 Task: Find connections with filter location Clydebank with filter topic #motivationwith filter profile language Spanish with filter current company Housr with filter school Dayalbagh Educational Institute with filter industry Business Consulting and Services with filter service category Administrative with filter keywords title Content Strategist
Action: Mouse moved to (644, 85)
Screenshot: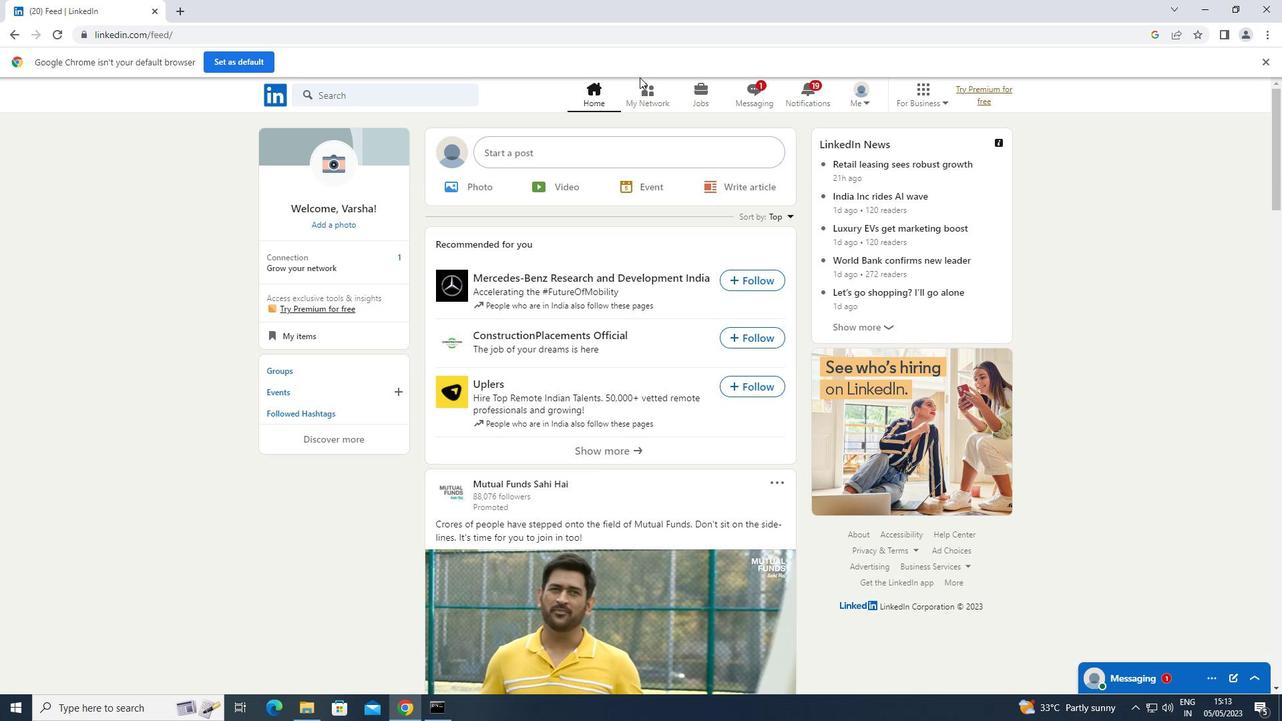 
Action: Mouse pressed left at (644, 85)
Screenshot: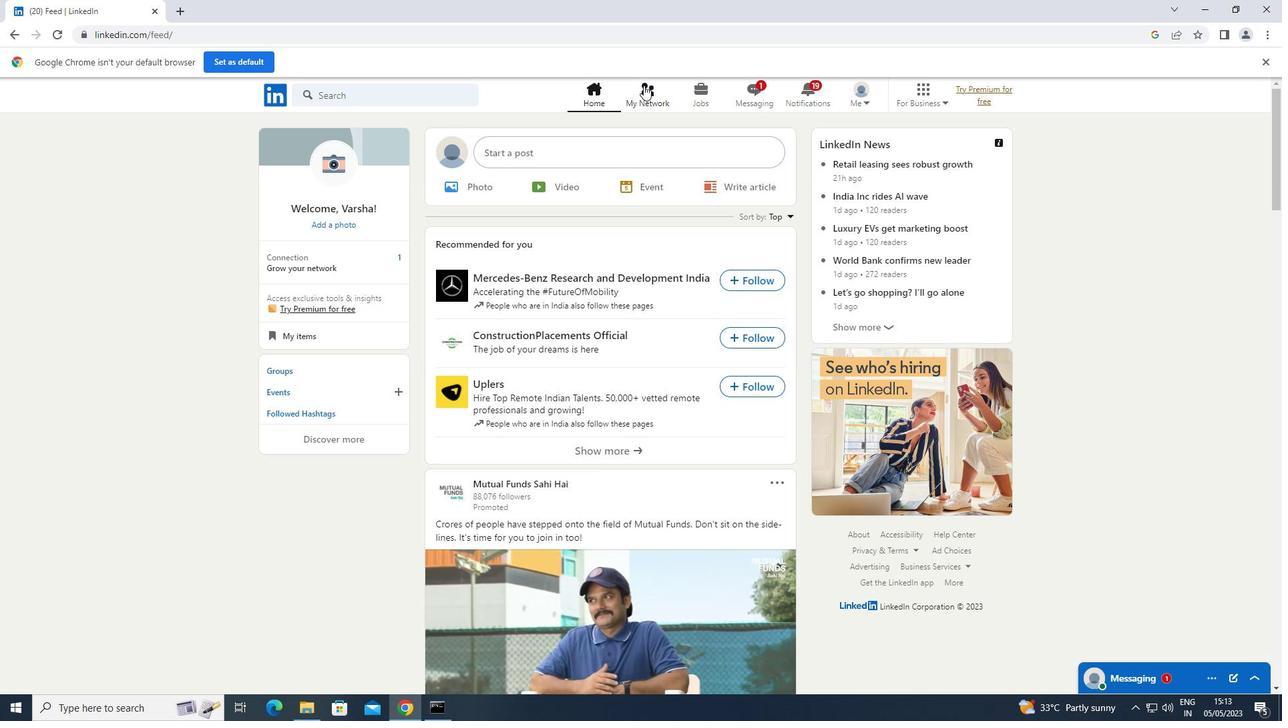 
Action: Mouse moved to (386, 159)
Screenshot: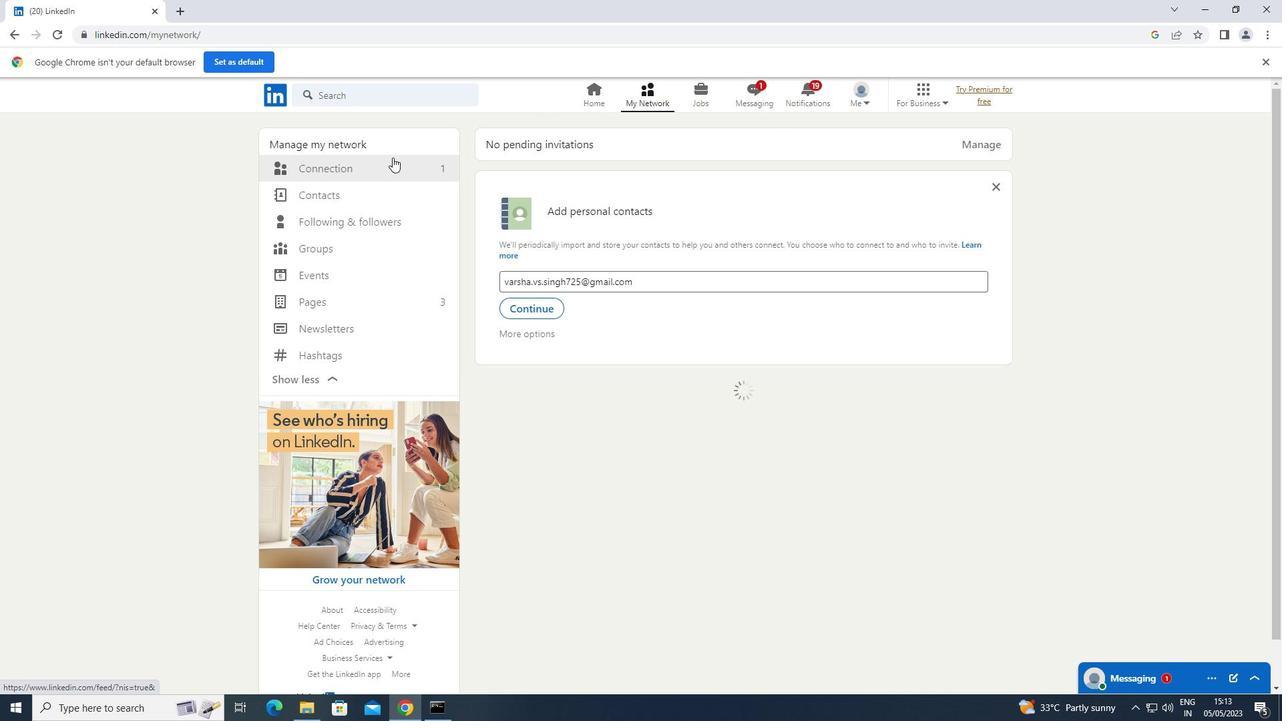
Action: Mouse pressed left at (386, 159)
Screenshot: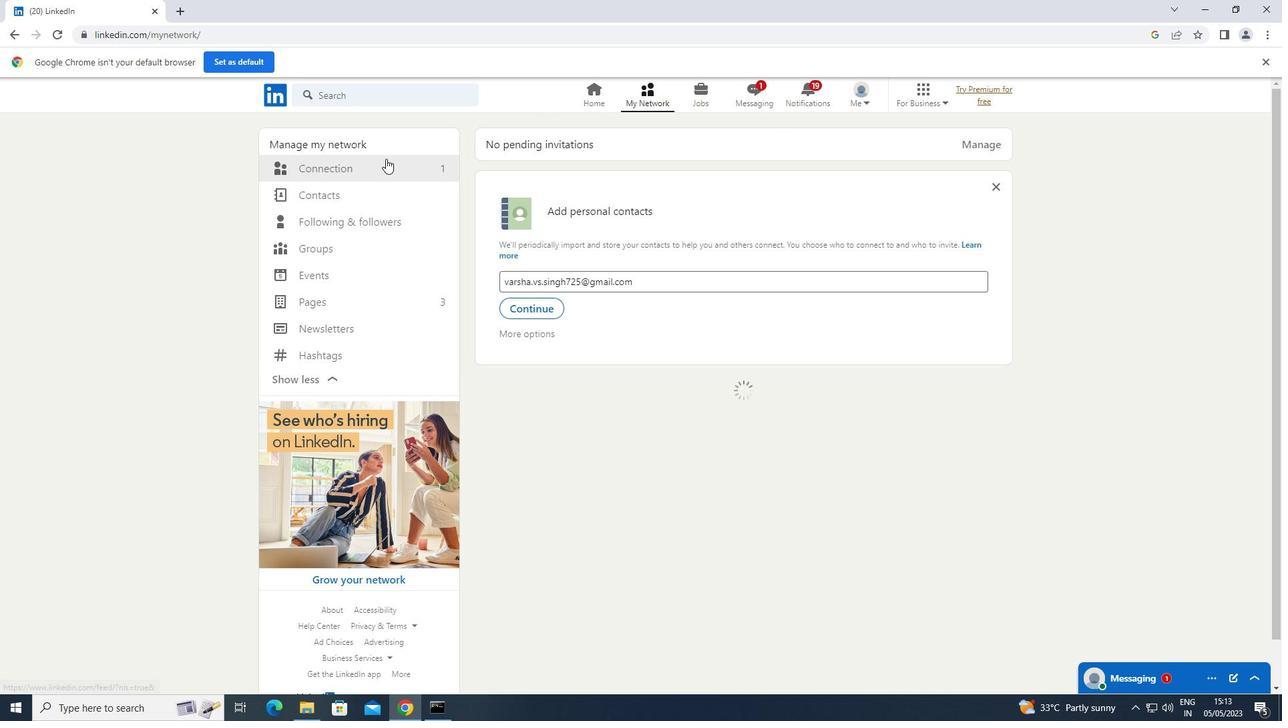 
Action: Mouse moved to (370, 167)
Screenshot: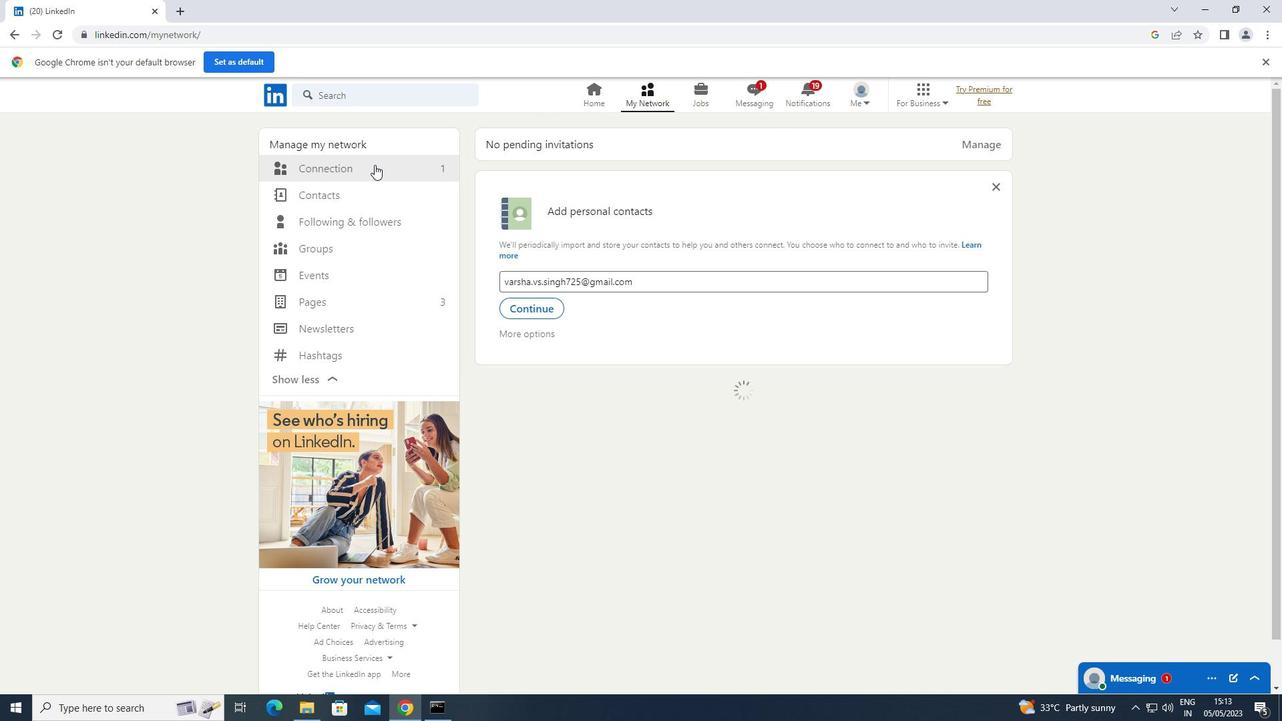 
Action: Mouse pressed left at (370, 167)
Screenshot: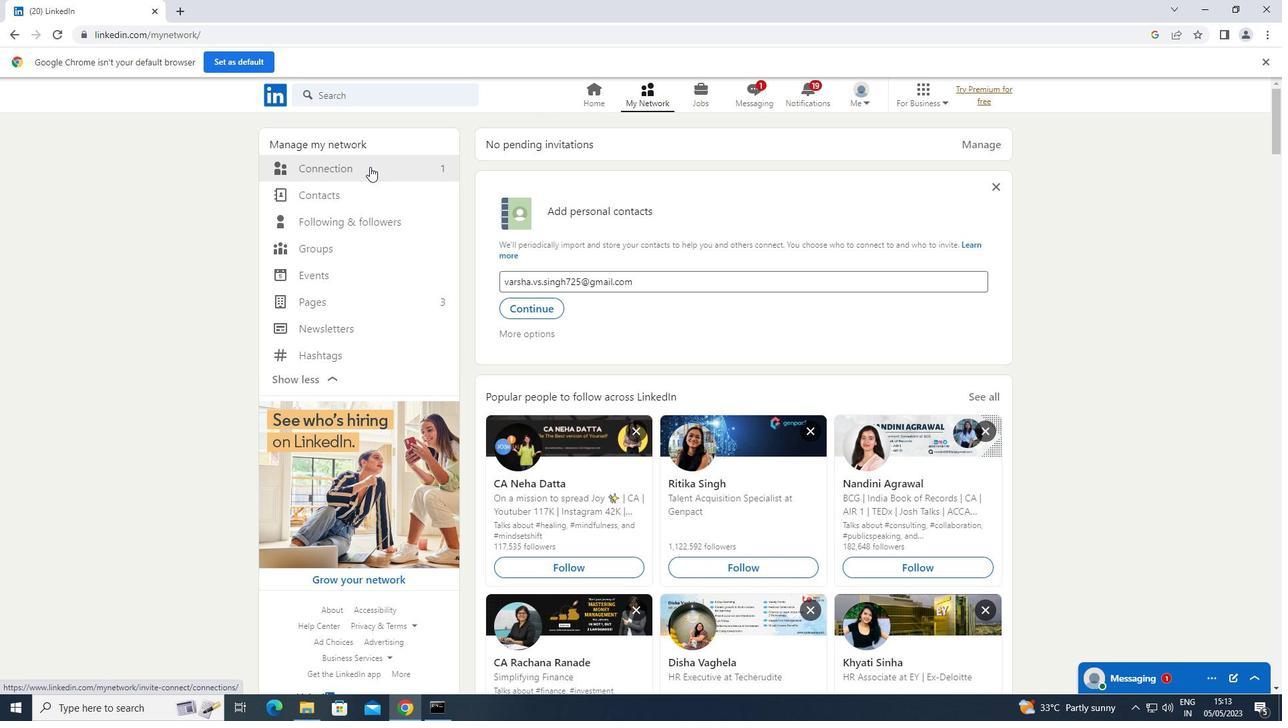 
Action: Mouse moved to (750, 172)
Screenshot: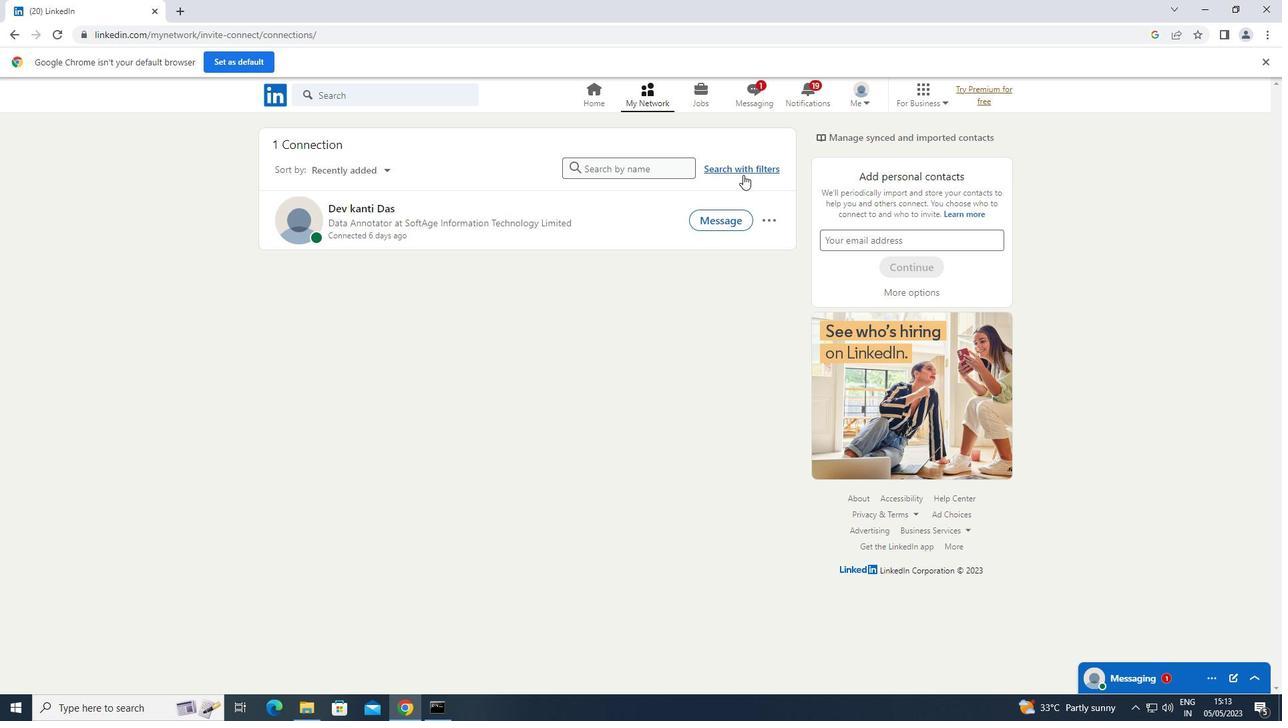 
Action: Mouse pressed left at (750, 172)
Screenshot: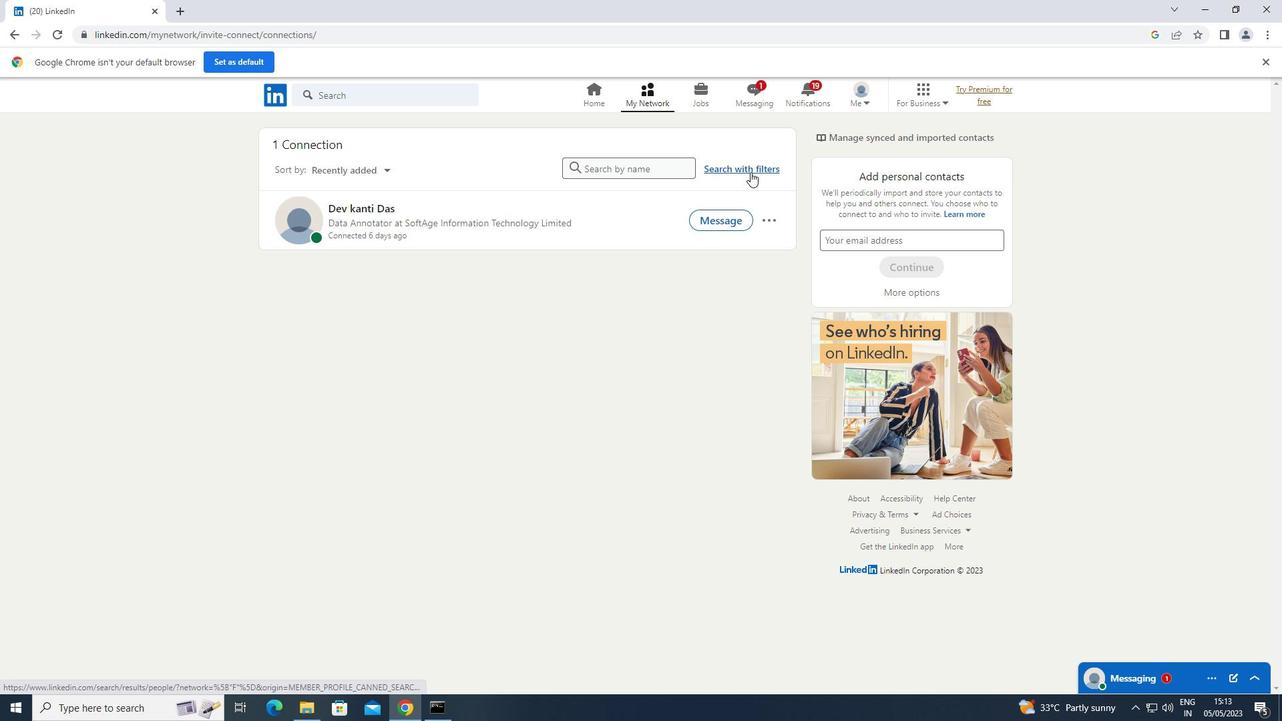 
Action: Mouse moved to (685, 138)
Screenshot: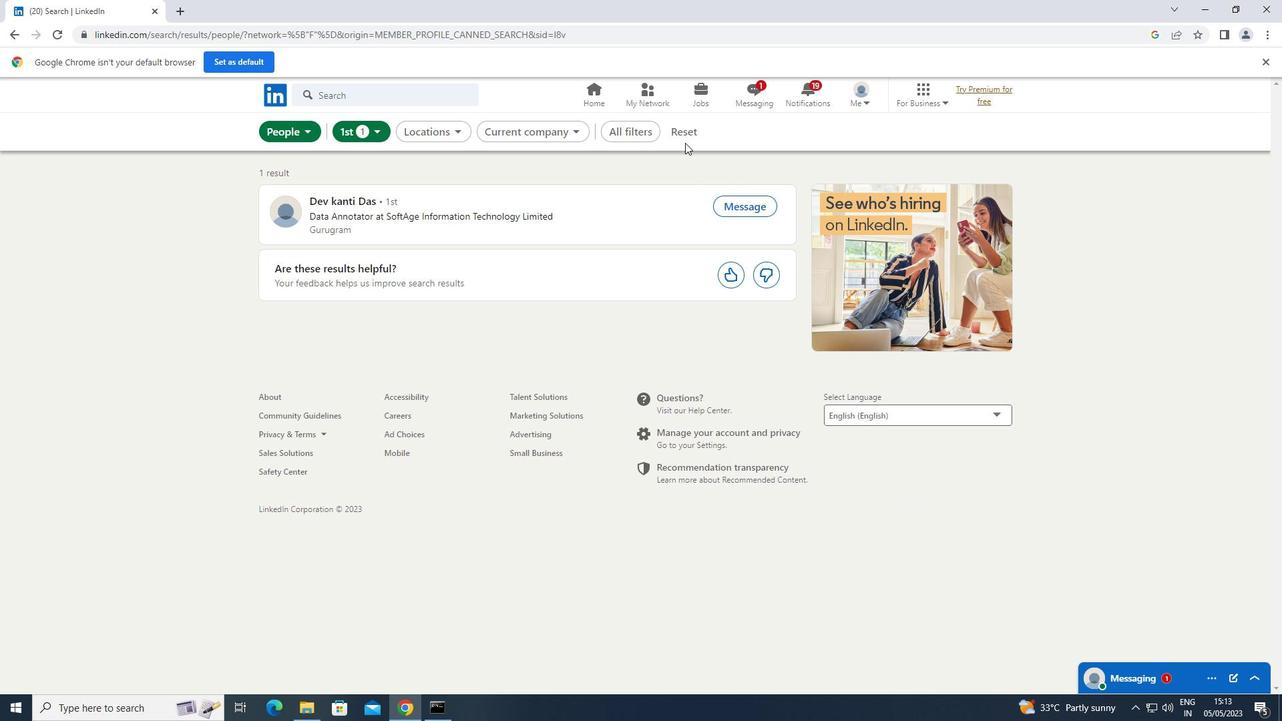 
Action: Mouse pressed left at (685, 138)
Screenshot: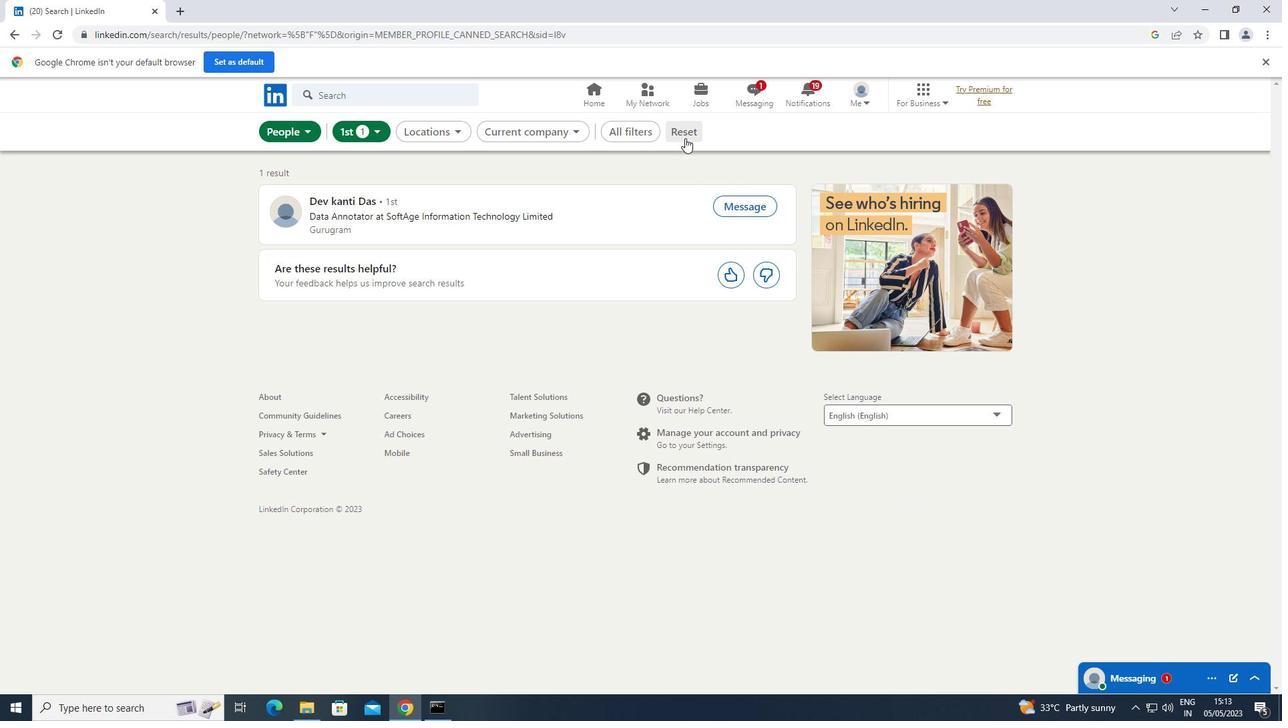 
Action: Mouse moved to (672, 138)
Screenshot: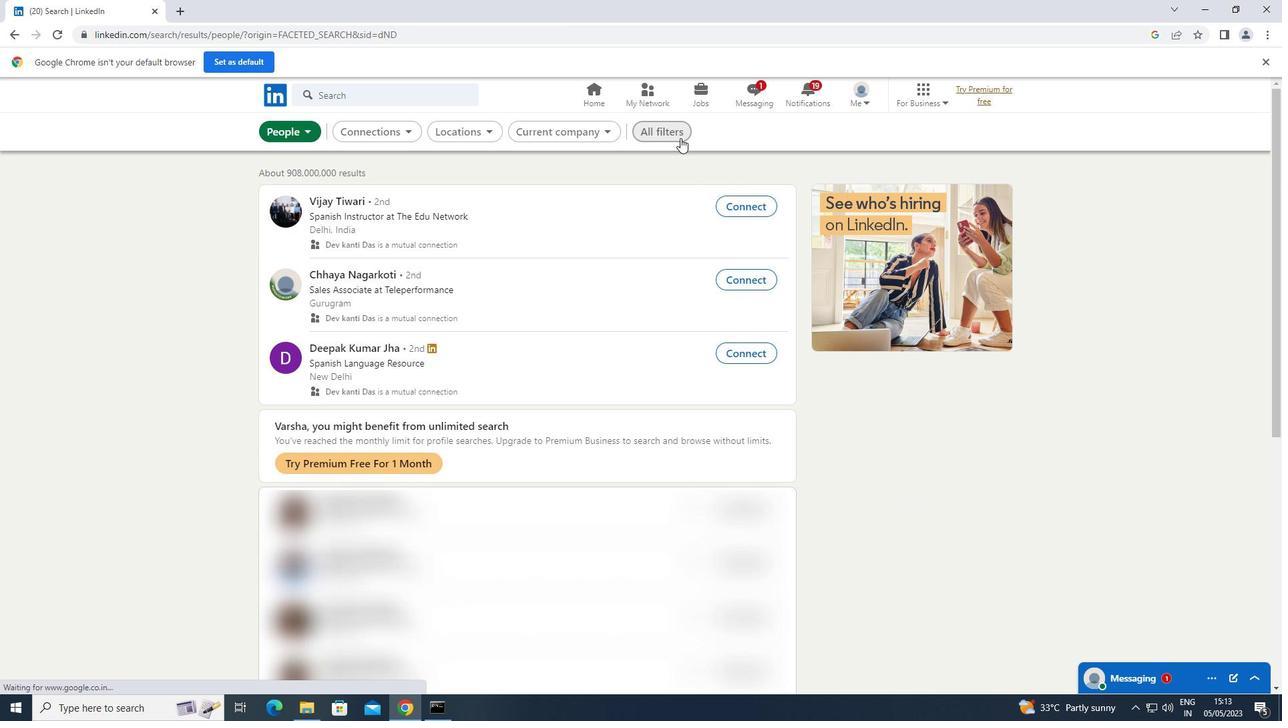 
Action: Mouse pressed left at (672, 138)
Screenshot: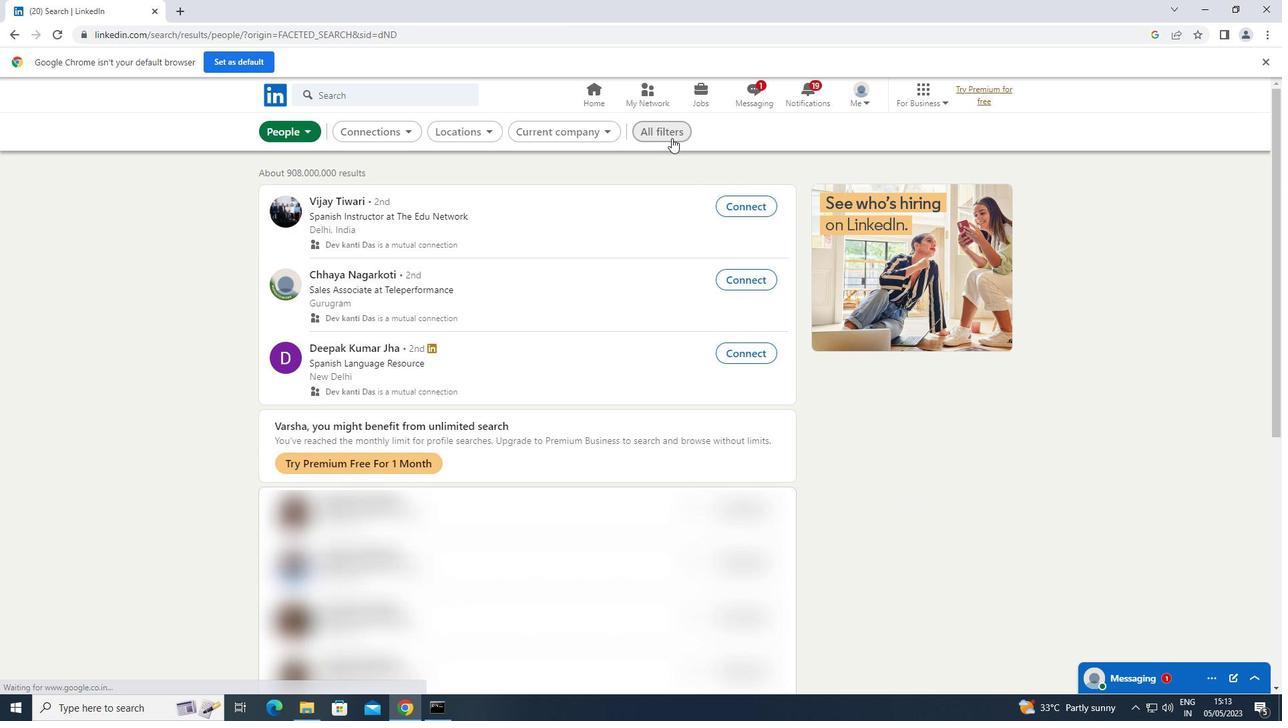 
Action: Mouse moved to (1050, 330)
Screenshot: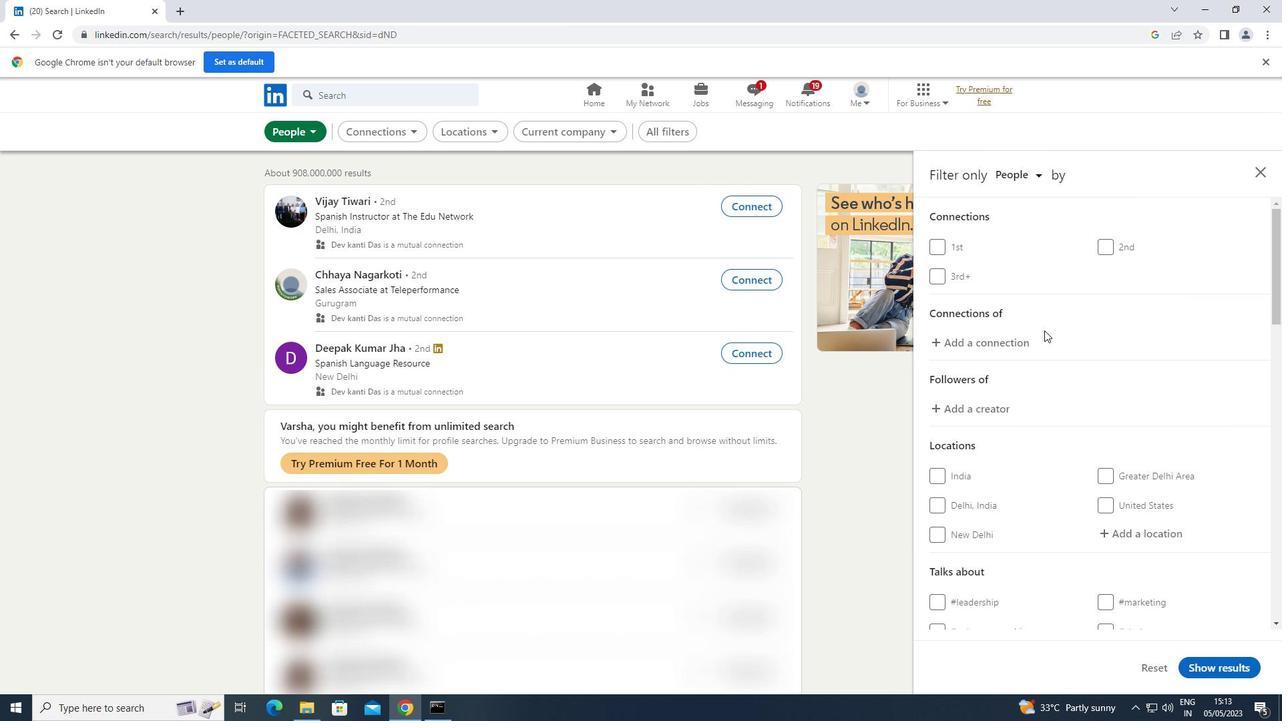 
Action: Mouse scrolled (1050, 330) with delta (0, 0)
Screenshot: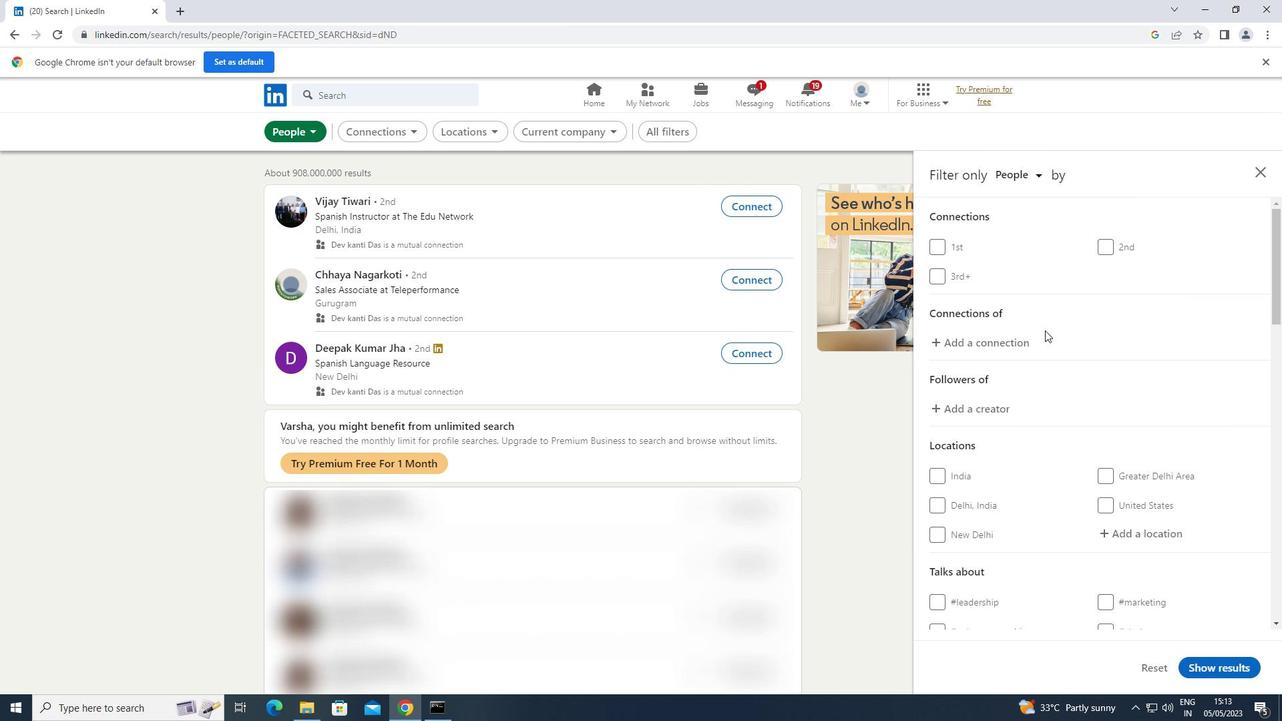
Action: Mouse scrolled (1050, 330) with delta (0, 0)
Screenshot: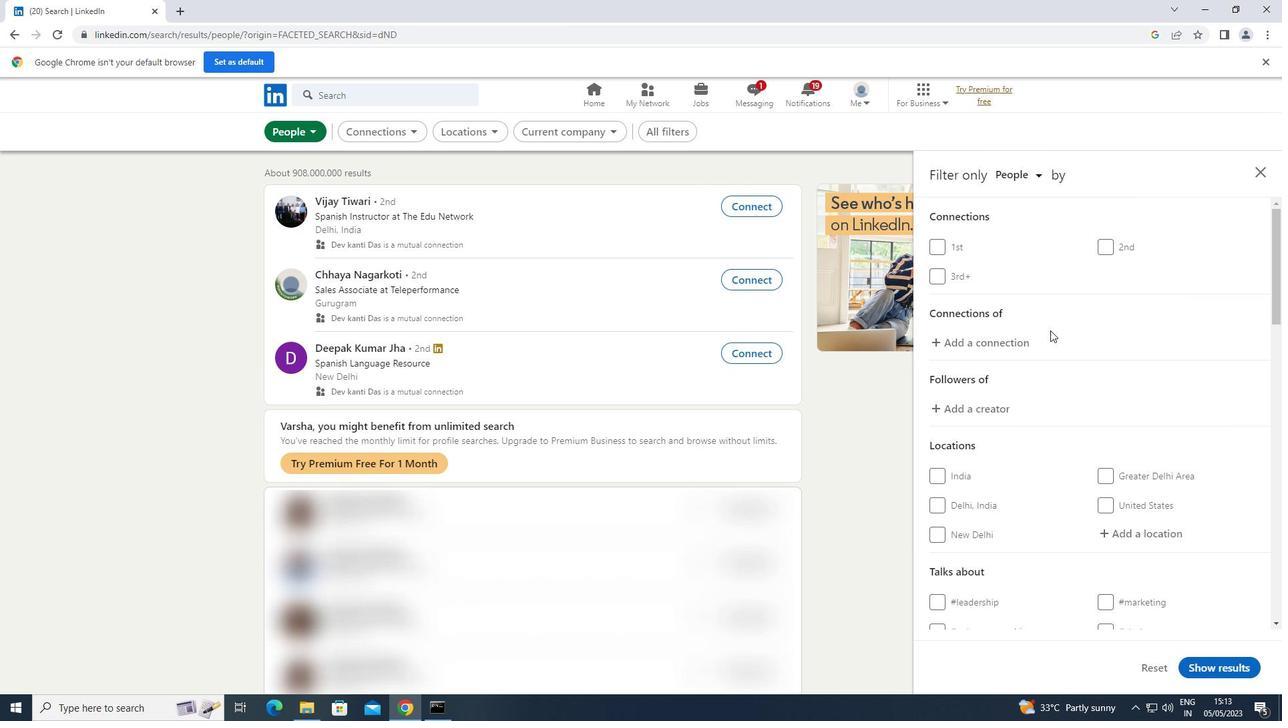 
Action: Mouse moved to (1149, 402)
Screenshot: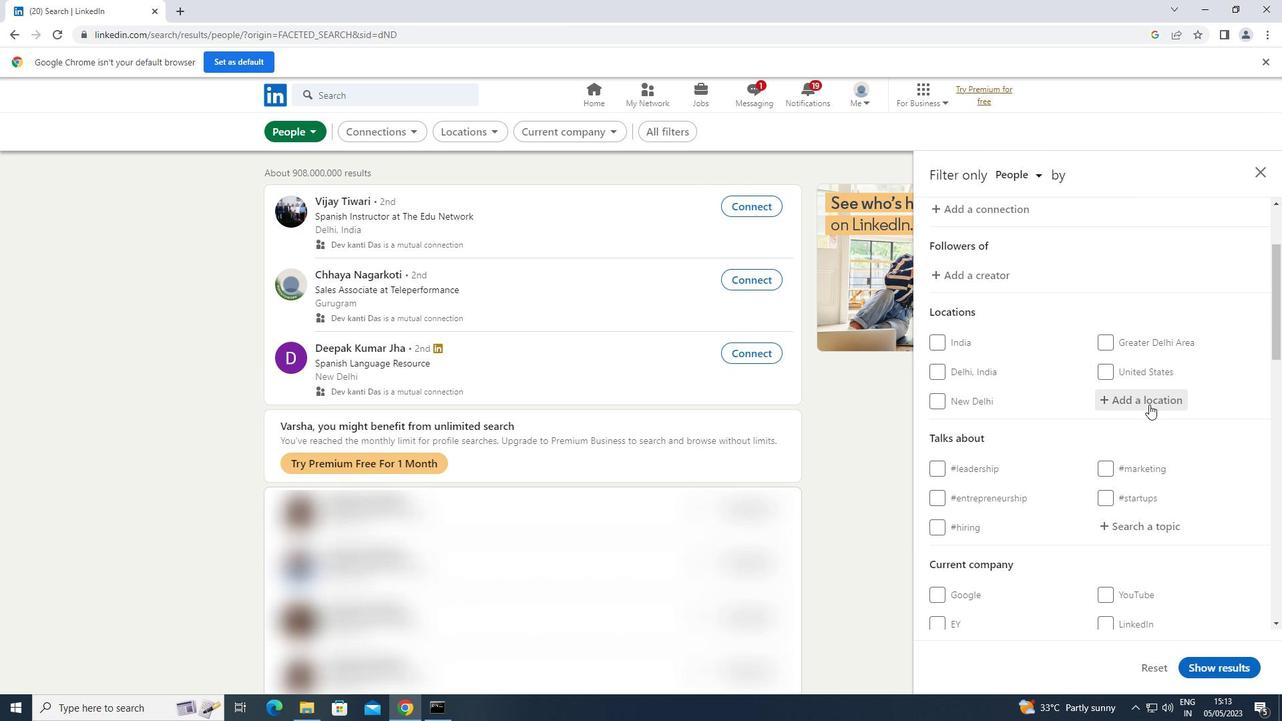 
Action: Mouse pressed left at (1149, 402)
Screenshot: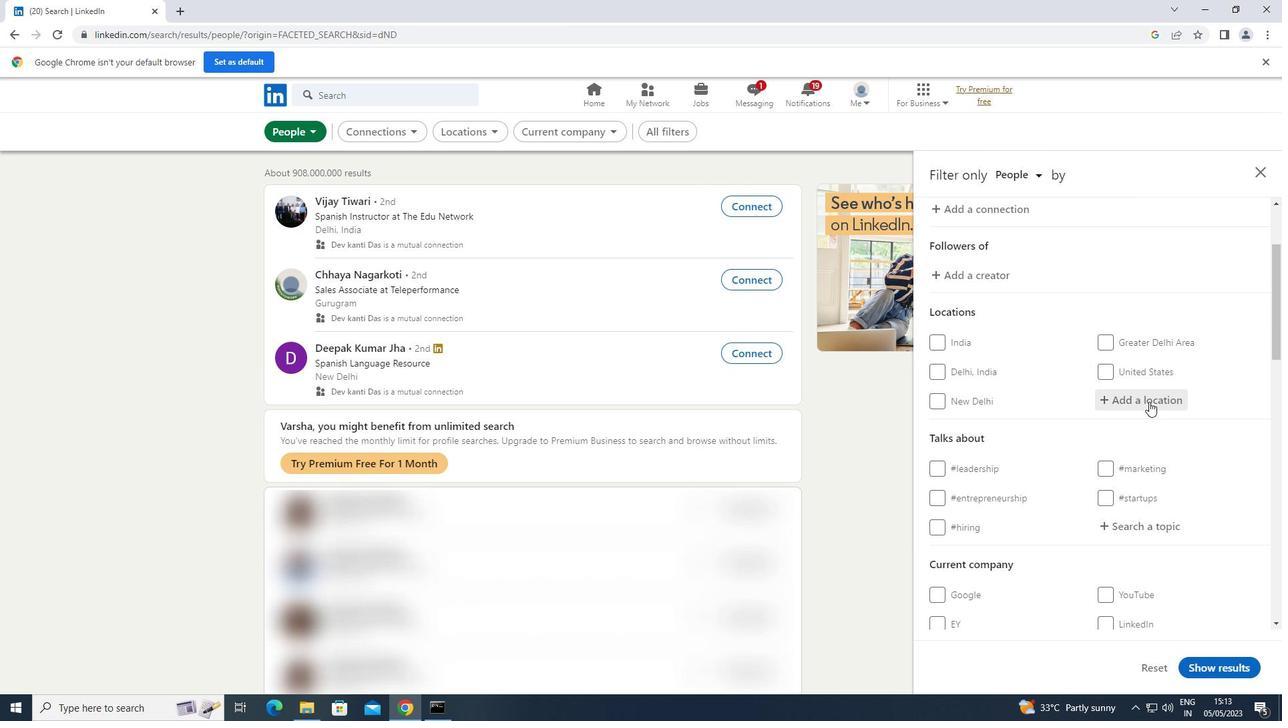 
Action: Key pressed <Key.shift>CLYDEBANK
Screenshot: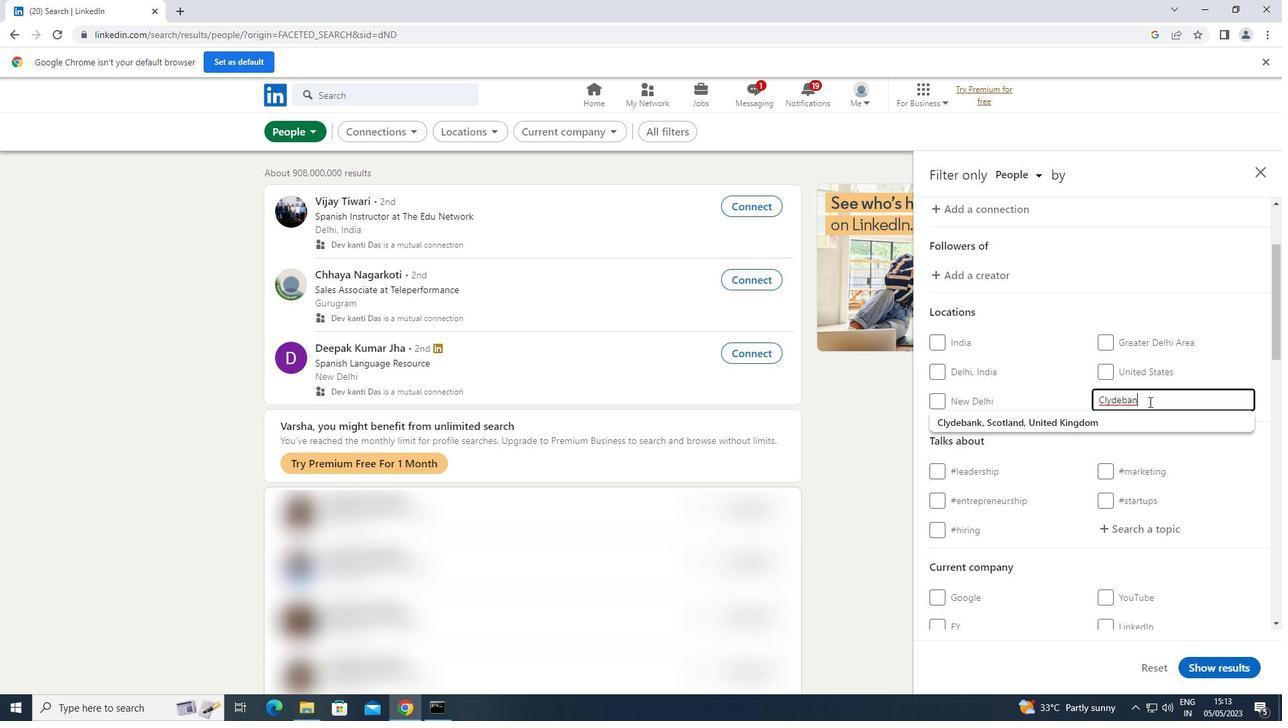 
Action: Mouse moved to (1172, 531)
Screenshot: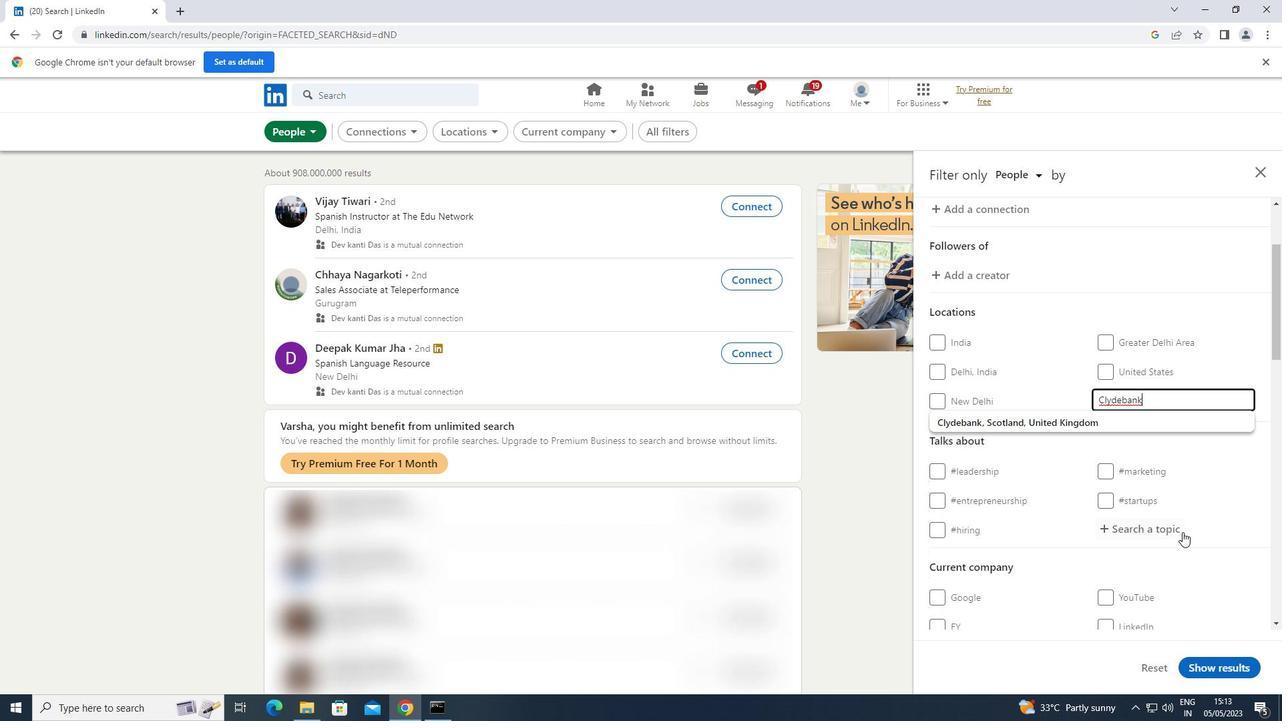 
Action: Mouse pressed left at (1172, 531)
Screenshot: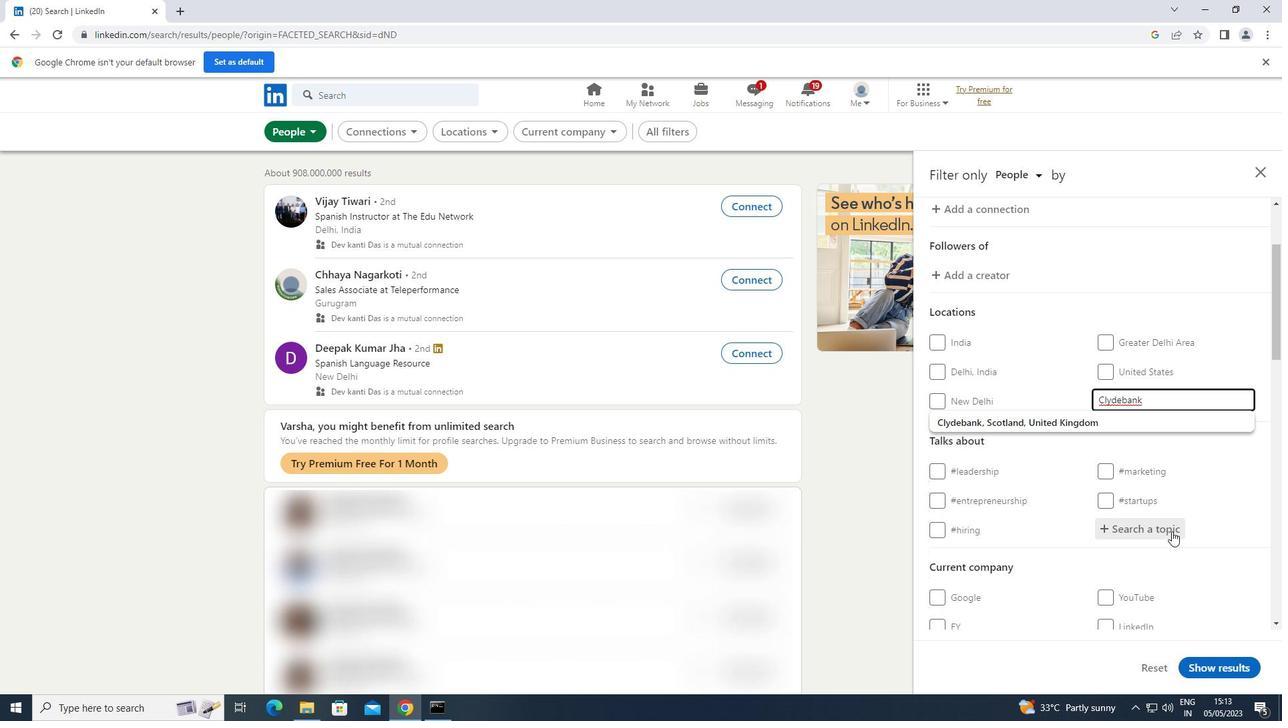 
Action: Key pressed MOTIVATION
Screenshot: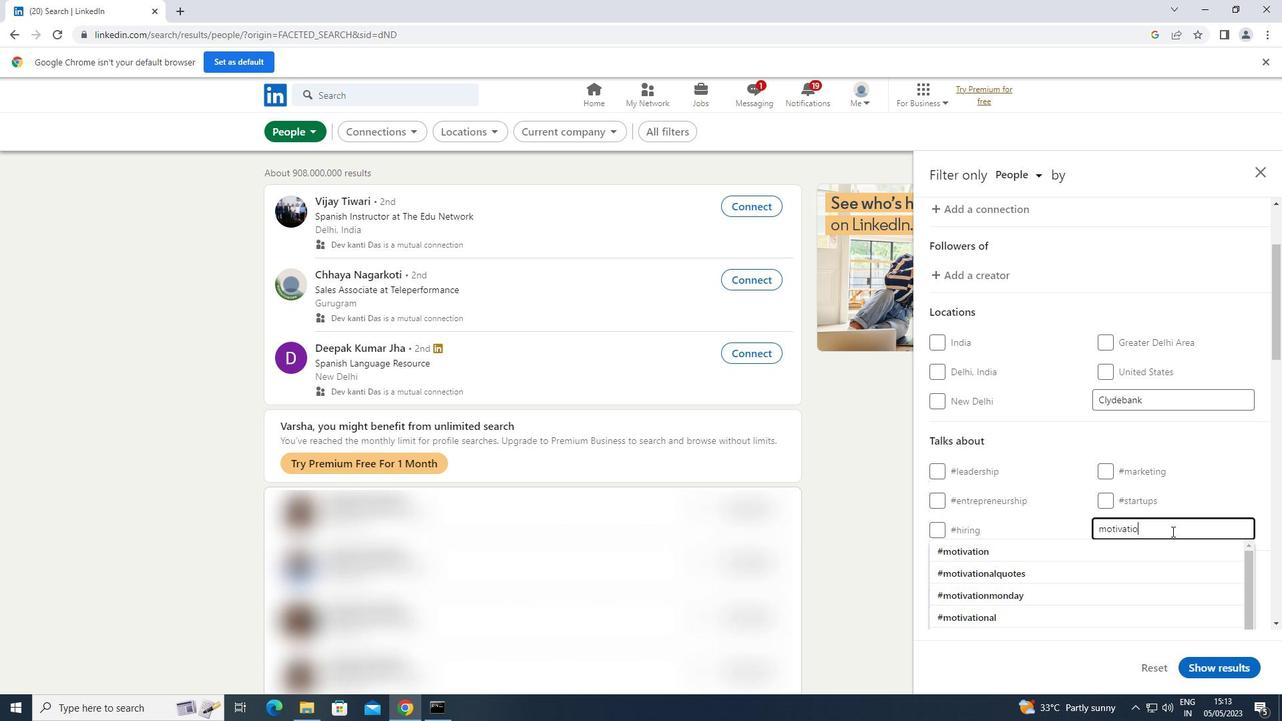 
Action: Mouse moved to (1074, 549)
Screenshot: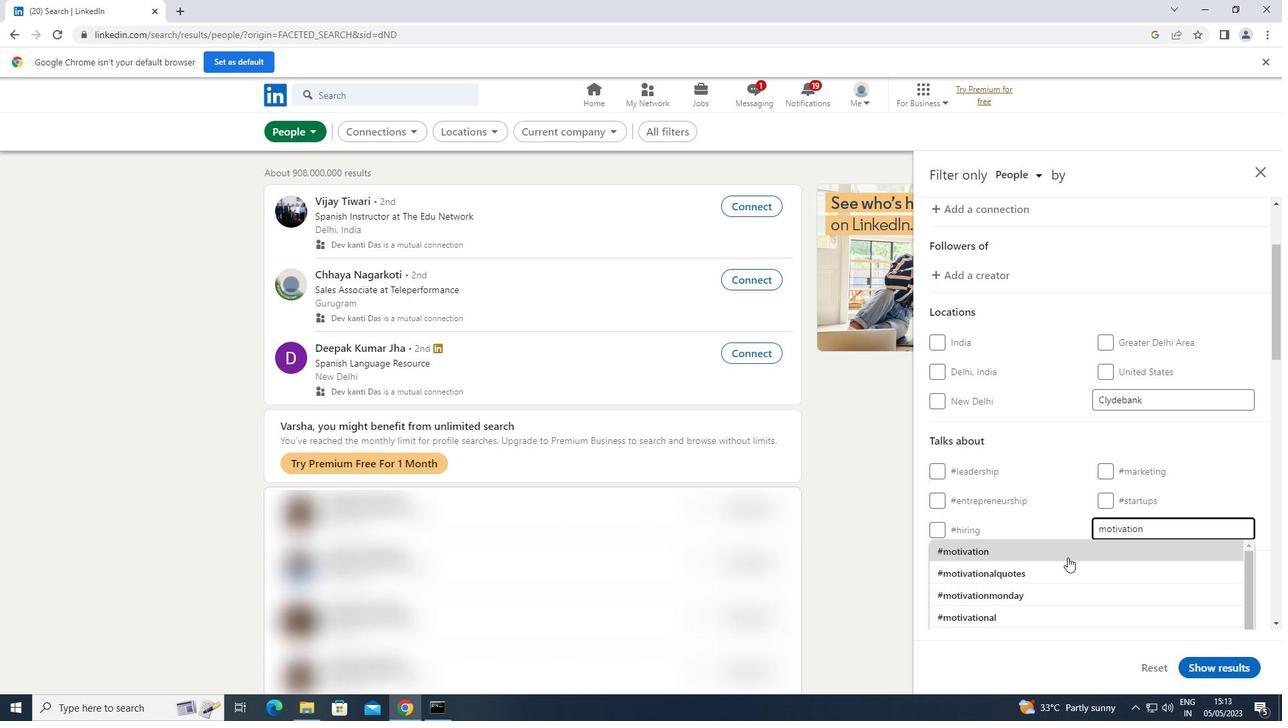 
Action: Mouse pressed left at (1074, 549)
Screenshot: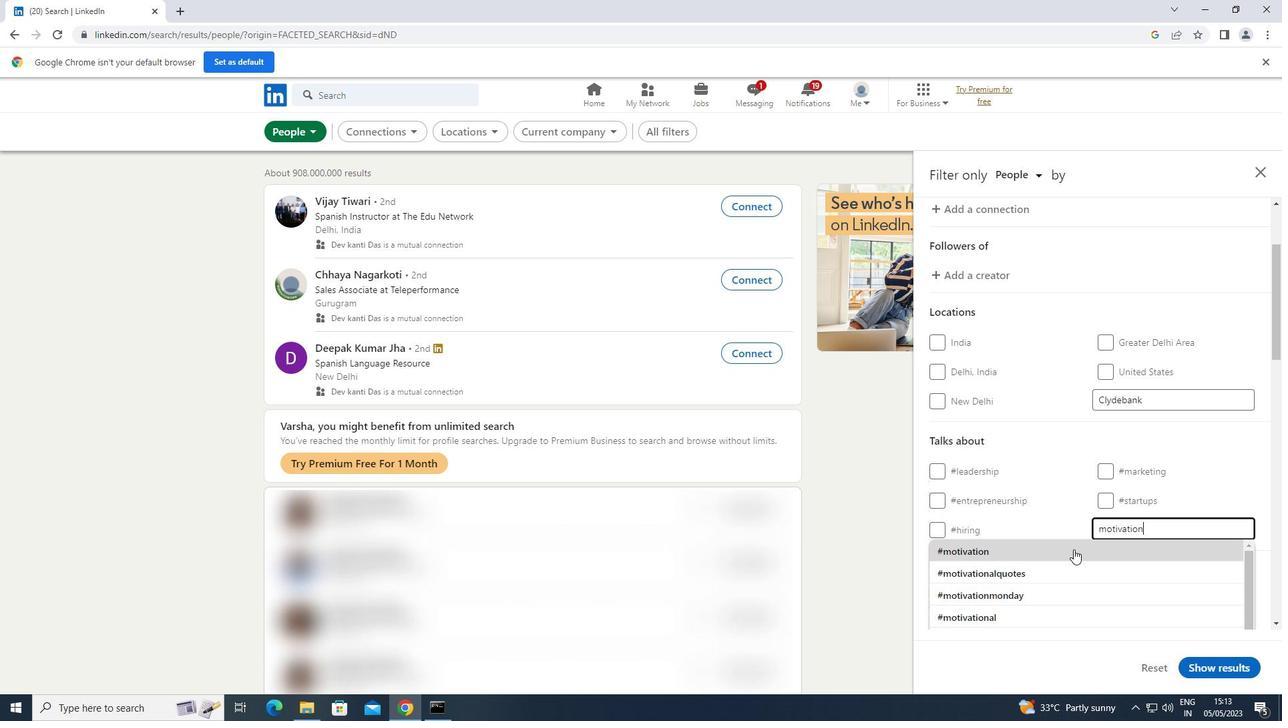 
Action: Mouse moved to (1095, 535)
Screenshot: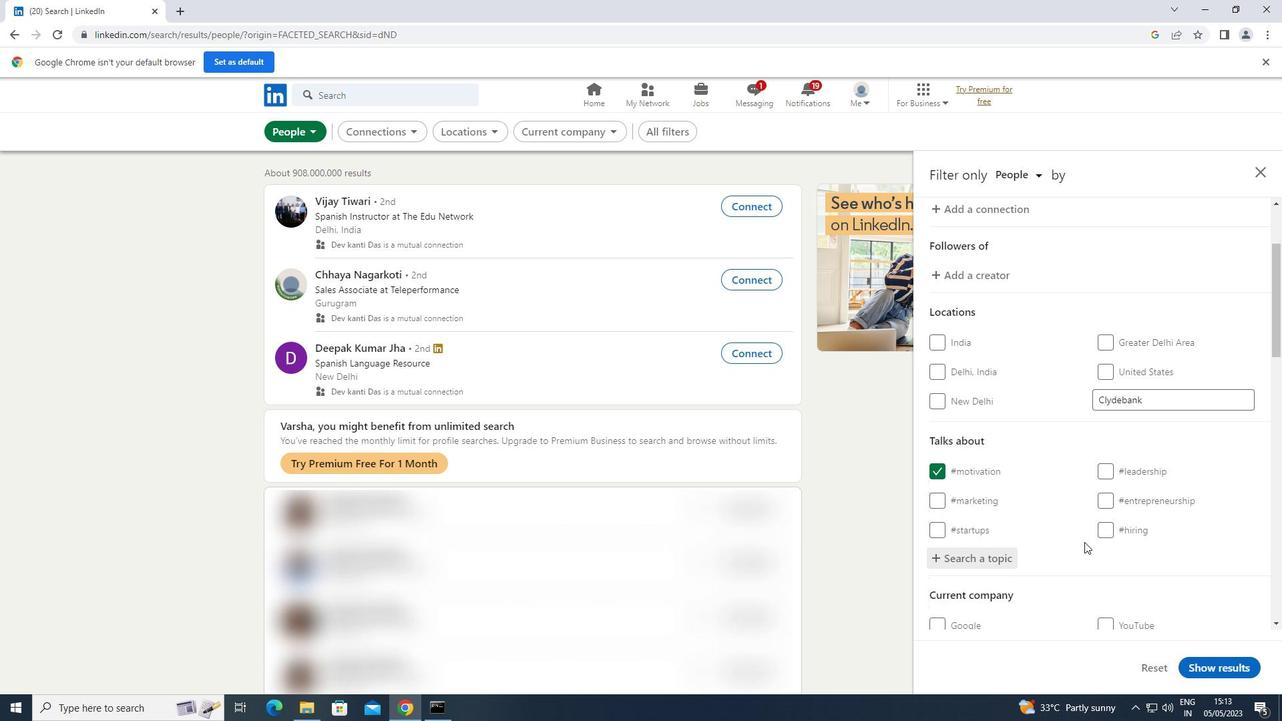 
Action: Mouse scrolled (1095, 535) with delta (0, 0)
Screenshot: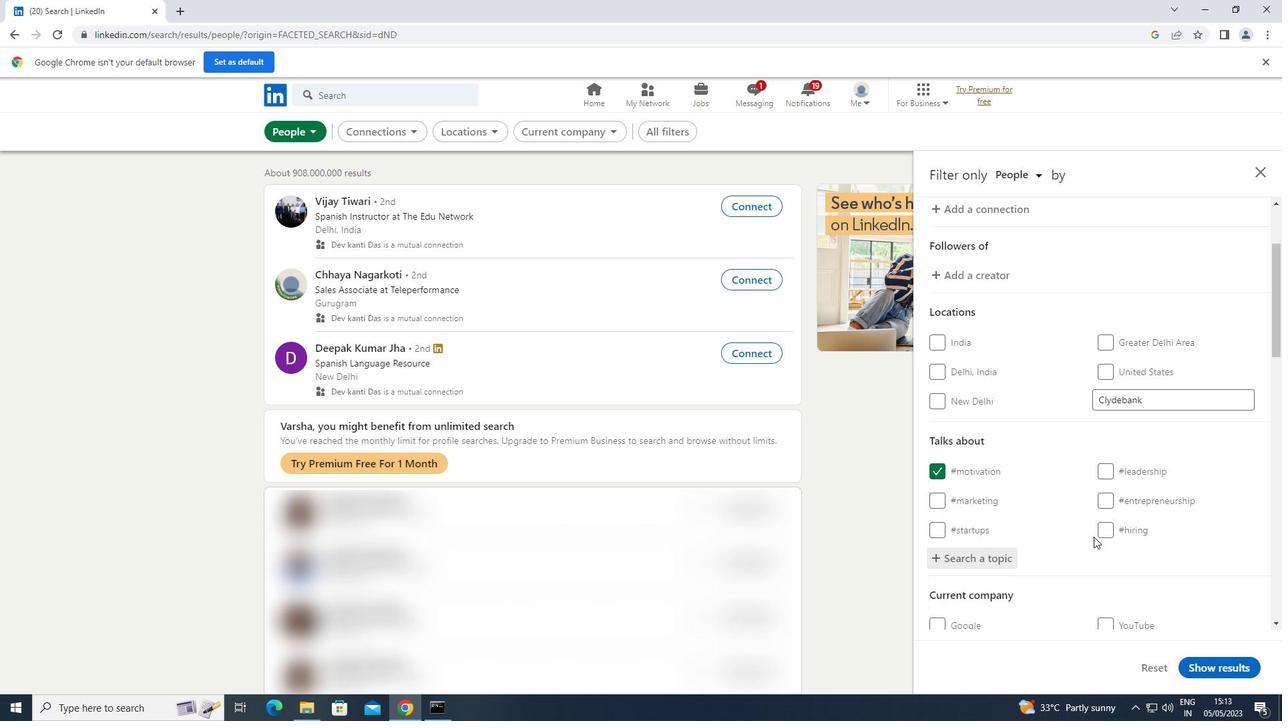 
Action: Mouse scrolled (1095, 535) with delta (0, 0)
Screenshot: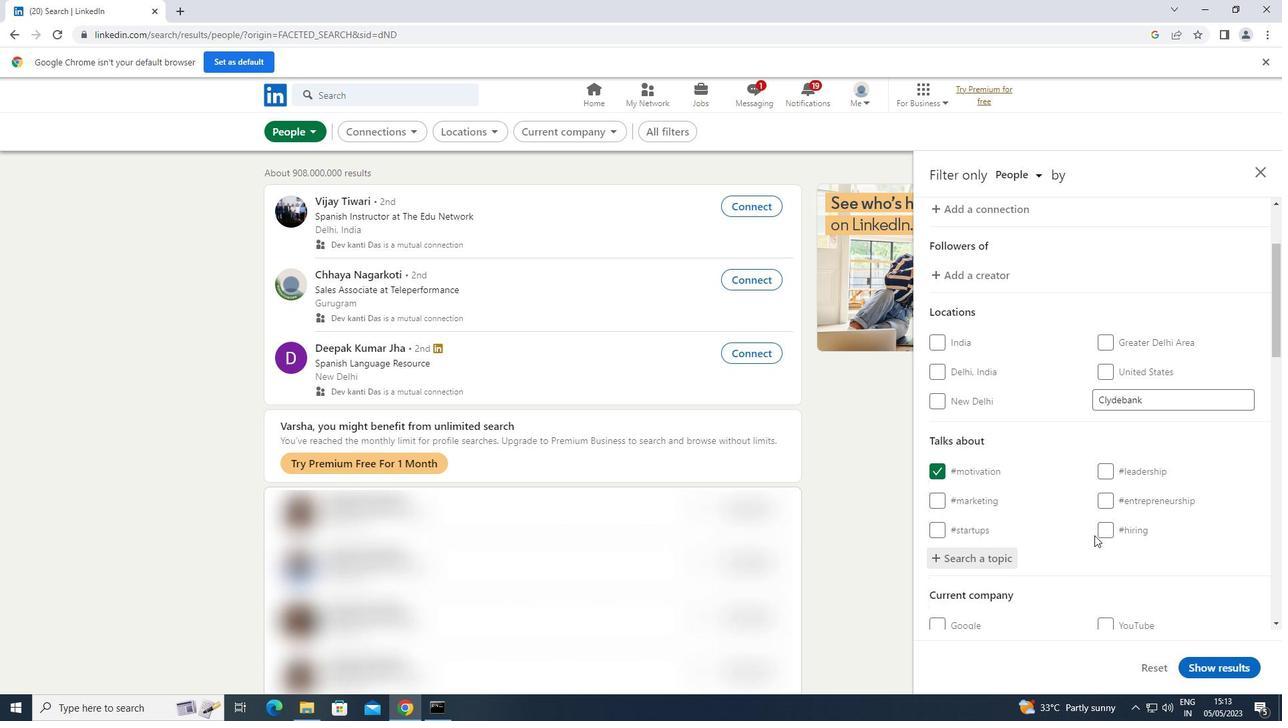 
Action: Mouse scrolled (1095, 535) with delta (0, 0)
Screenshot: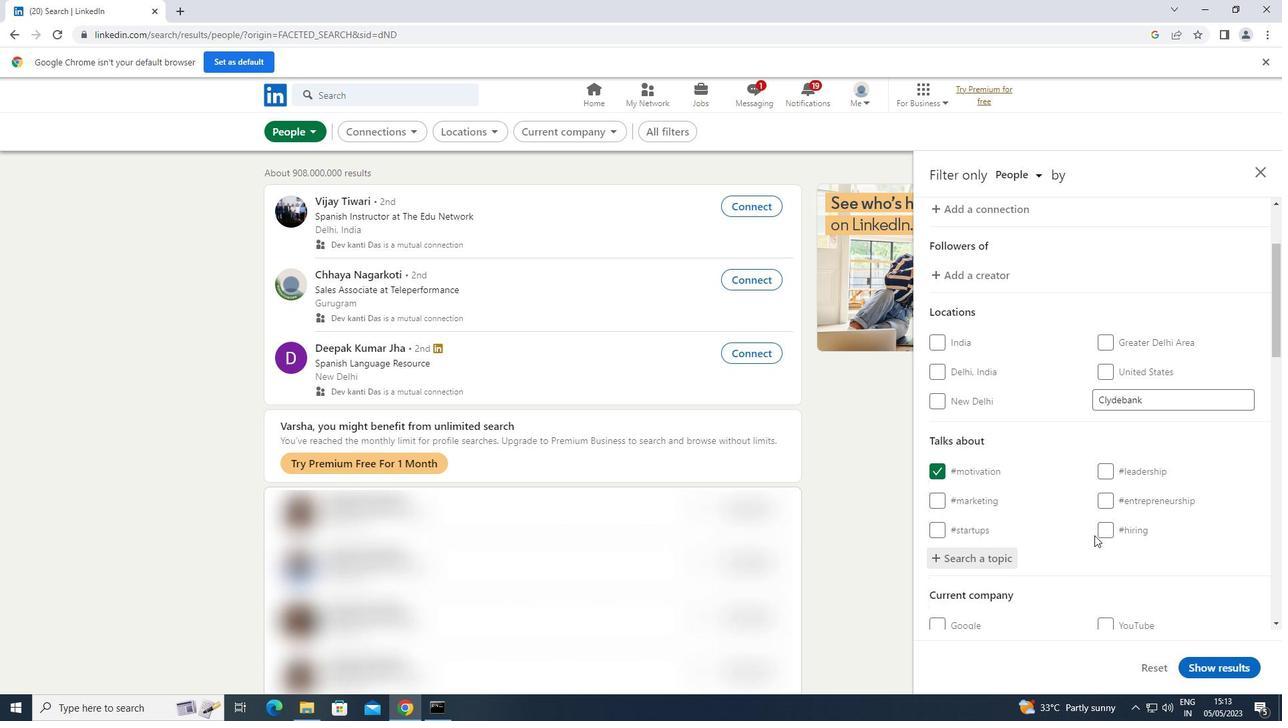 
Action: Mouse scrolled (1095, 535) with delta (0, 0)
Screenshot: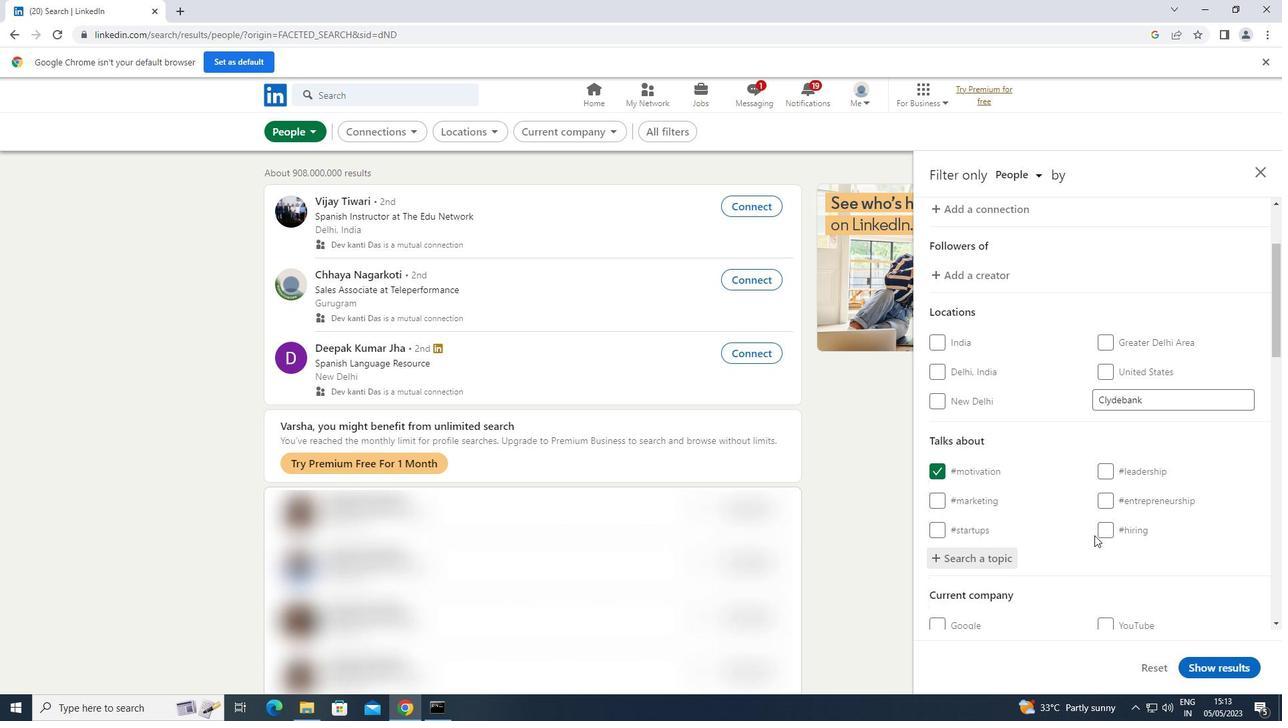 
Action: Mouse moved to (1097, 533)
Screenshot: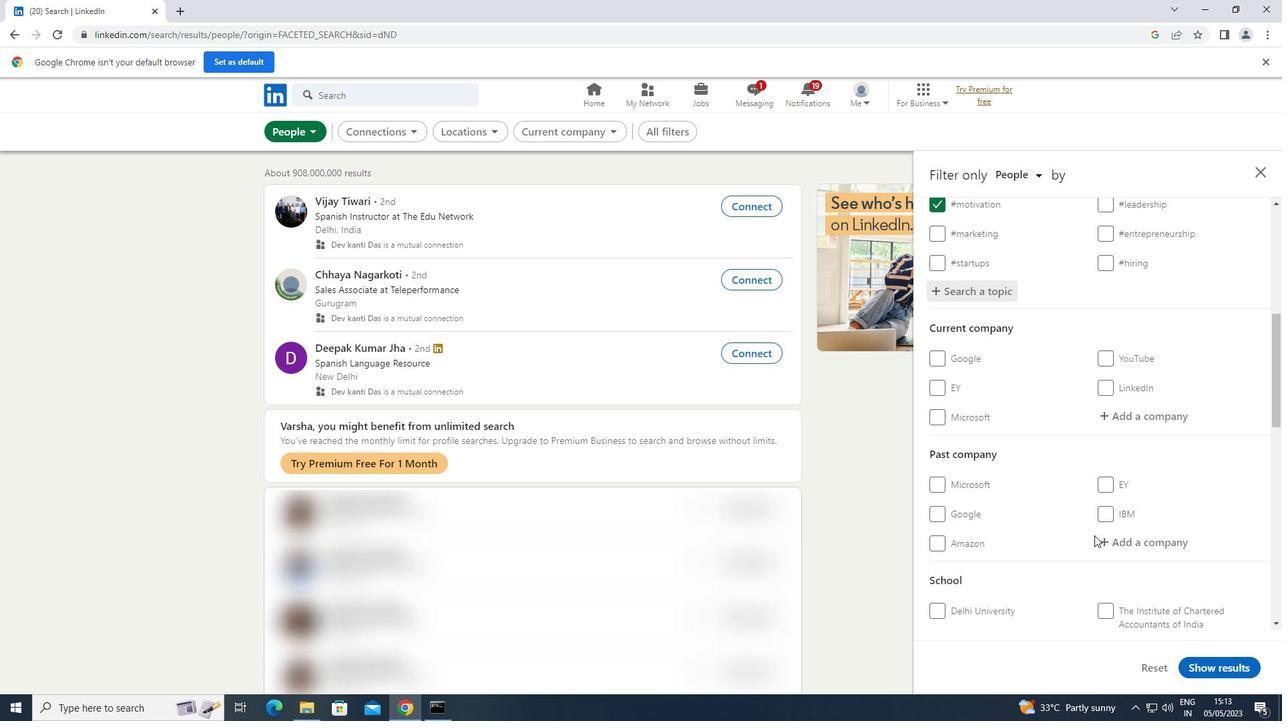 
Action: Mouse scrolled (1097, 533) with delta (0, 0)
Screenshot: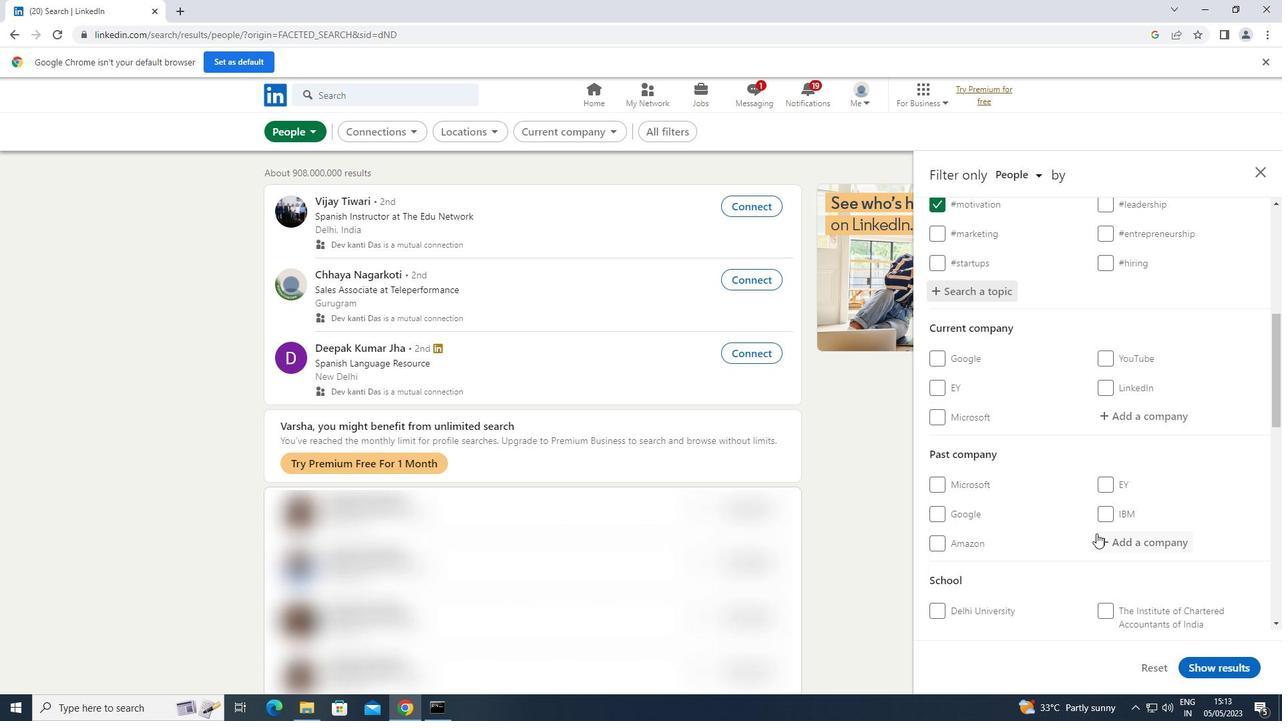 
Action: Mouse scrolled (1097, 533) with delta (0, 0)
Screenshot: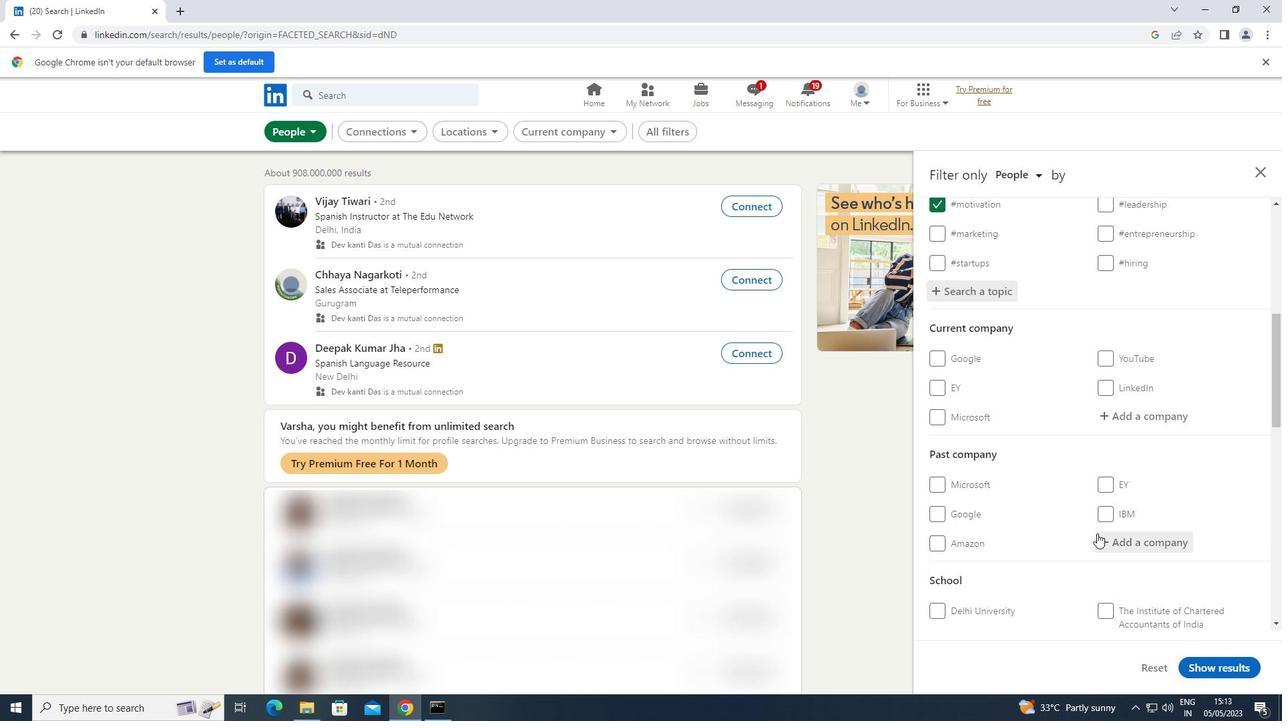 
Action: Mouse scrolled (1097, 533) with delta (0, 0)
Screenshot: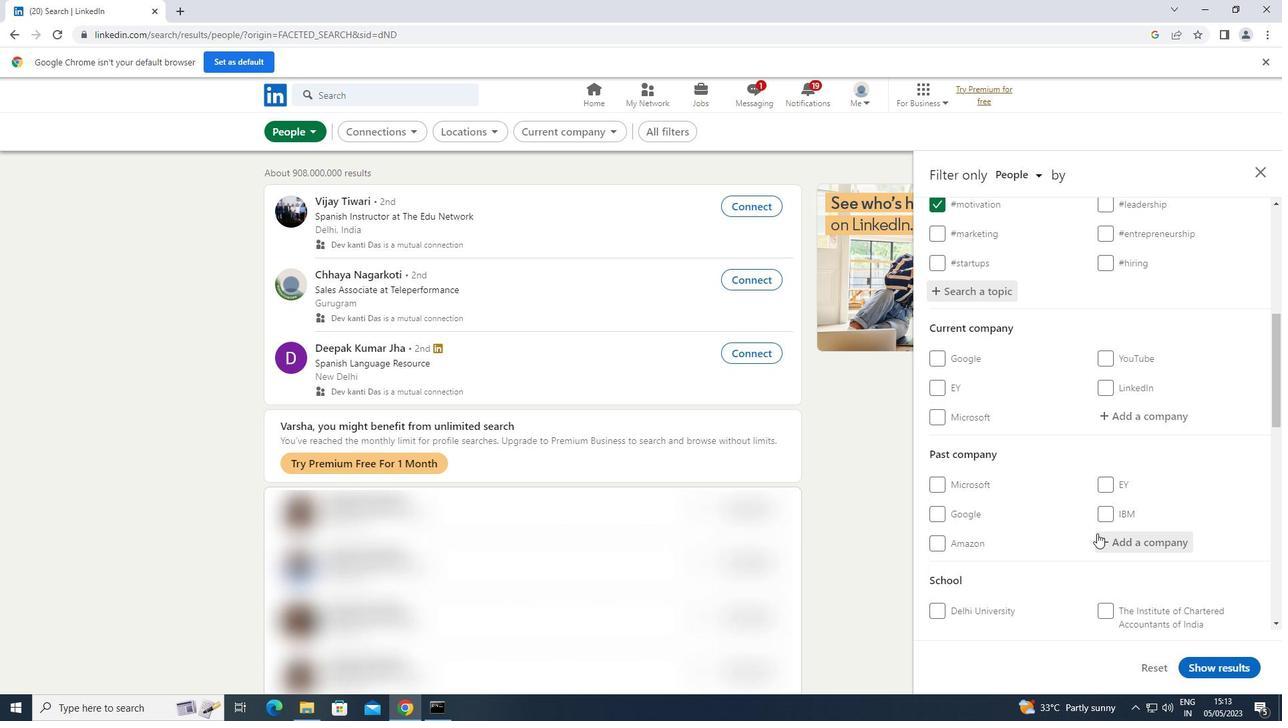 
Action: Mouse moved to (1098, 533)
Screenshot: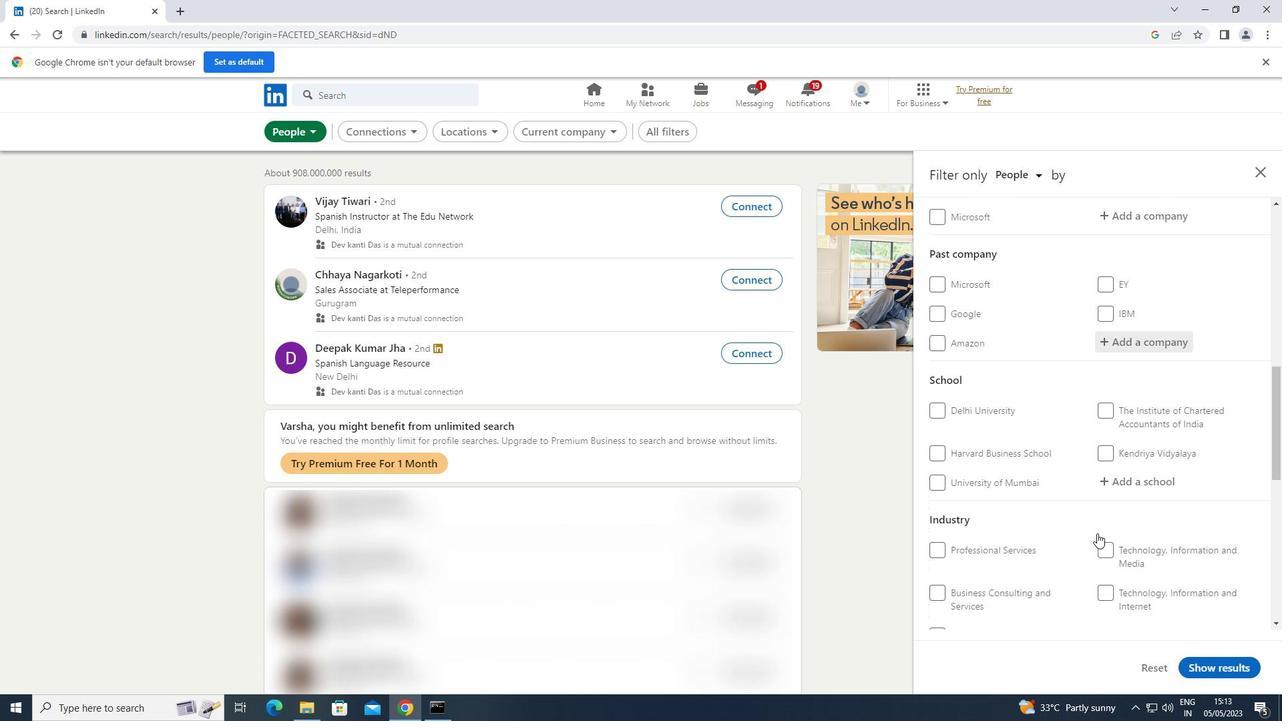 
Action: Mouse scrolled (1098, 532) with delta (0, 0)
Screenshot: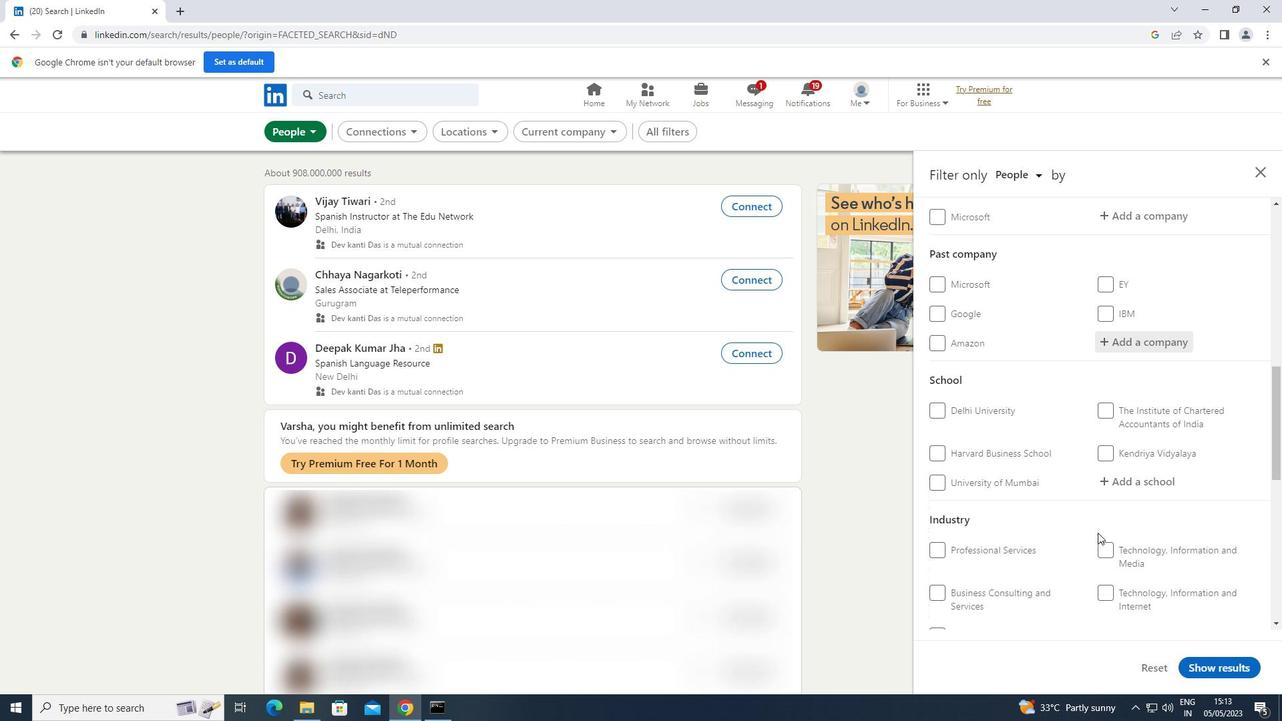 
Action: Mouse scrolled (1098, 532) with delta (0, 0)
Screenshot: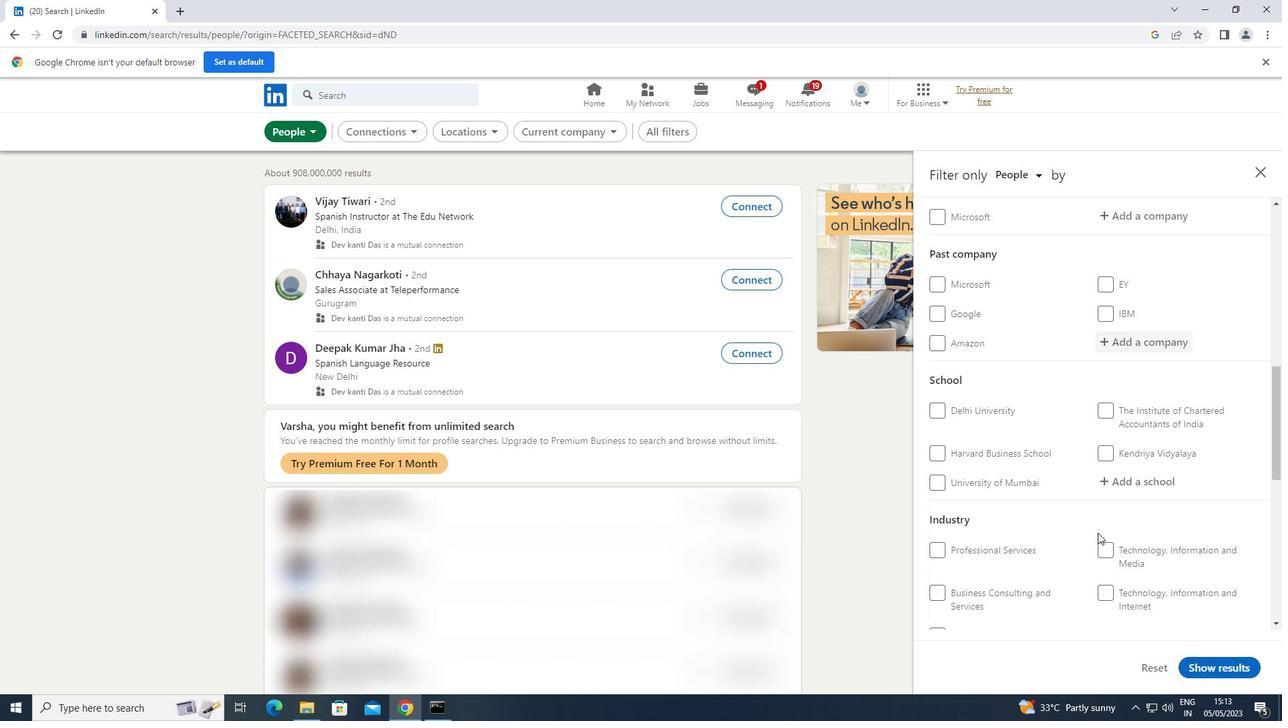 
Action: Mouse scrolled (1098, 532) with delta (0, 0)
Screenshot: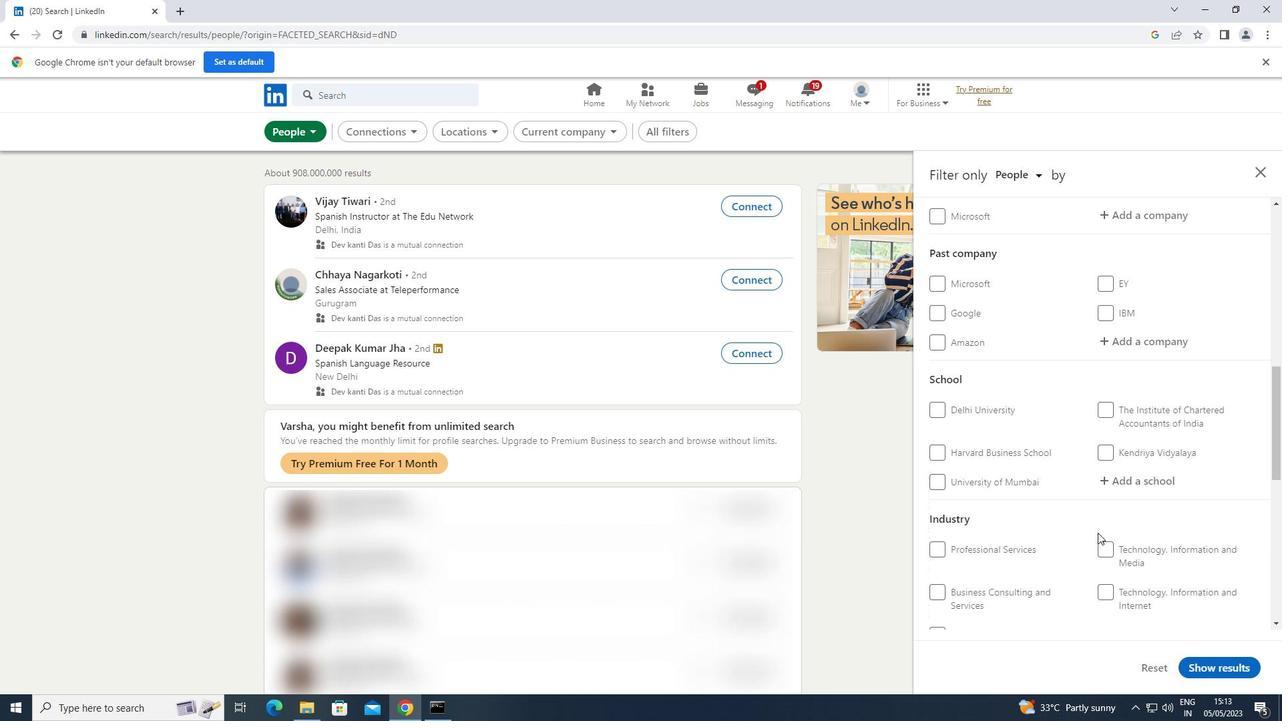 
Action: Mouse moved to (938, 529)
Screenshot: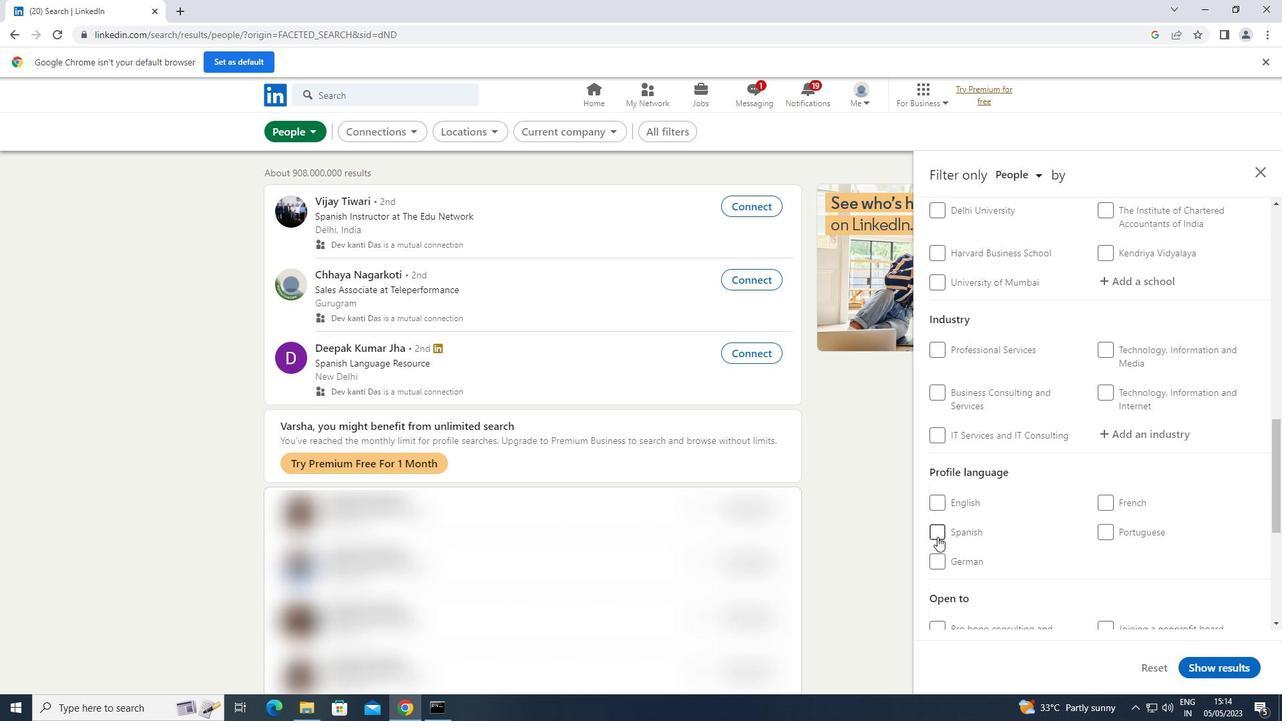 
Action: Mouse pressed left at (938, 529)
Screenshot: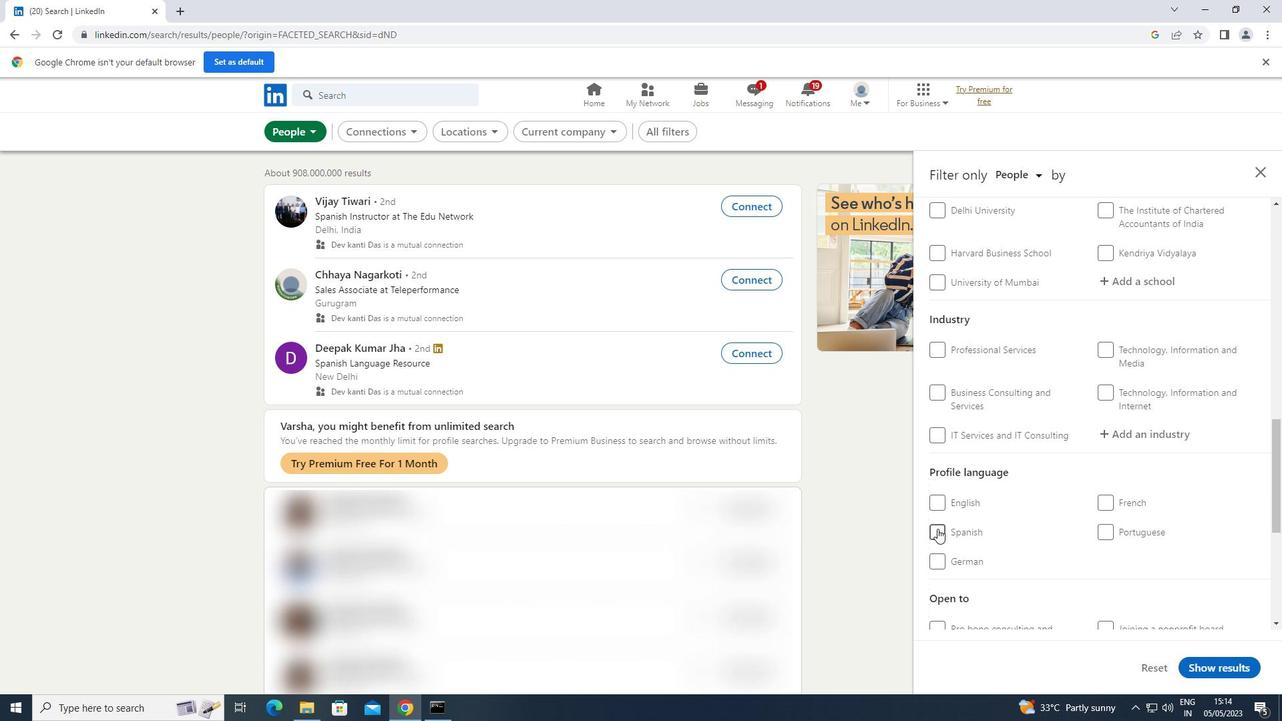
Action: Mouse moved to (1014, 499)
Screenshot: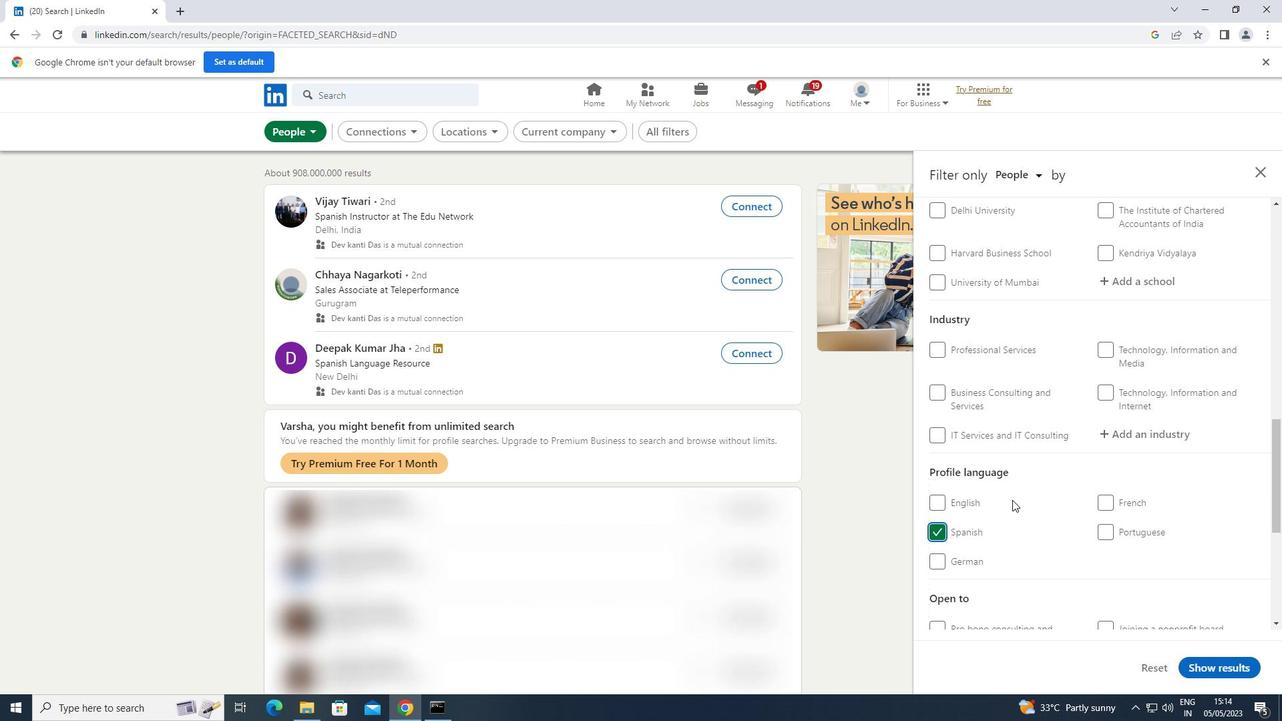 
Action: Mouse scrolled (1014, 500) with delta (0, 0)
Screenshot: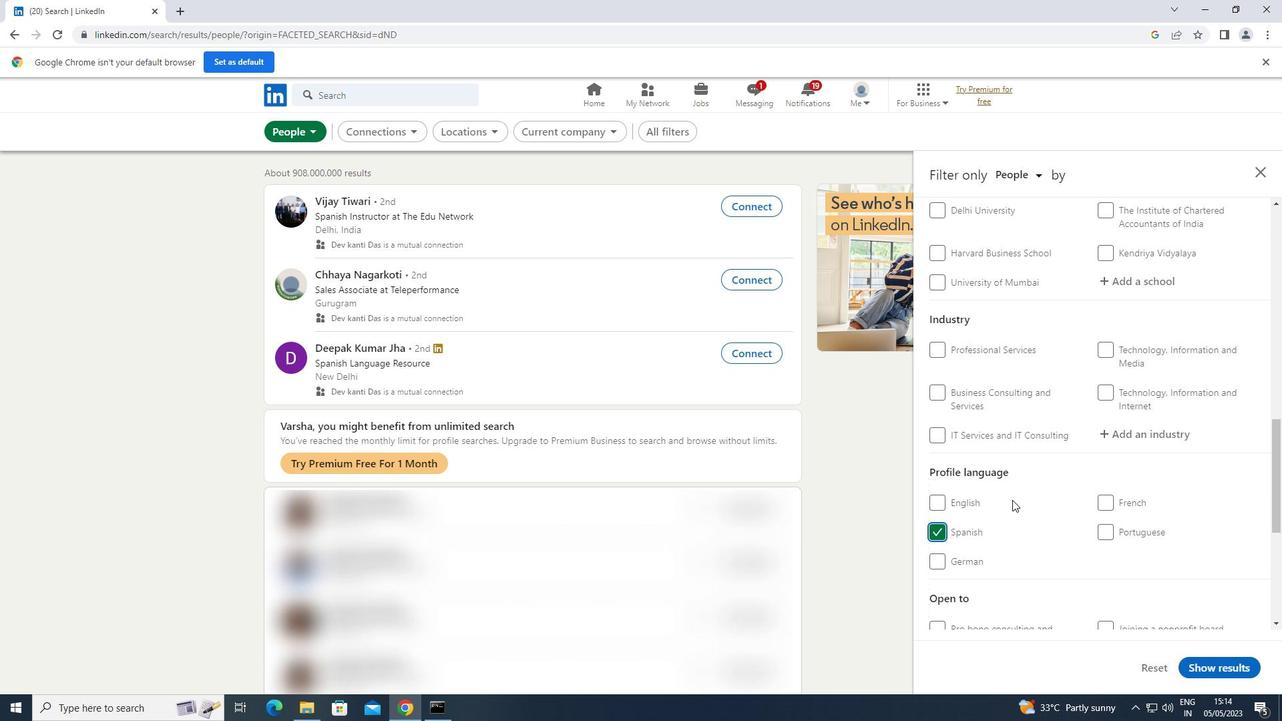 
Action: Mouse moved to (1014, 499)
Screenshot: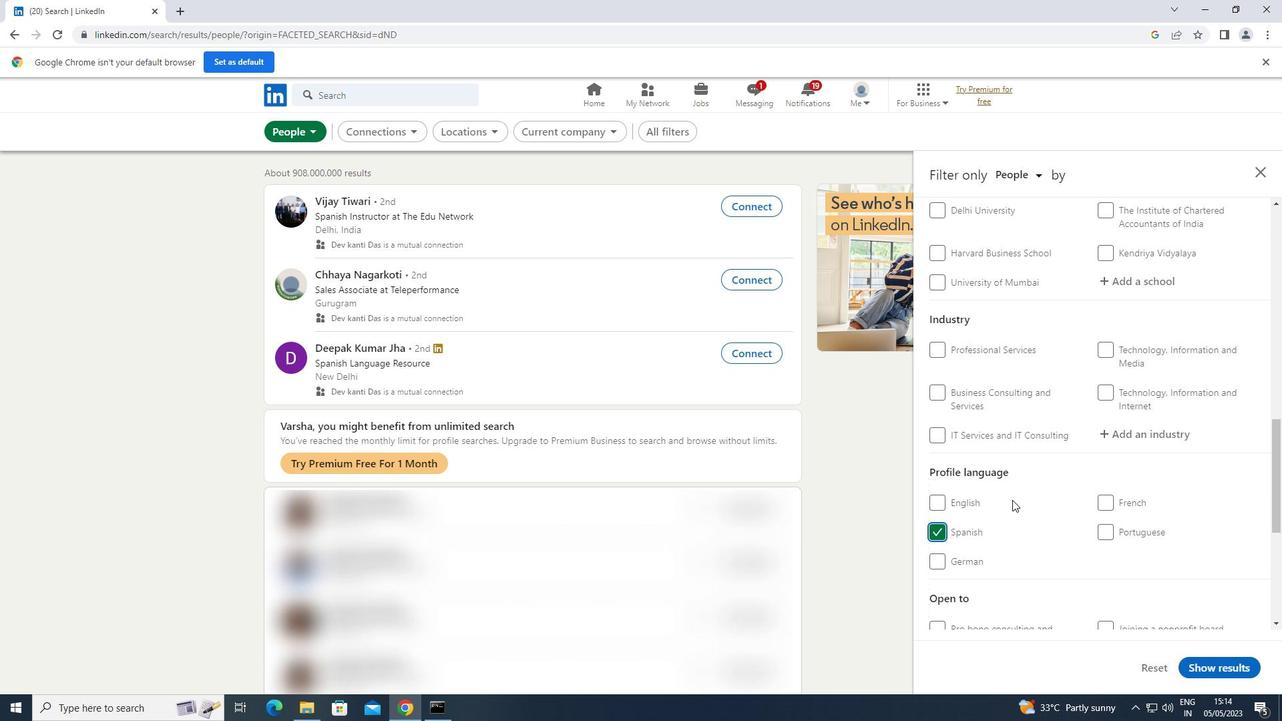 
Action: Mouse scrolled (1014, 500) with delta (0, 0)
Screenshot: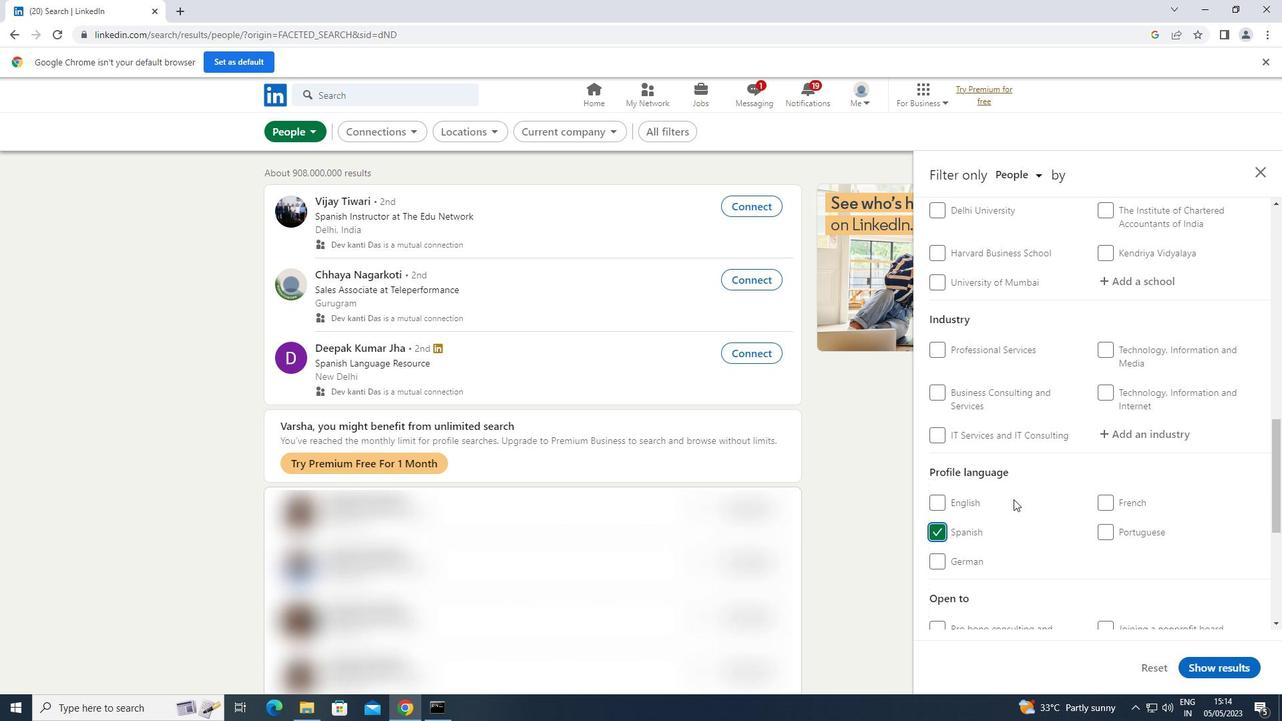 
Action: Mouse scrolled (1014, 500) with delta (0, 0)
Screenshot: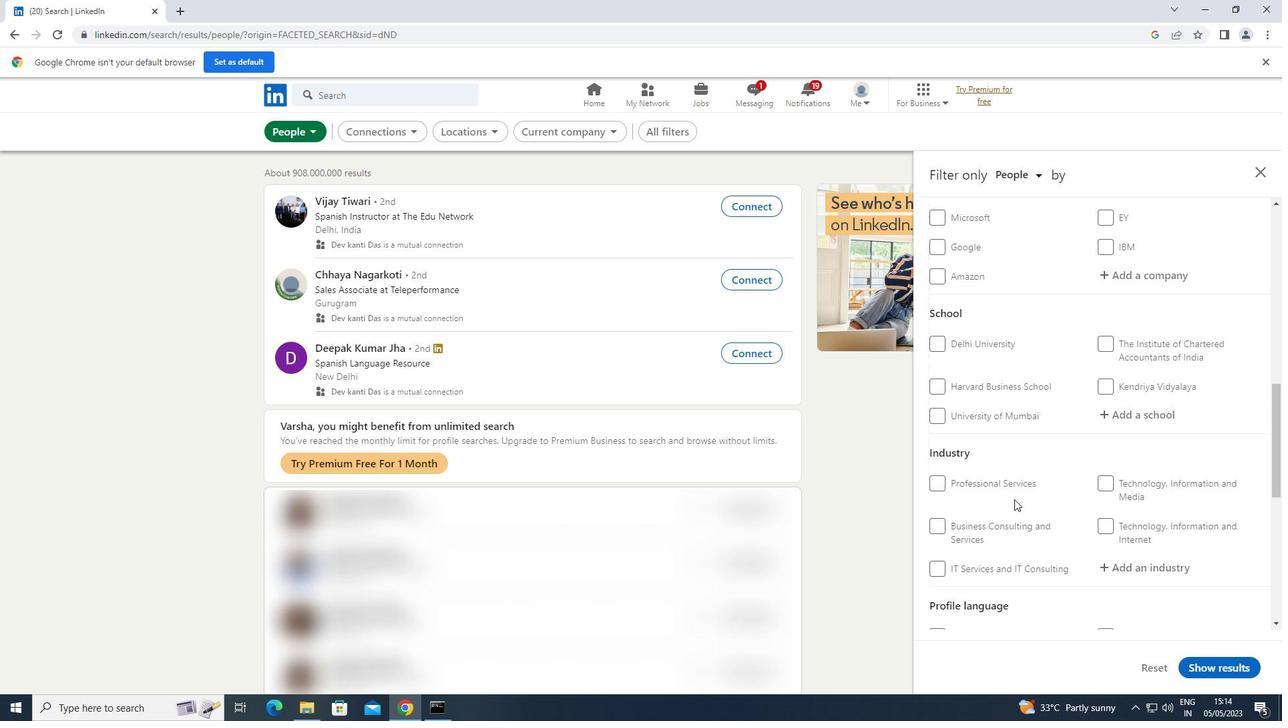 
Action: Mouse scrolled (1014, 500) with delta (0, 0)
Screenshot: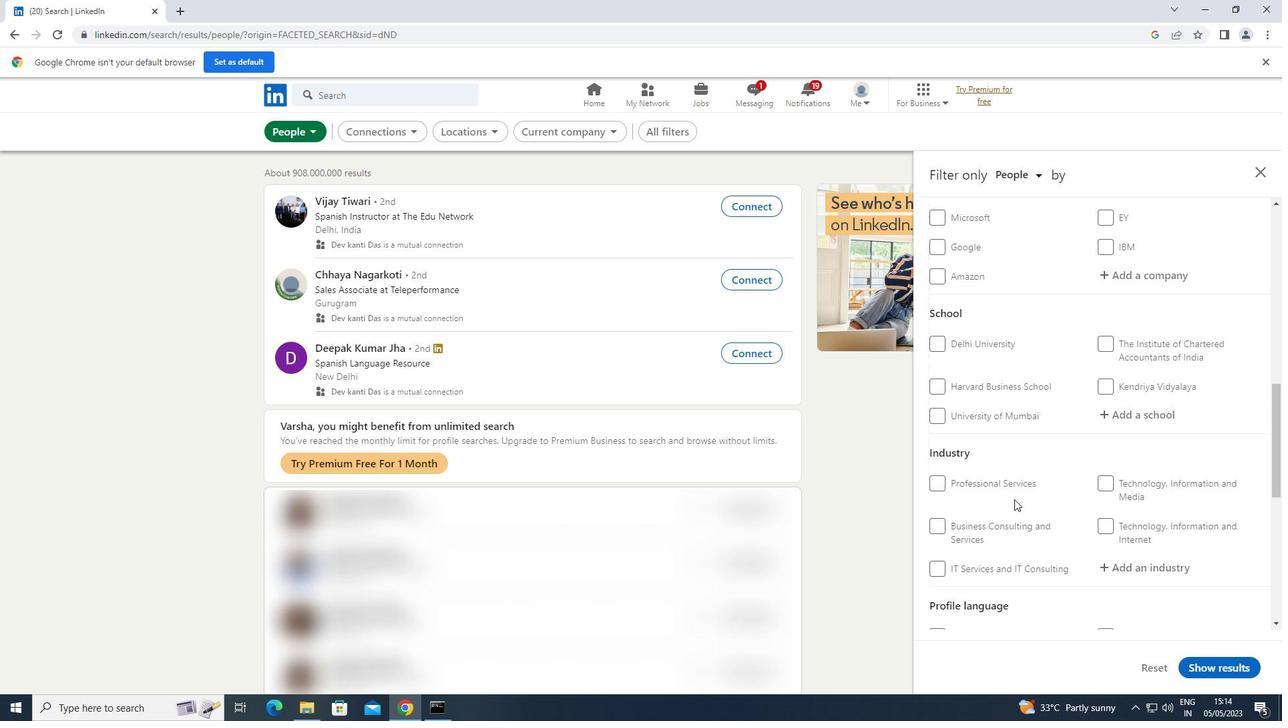 
Action: Mouse scrolled (1014, 500) with delta (0, 0)
Screenshot: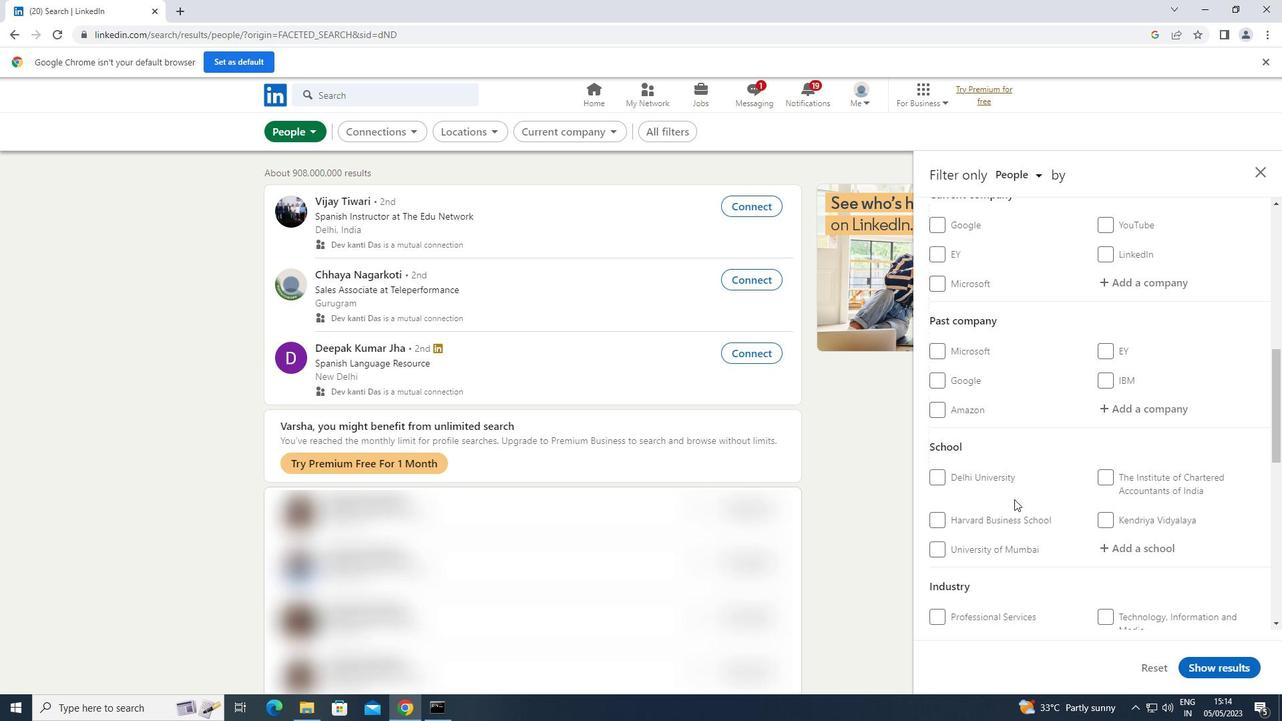 
Action: Mouse moved to (1158, 345)
Screenshot: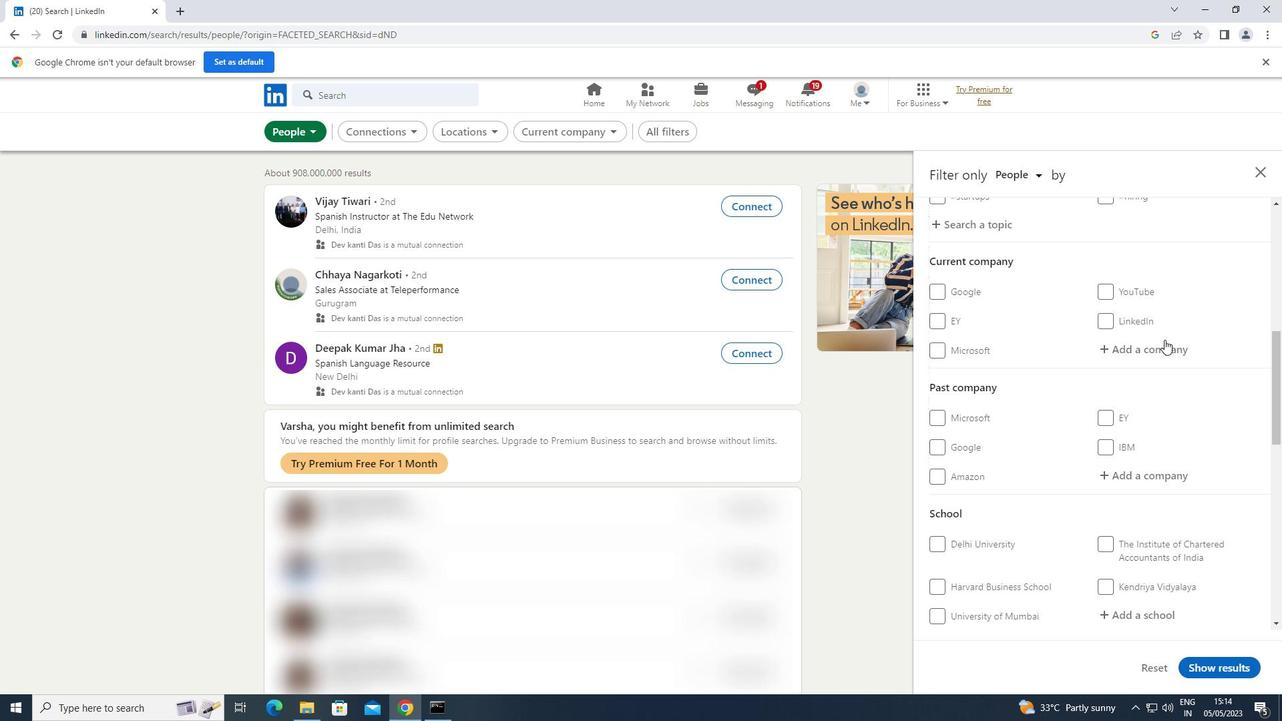 
Action: Mouse pressed left at (1158, 345)
Screenshot: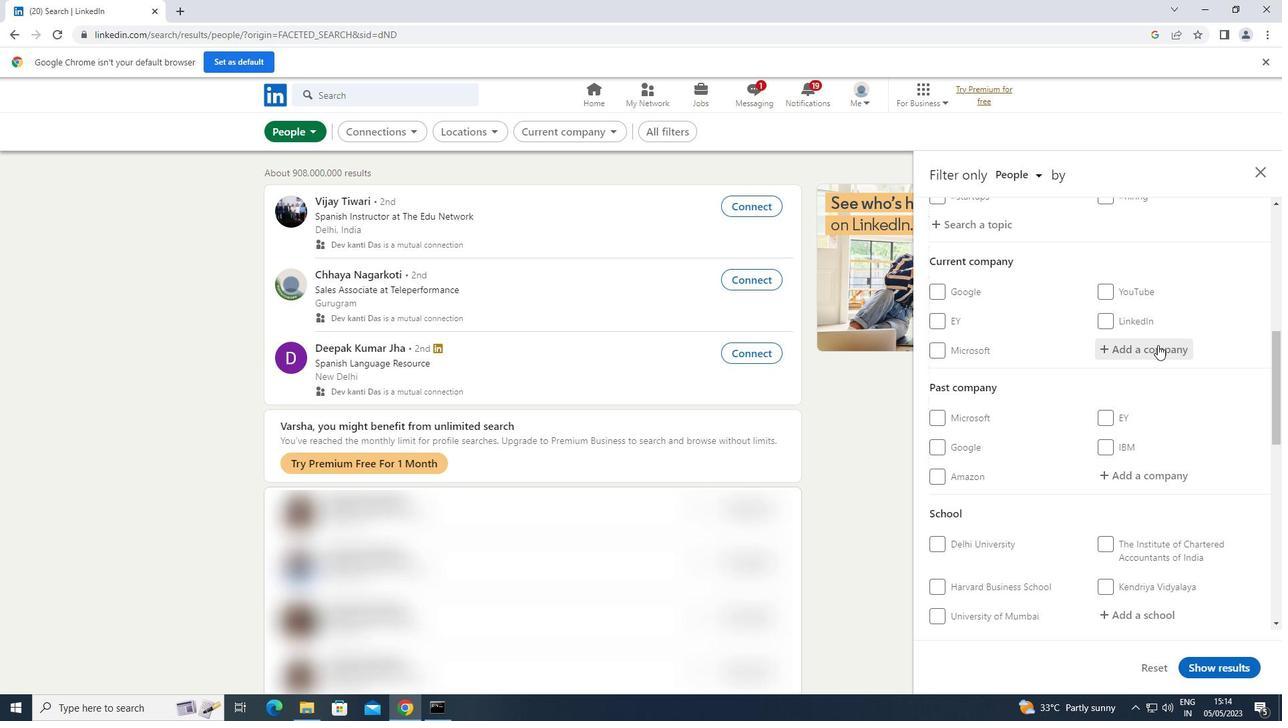 
Action: Key pressed <Key.shift><Key.shift>HOUSR
Screenshot: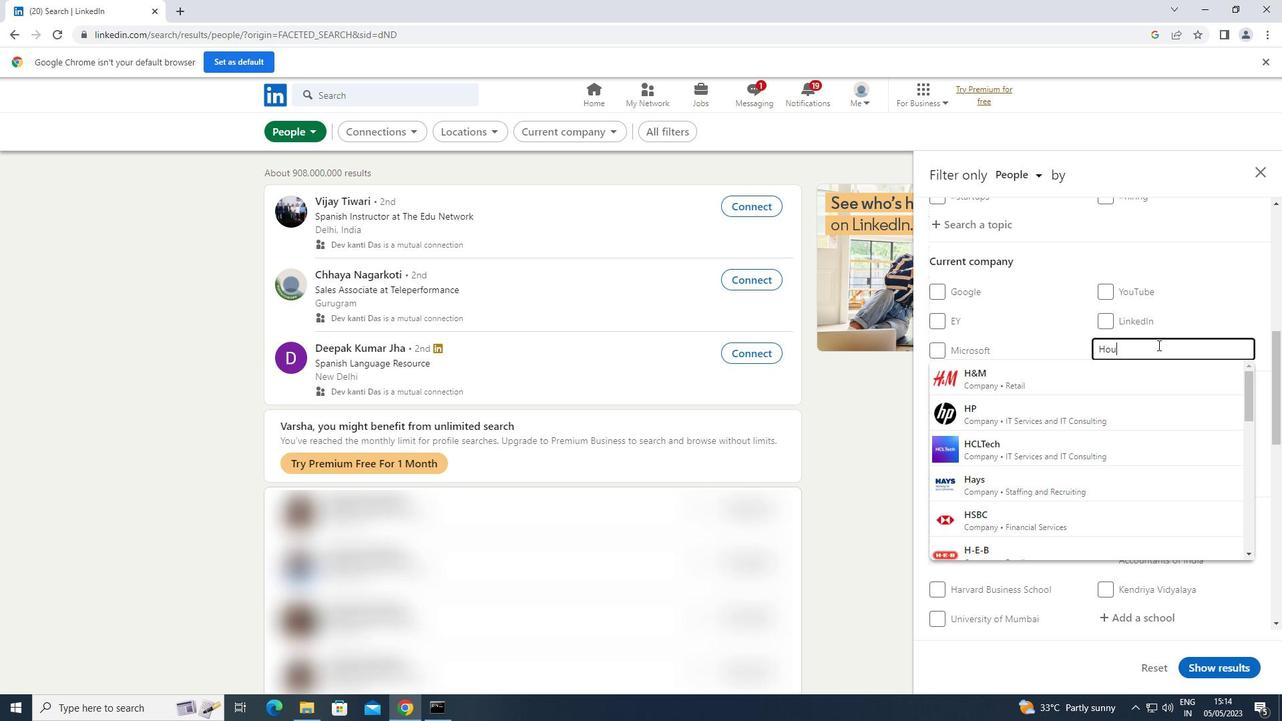 
Action: Mouse moved to (1090, 374)
Screenshot: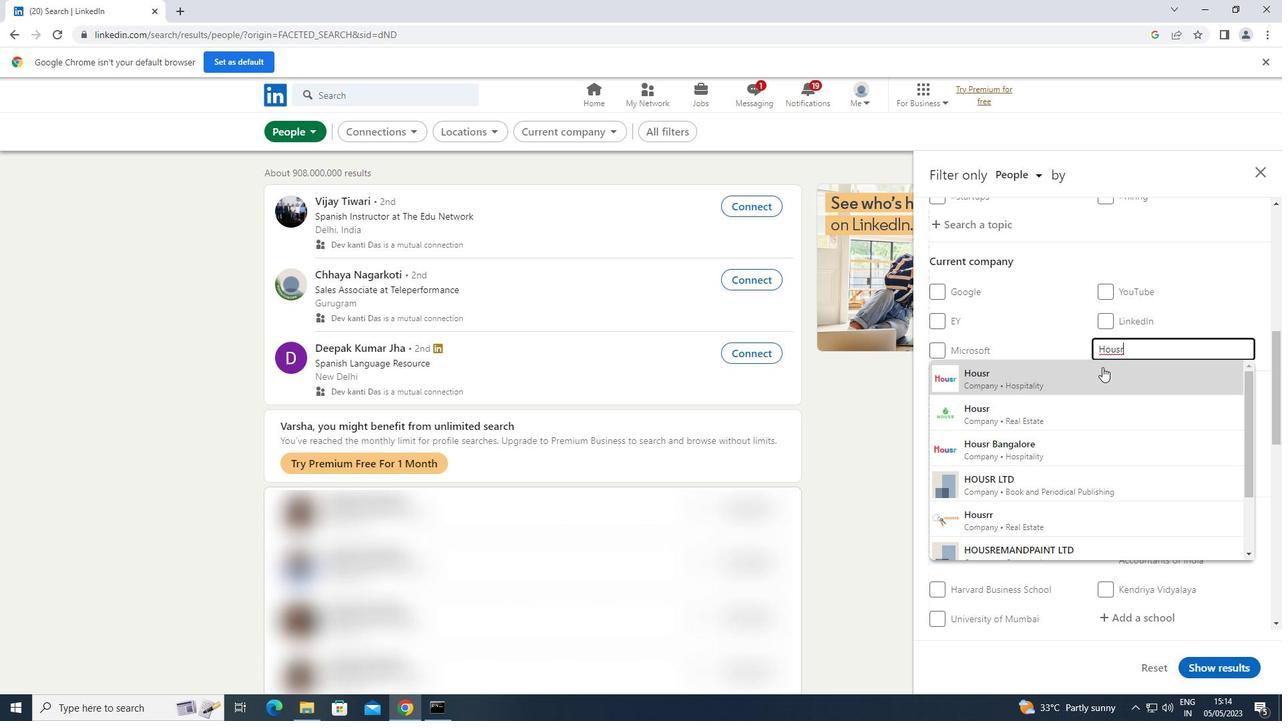 
Action: Mouse pressed left at (1090, 374)
Screenshot: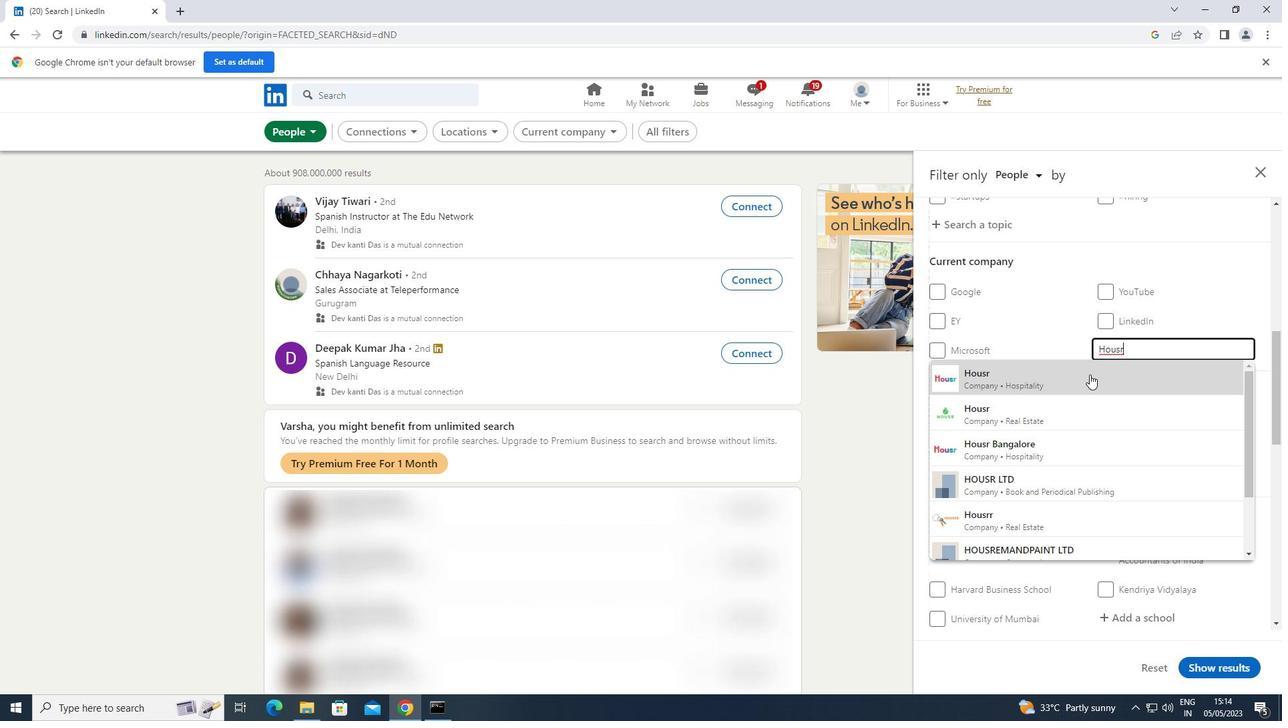 
Action: Mouse scrolled (1090, 374) with delta (0, 0)
Screenshot: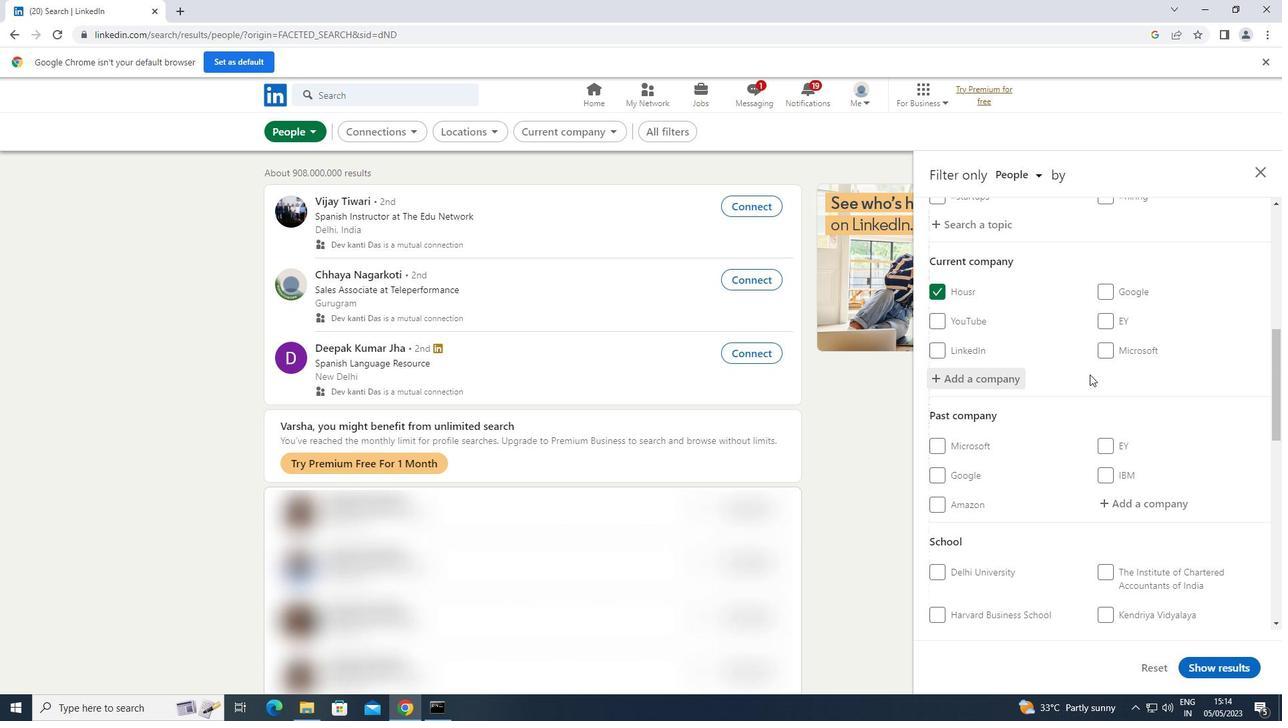 
Action: Mouse scrolled (1090, 374) with delta (0, 0)
Screenshot: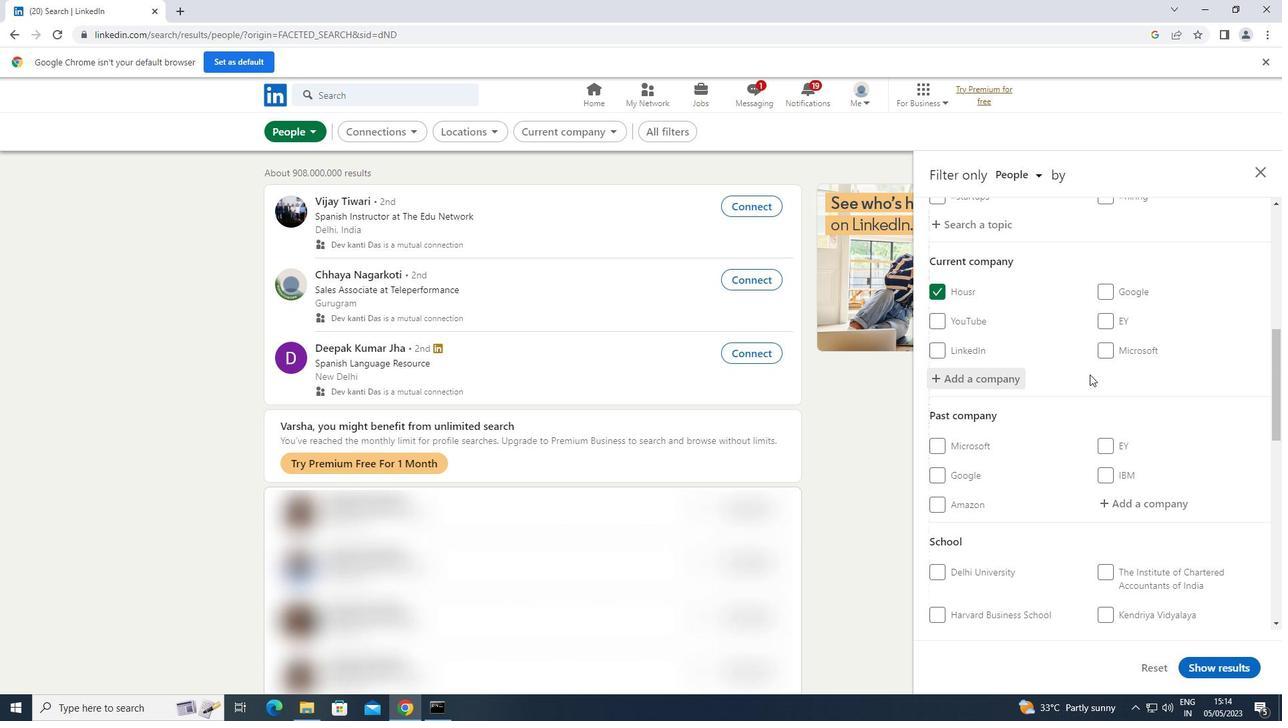 
Action: Mouse scrolled (1090, 374) with delta (0, 0)
Screenshot: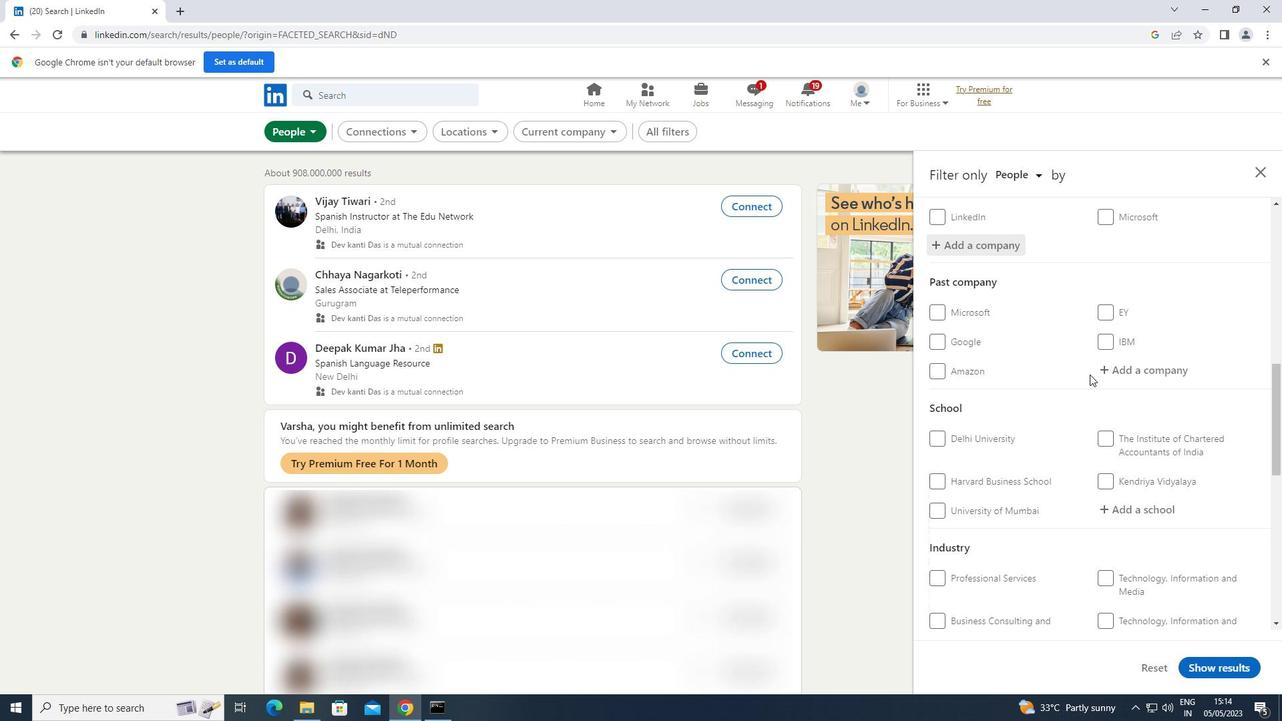 
Action: Mouse scrolled (1090, 374) with delta (0, 0)
Screenshot: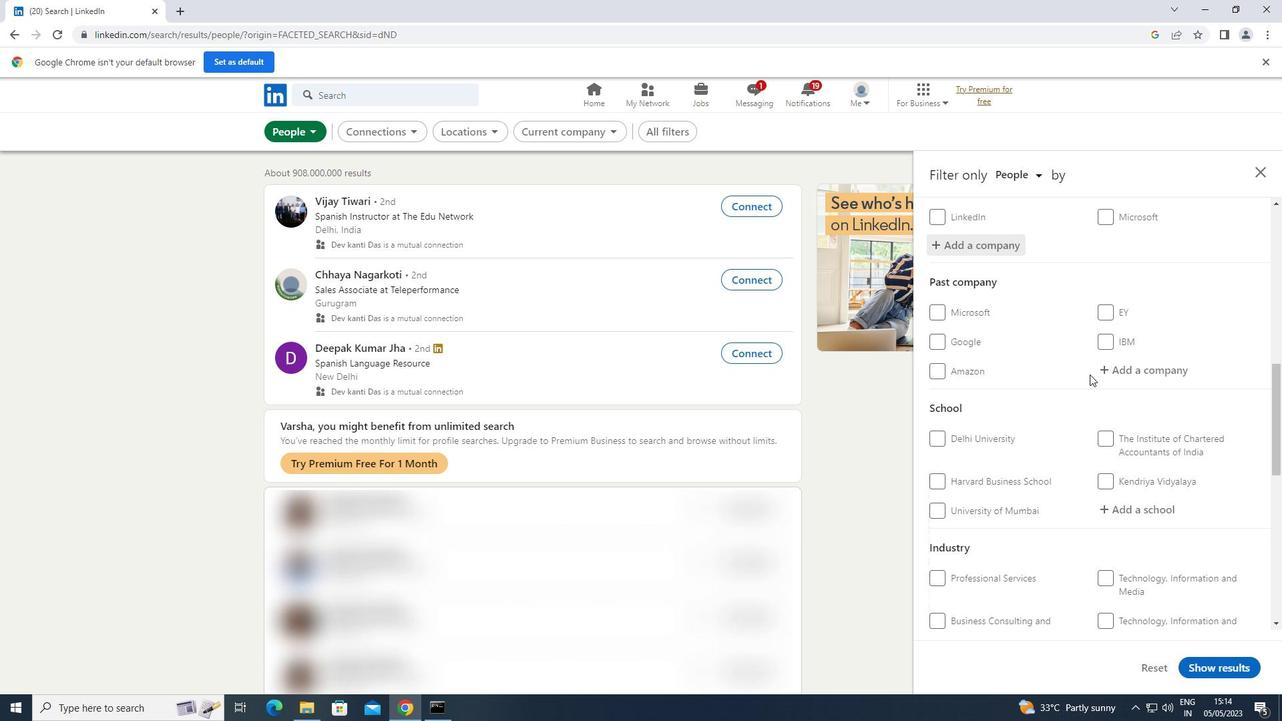 
Action: Mouse moved to (1108, 372)
Screenshot: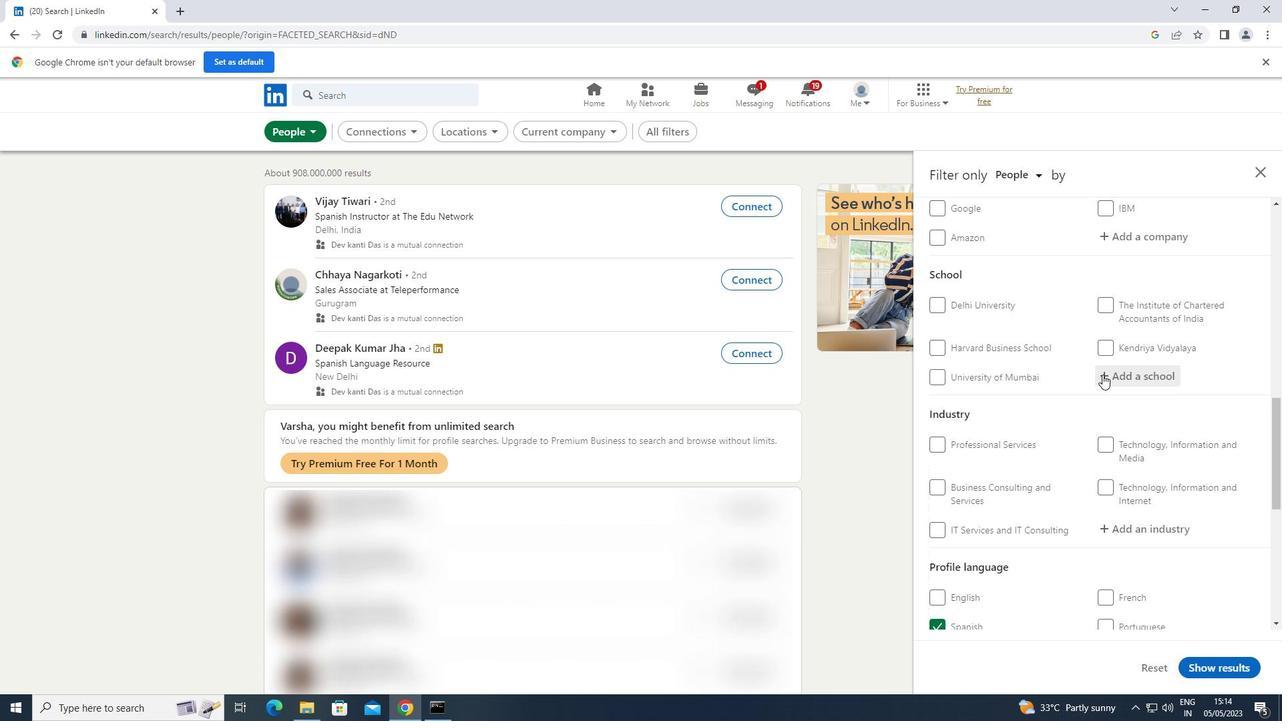 
Action: Mouse pressed left at (1108, 372)
Screenshot: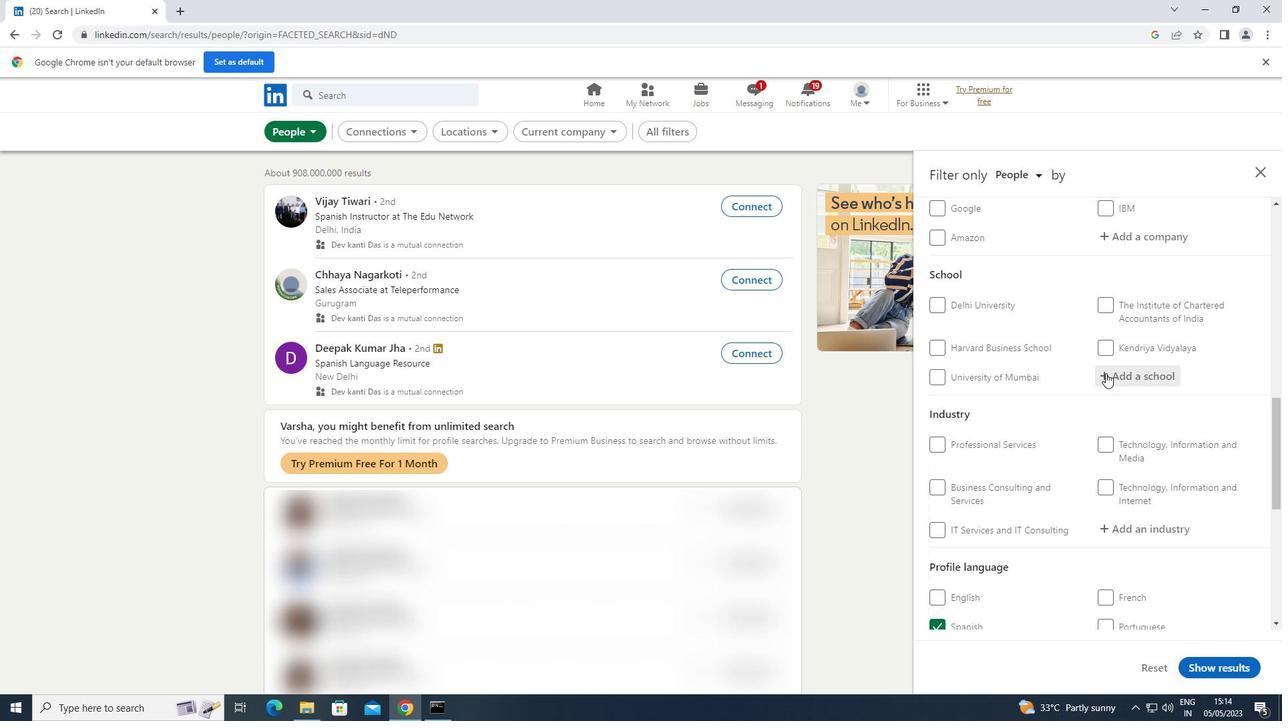 
Action: Key pressed <Key.shift><Key.shift>DAYALBAGH
Screenshot: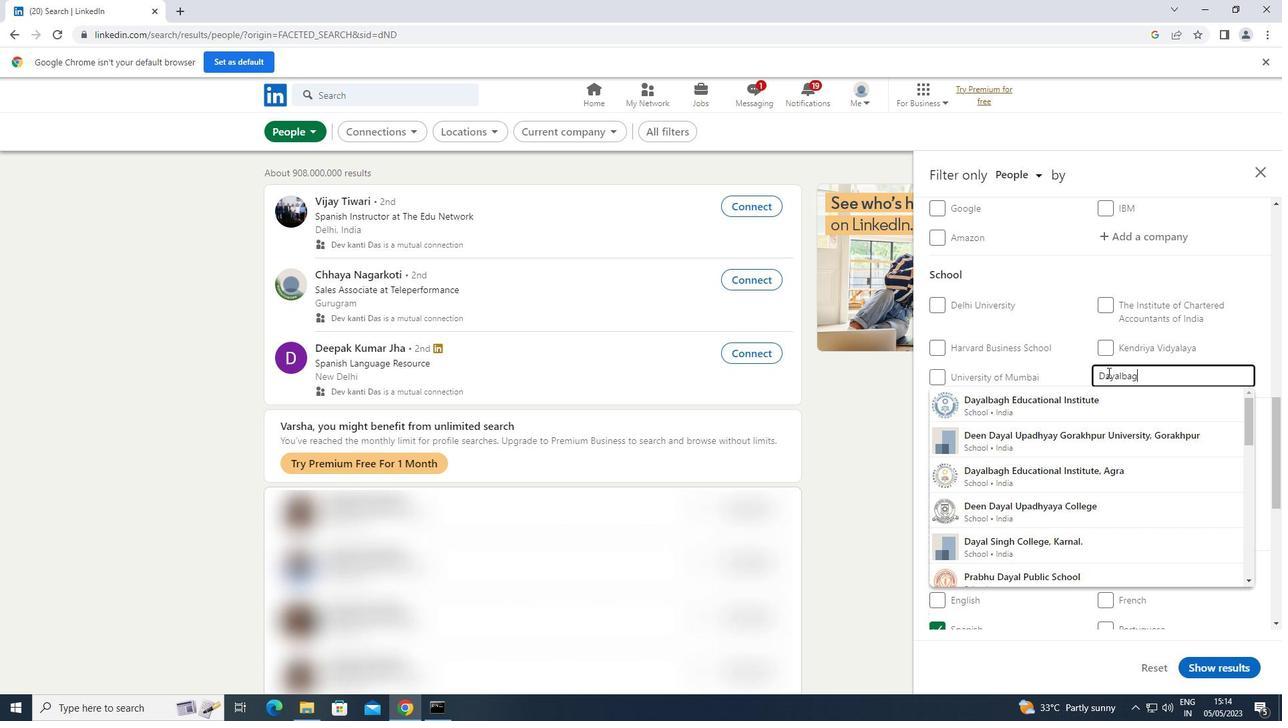 
Action: Mouse moved to (1068, 400)
Screenshot: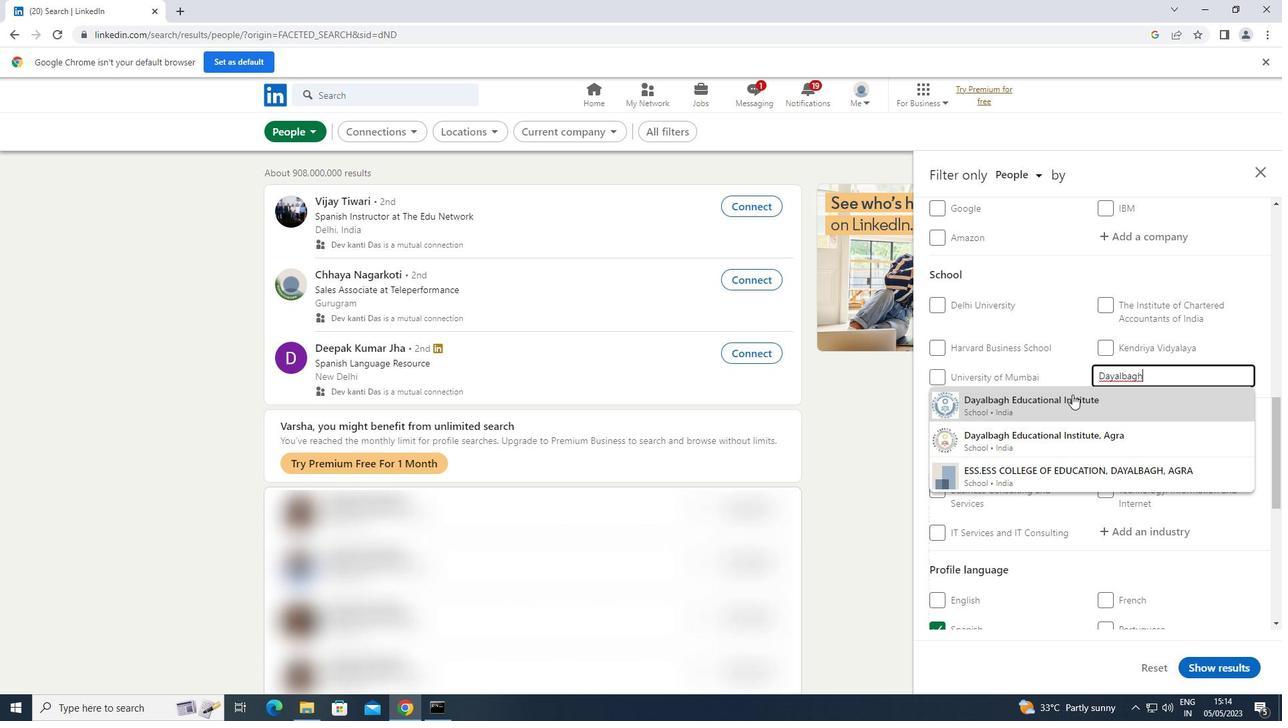 
Action: Mouse pressed left at (1068, 400)
Screenshot: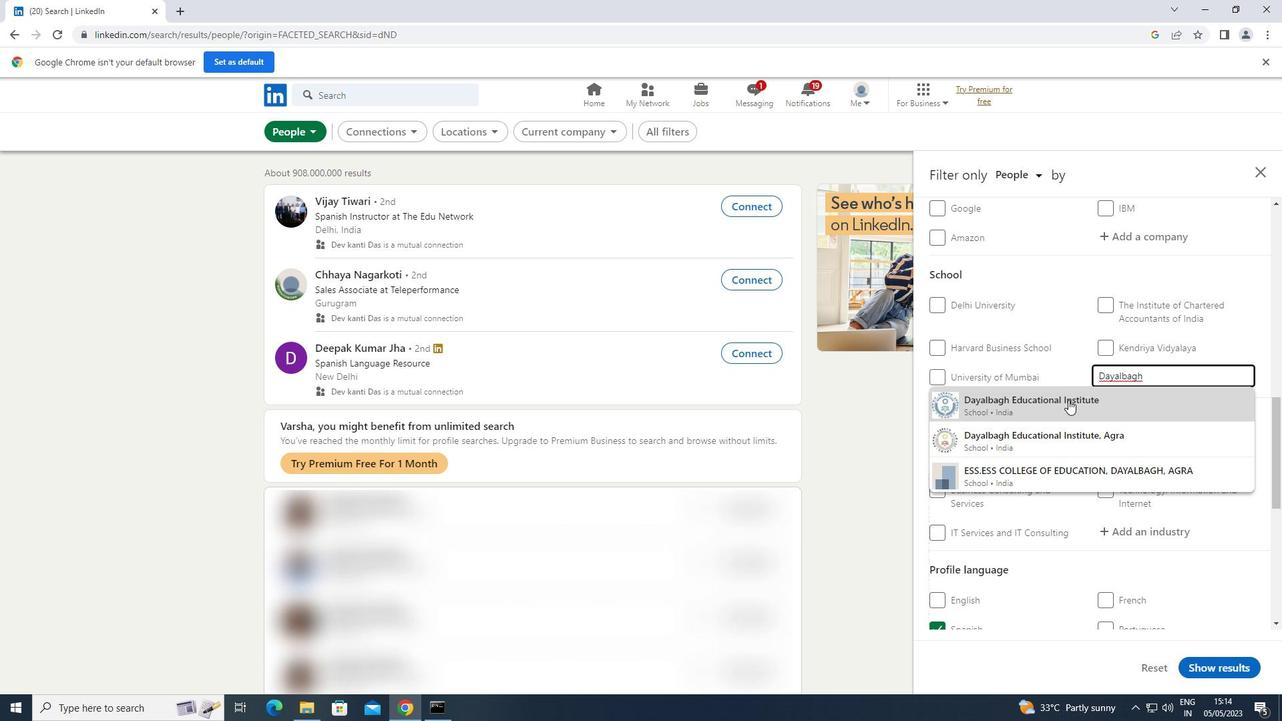 
Action: Mouse scrolled (1068, 399) with delta (0, 0)
Screenshot: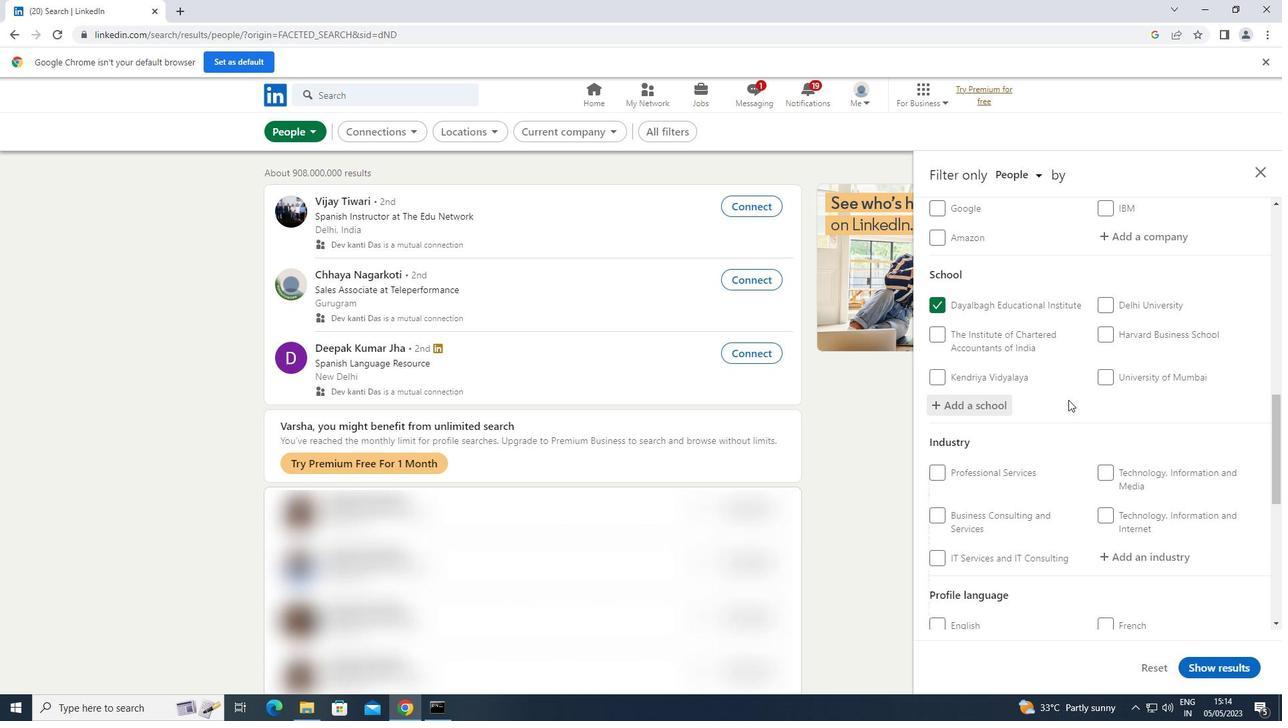
Action: Mouse scrolled (1068, 399) with delta (0, 0)
Screenshot: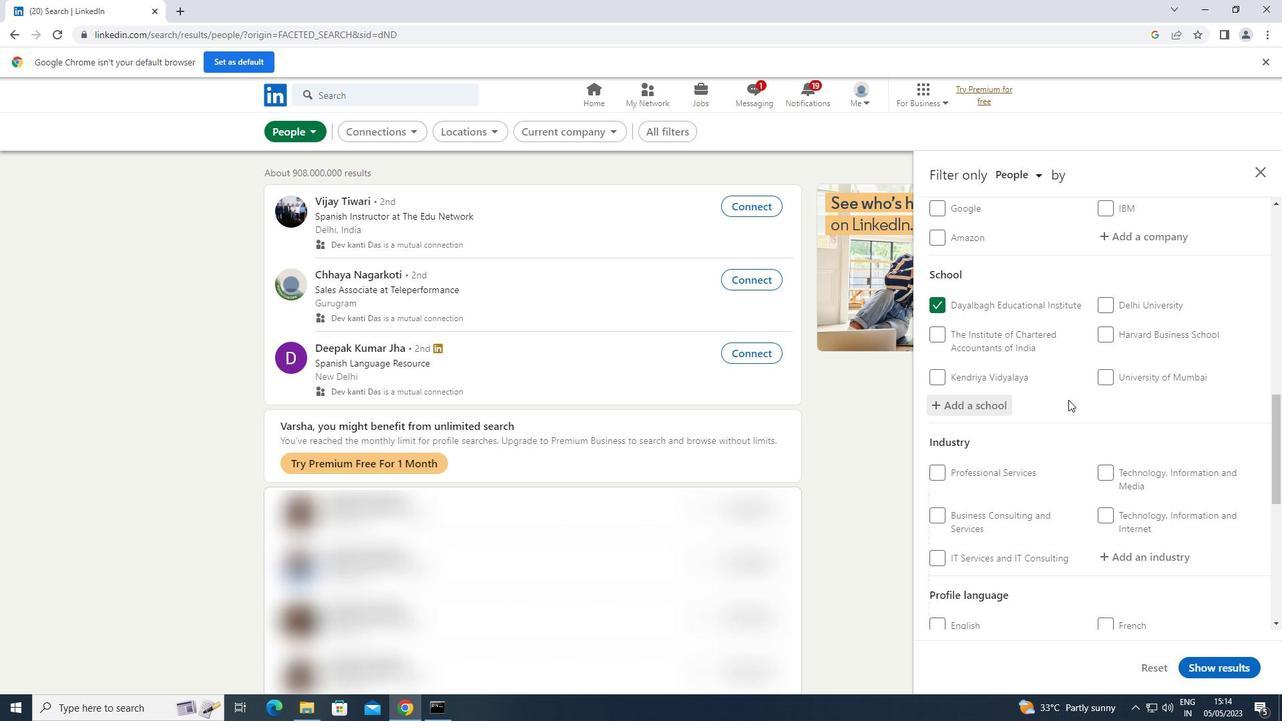 
Action: Mouse scrolled (1068, 399) with delta (0, 0)
Screenshot: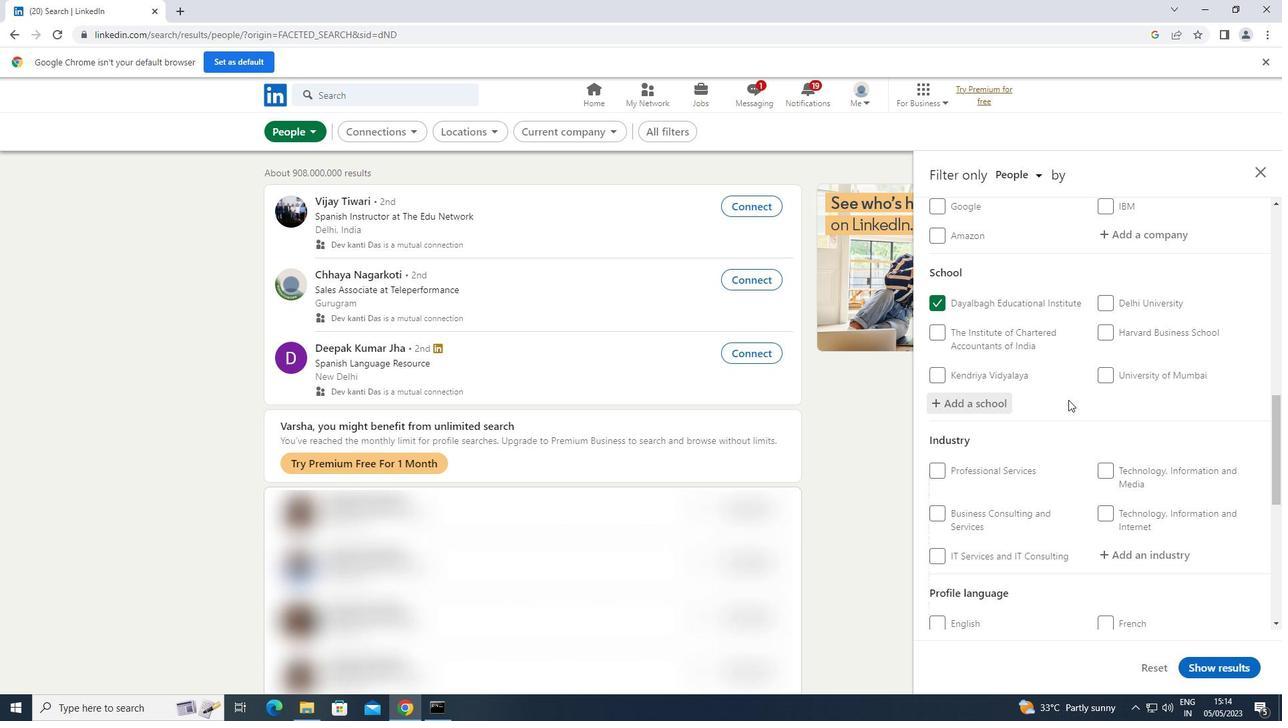 
Action: Mouse scrolled (1068, 399) with delta (0, 0)
Screenshot: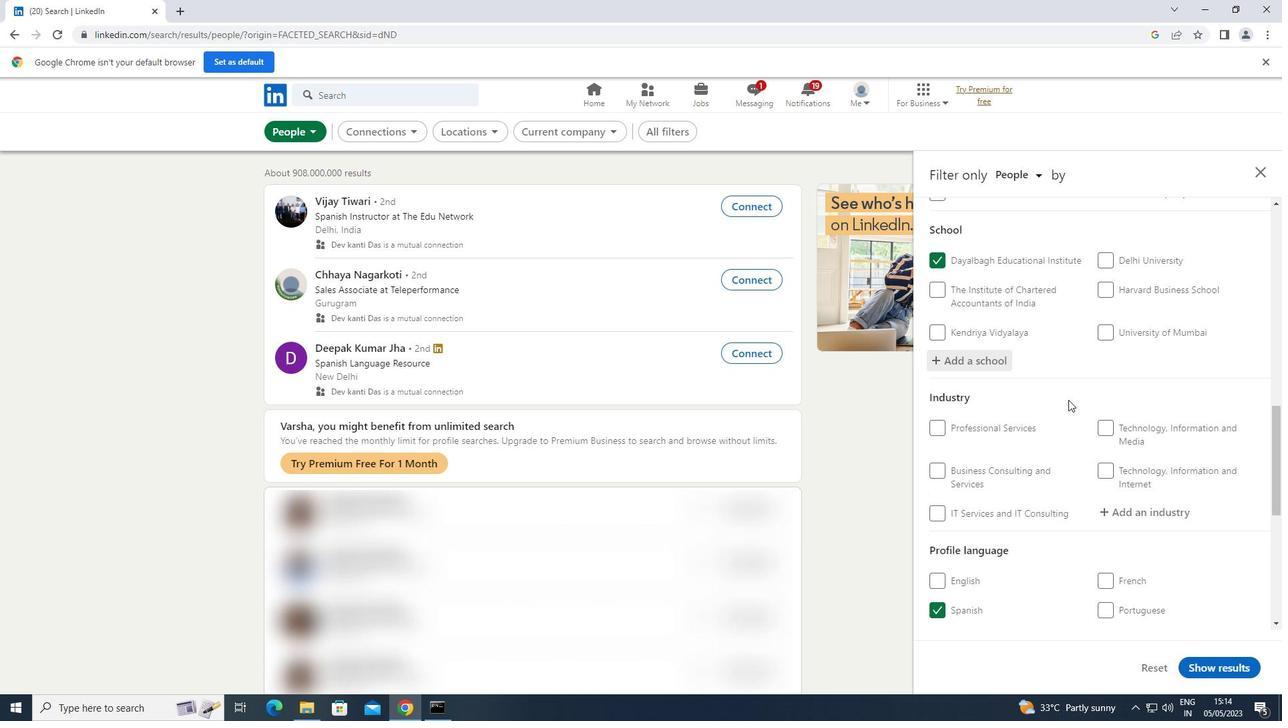 
Action: Mouse moved to (1172, 293)
Screenshot: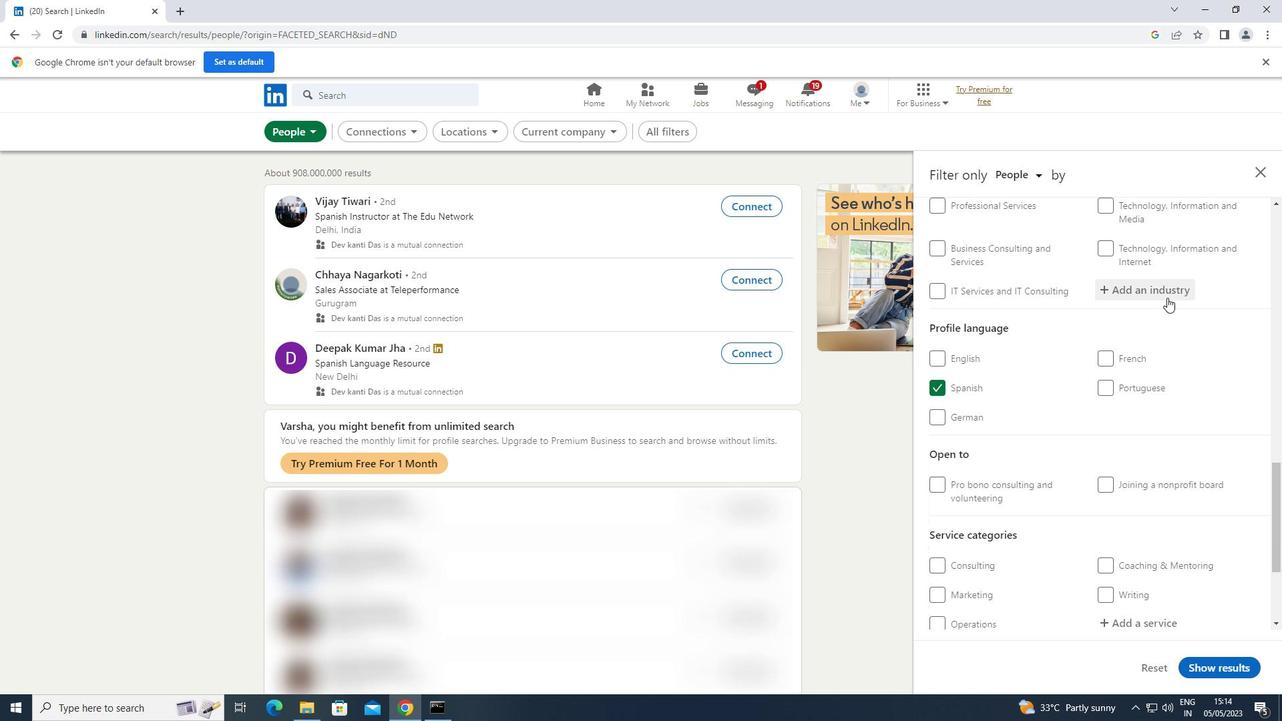 
Action: Mouse pressed left at (1172, 293)
Screenshot: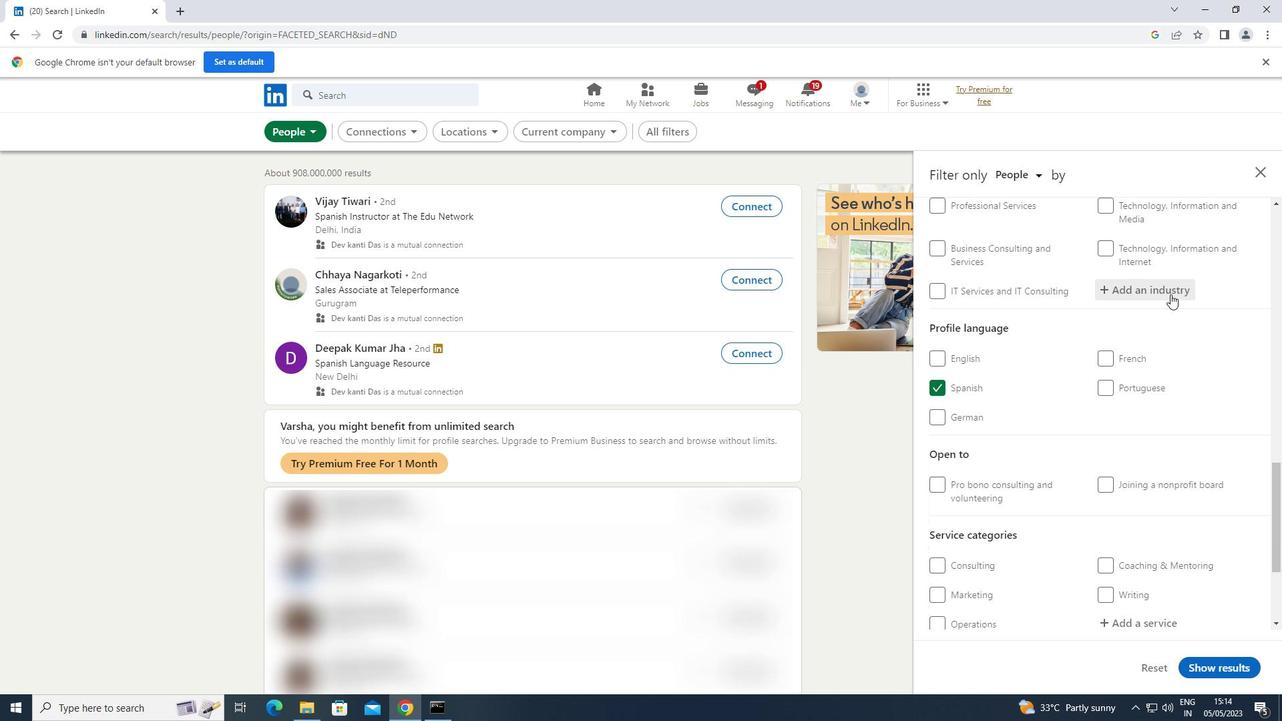 
Action: Key pressed <Key.shift>BUSINESS<Key.space><Key.shift>CONSUL
Screenshot: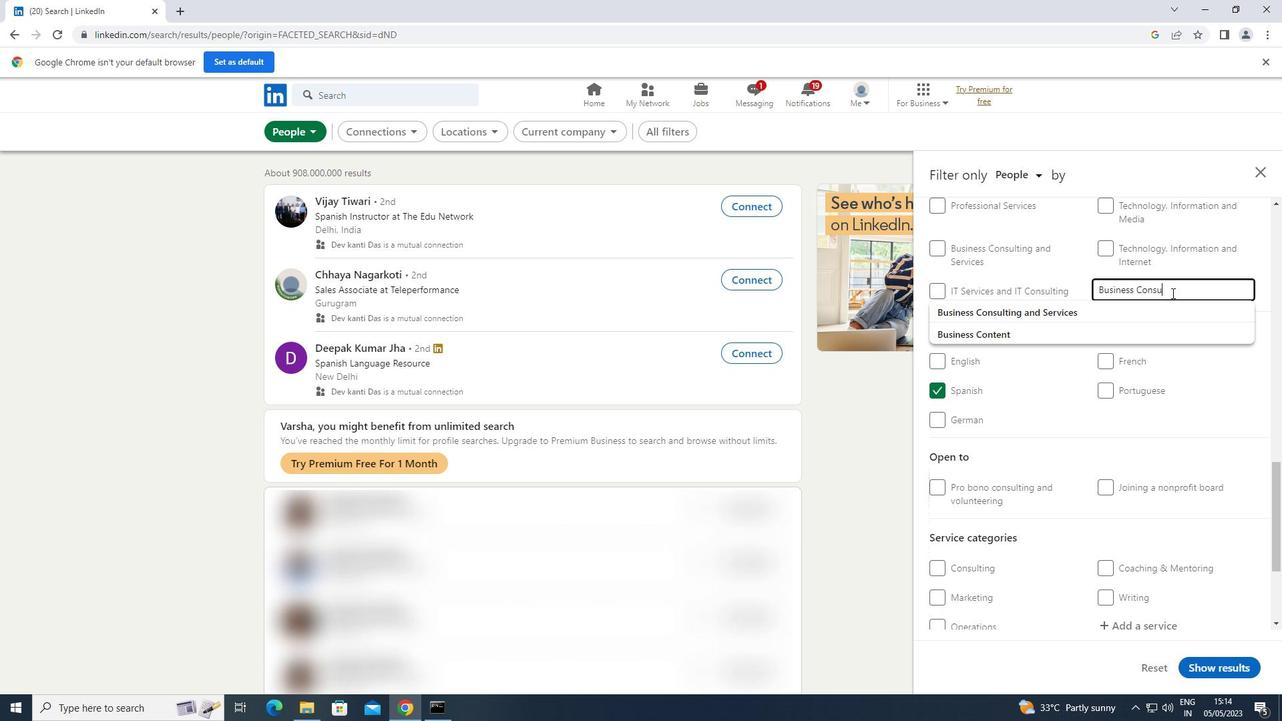 
Action: Mouse moved to (1099, 314)
Screenshot: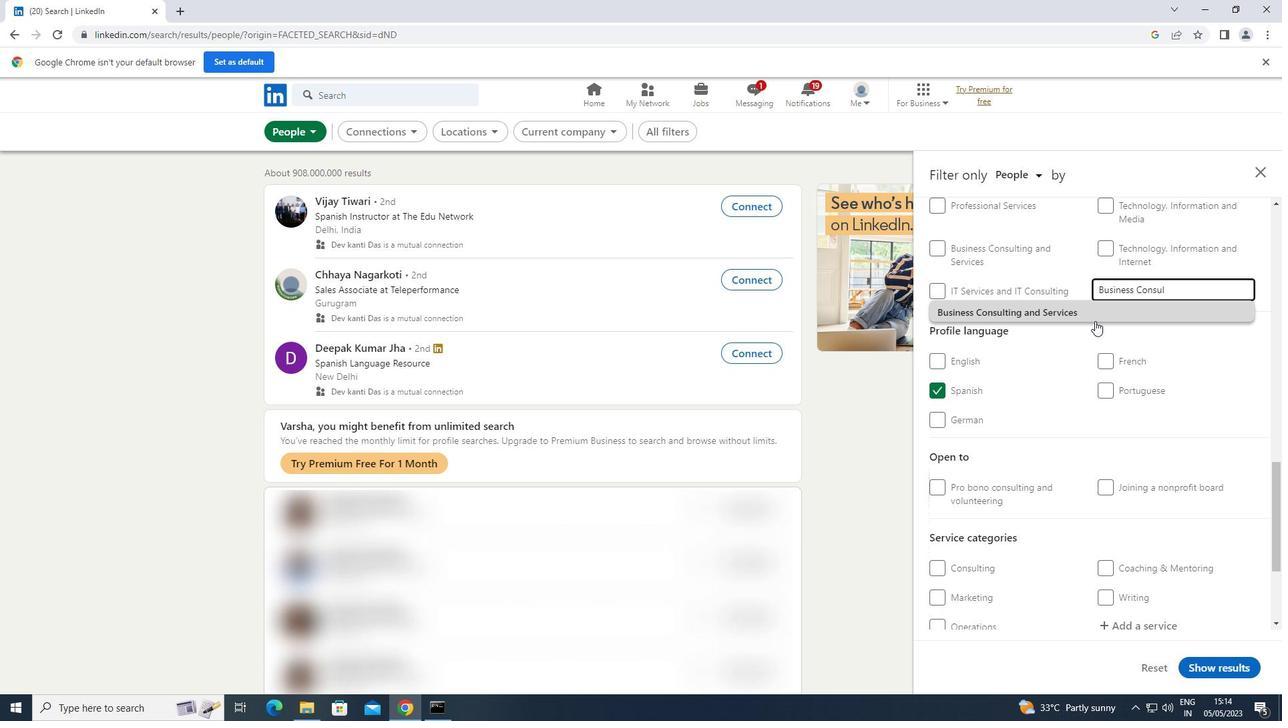 
Action: Mouse pressed left at (1099, 314)
Screenshot: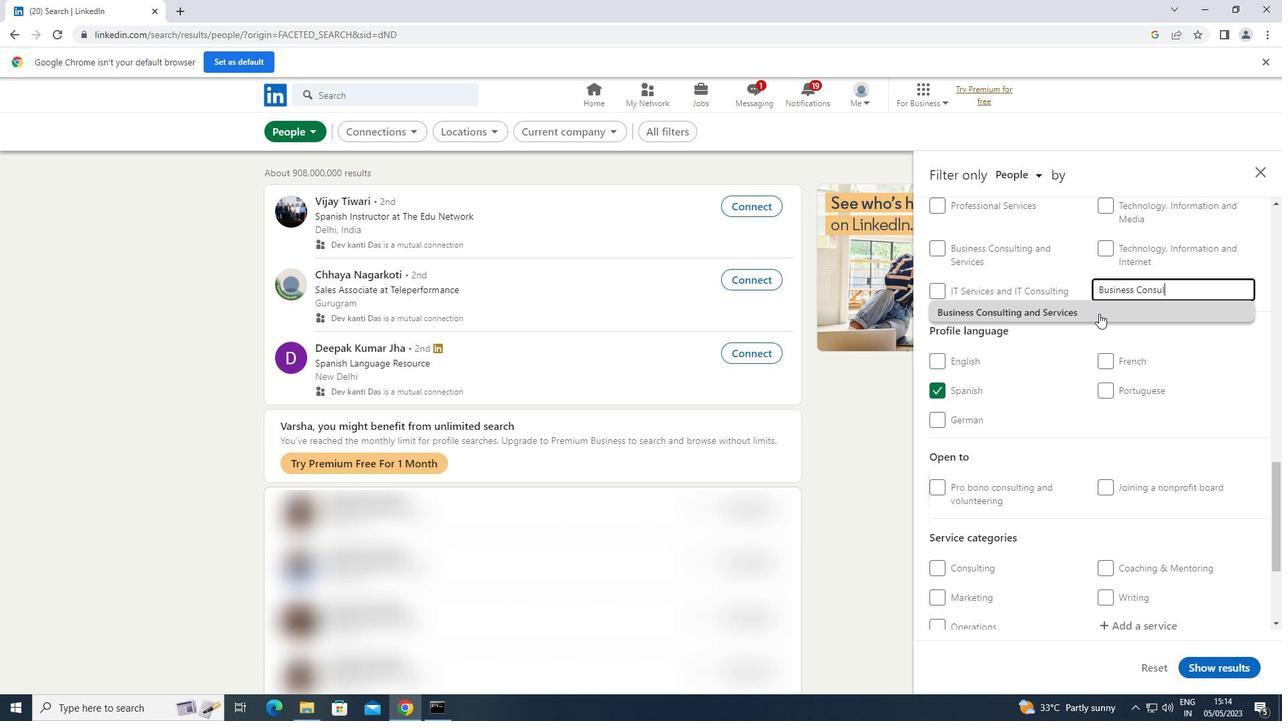 
Action: Mouse moved to (1102, 313)
Screenshot: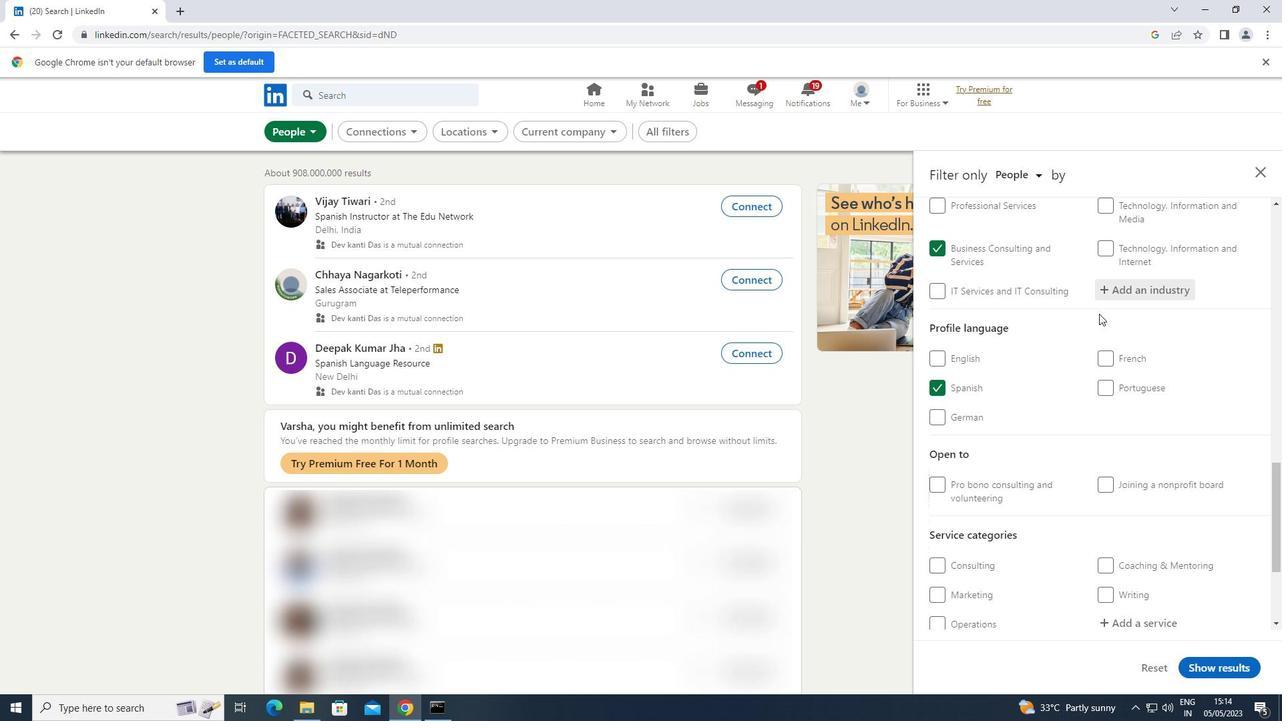 
Action: Mouse scrolled (1102, 312) with delta (0, 0)
Screenshot: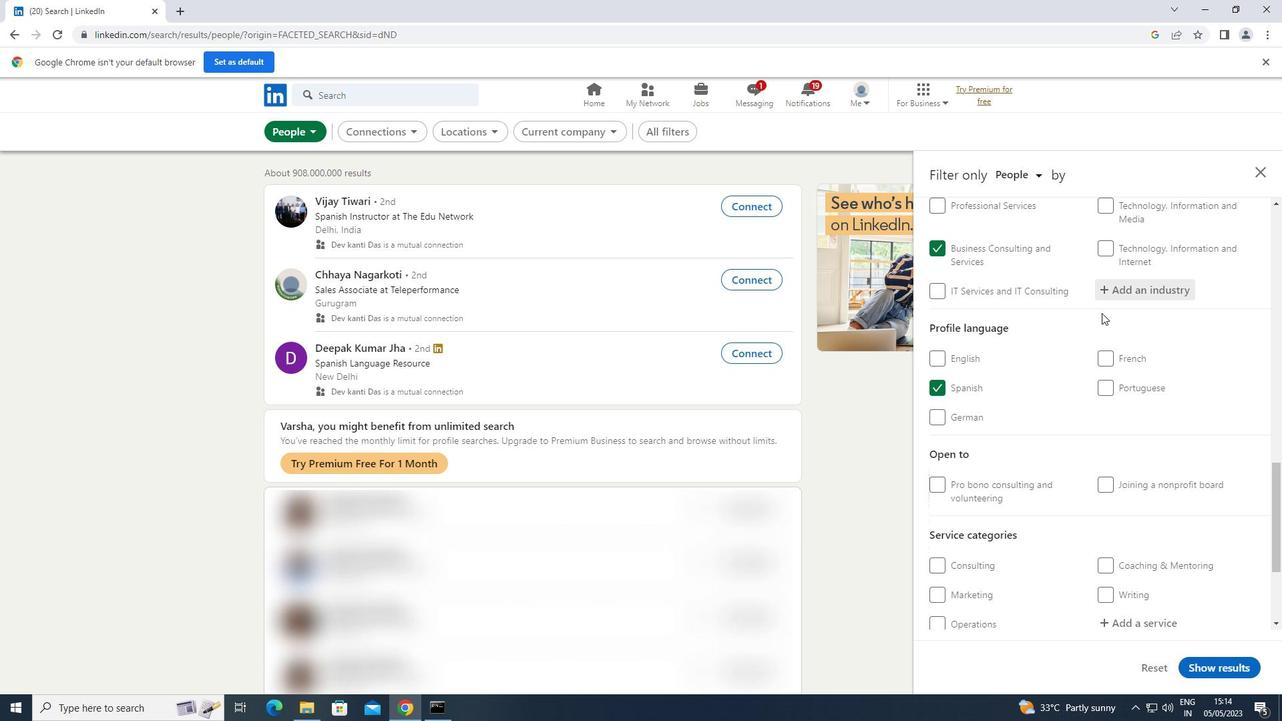 
Action: Mouse scrolled (1102, 312) with delta (0, 0)
Screenshot: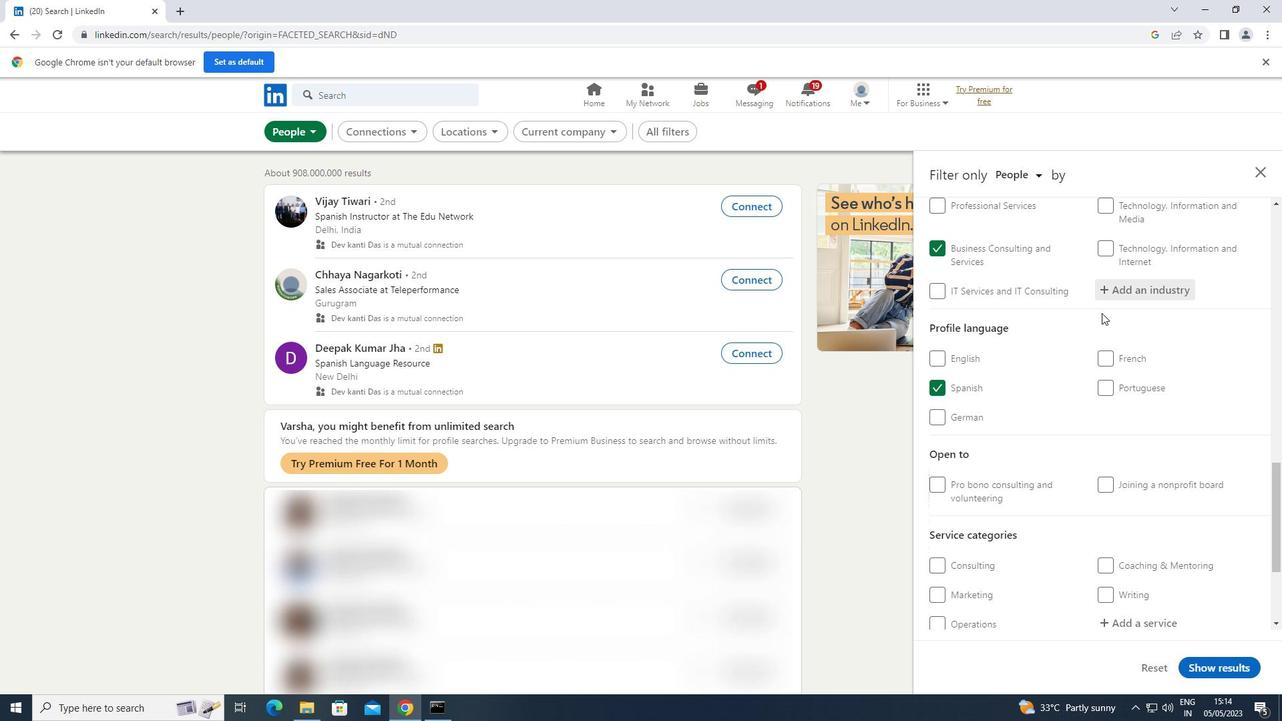 
Action: Mouse scrolled (1102, 312) with delta (0, 0)
Screenshot: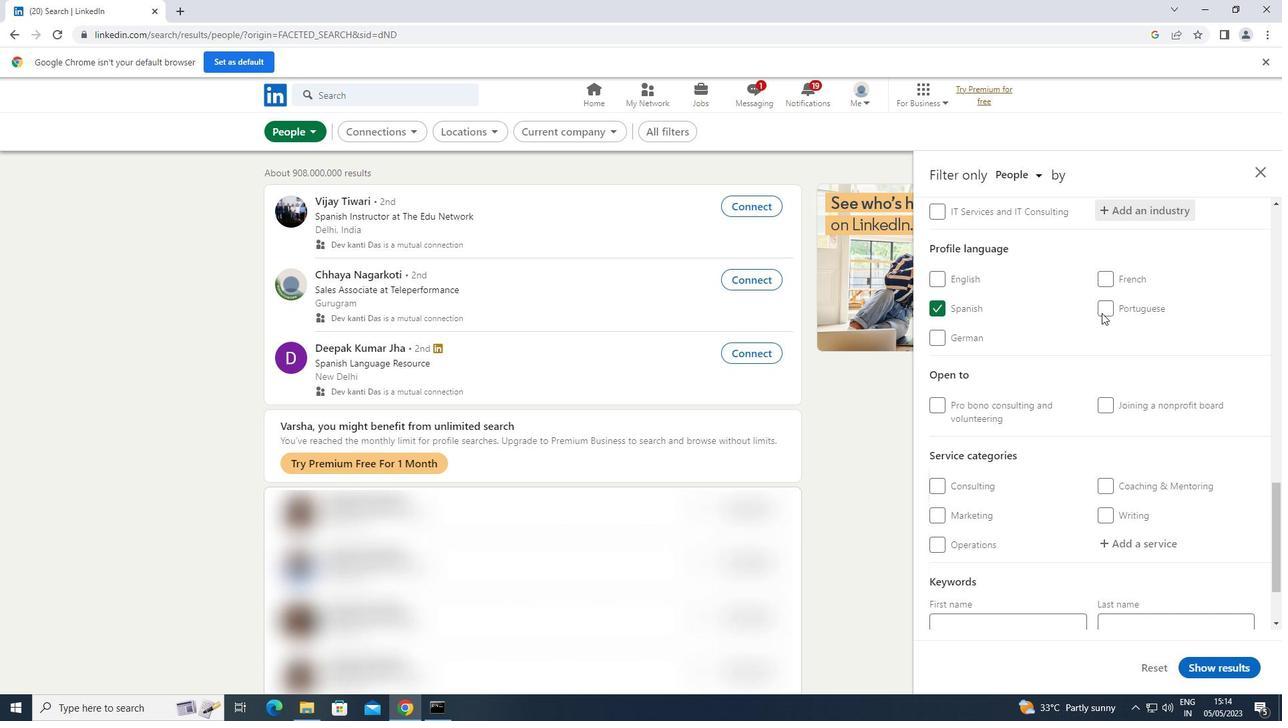 
Action: Mouse moved to (1128, 440)
Screenshot: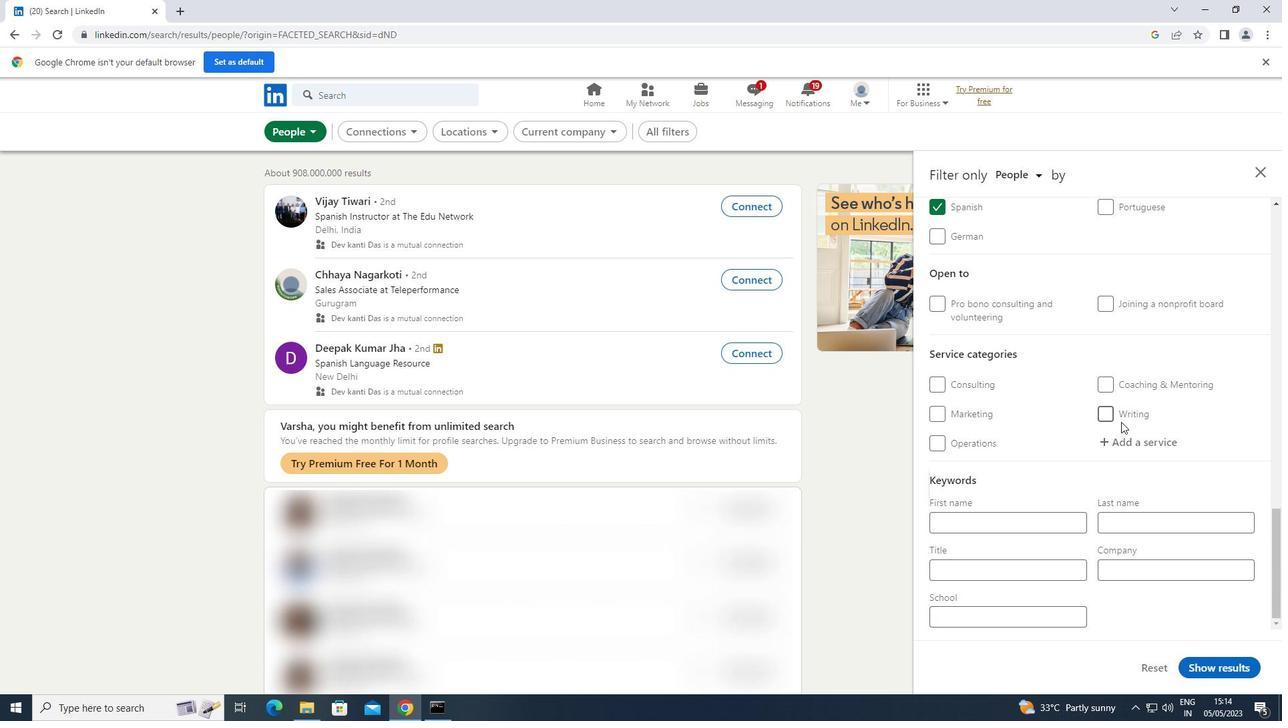 
Action: Mouse pressed left at (1128, 440)
Screenshot: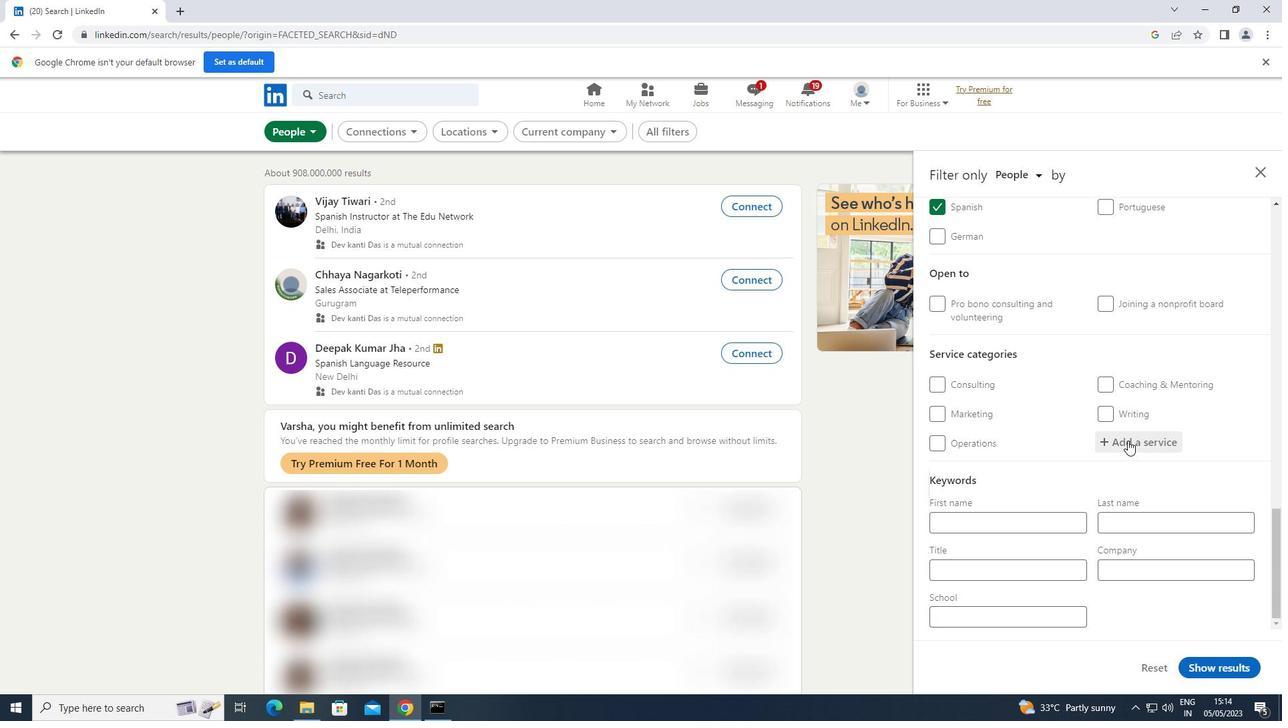 
Action: Key pressed <Key.shift>ADMINISTRATIVE<Key.enter>
Screenshot: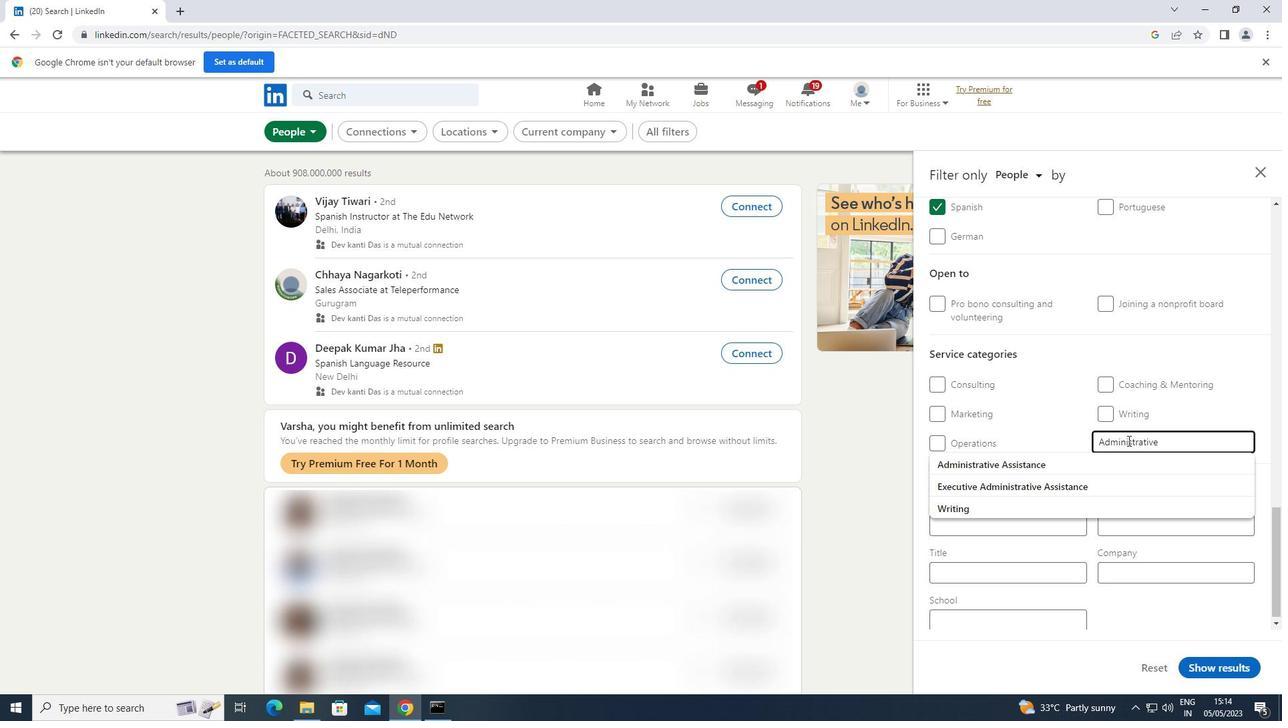 
Action: Mouse moved to (1071, 579)
Screenshot: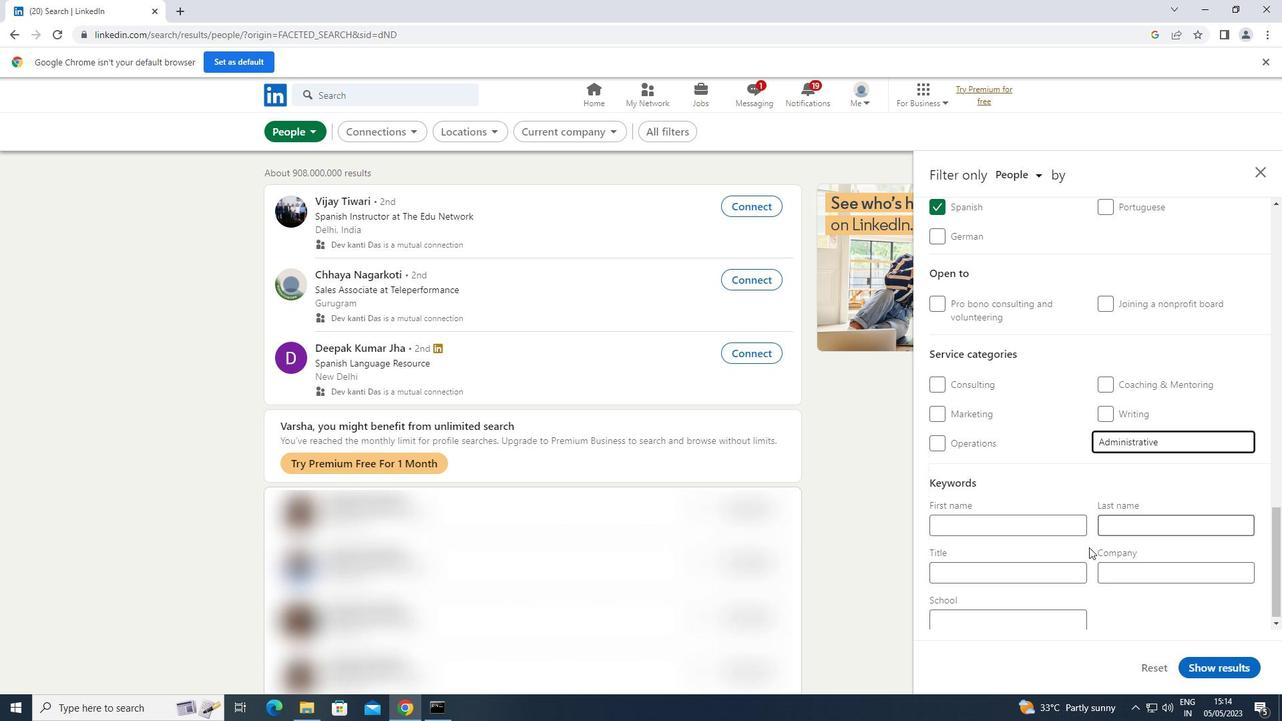 
Action: Mouse pressed left at (1071, 579)
Screenshot: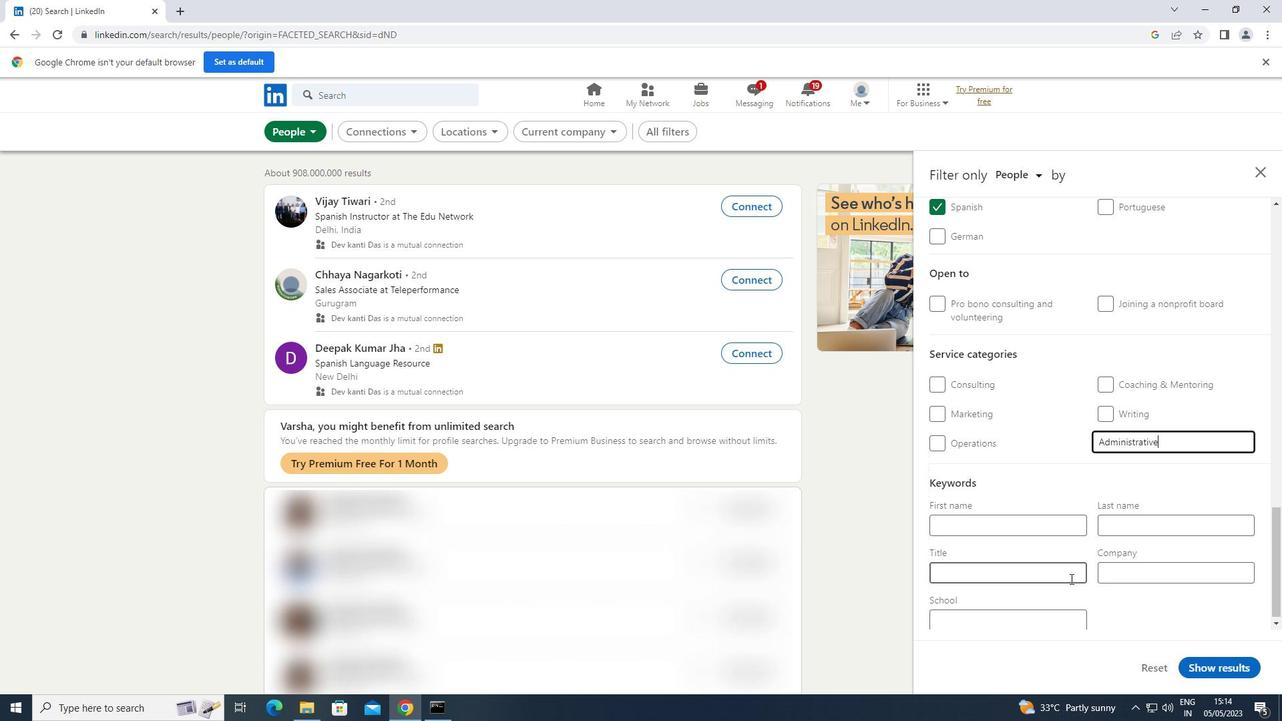 
Action: Key pressed <Key.shift>CONTENT<Key.space><Key.shift>STRATEGIST
Screenshot: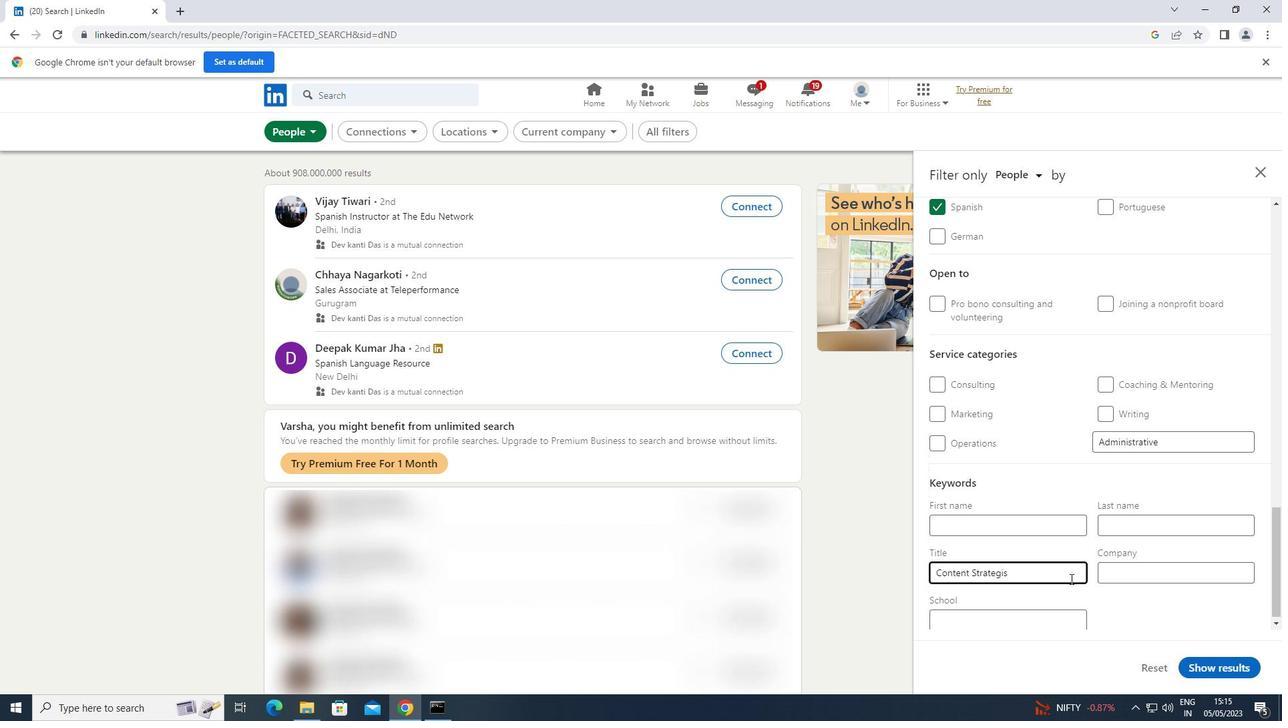 
Action: Mouse moved to (1246, 669)
Screenshot: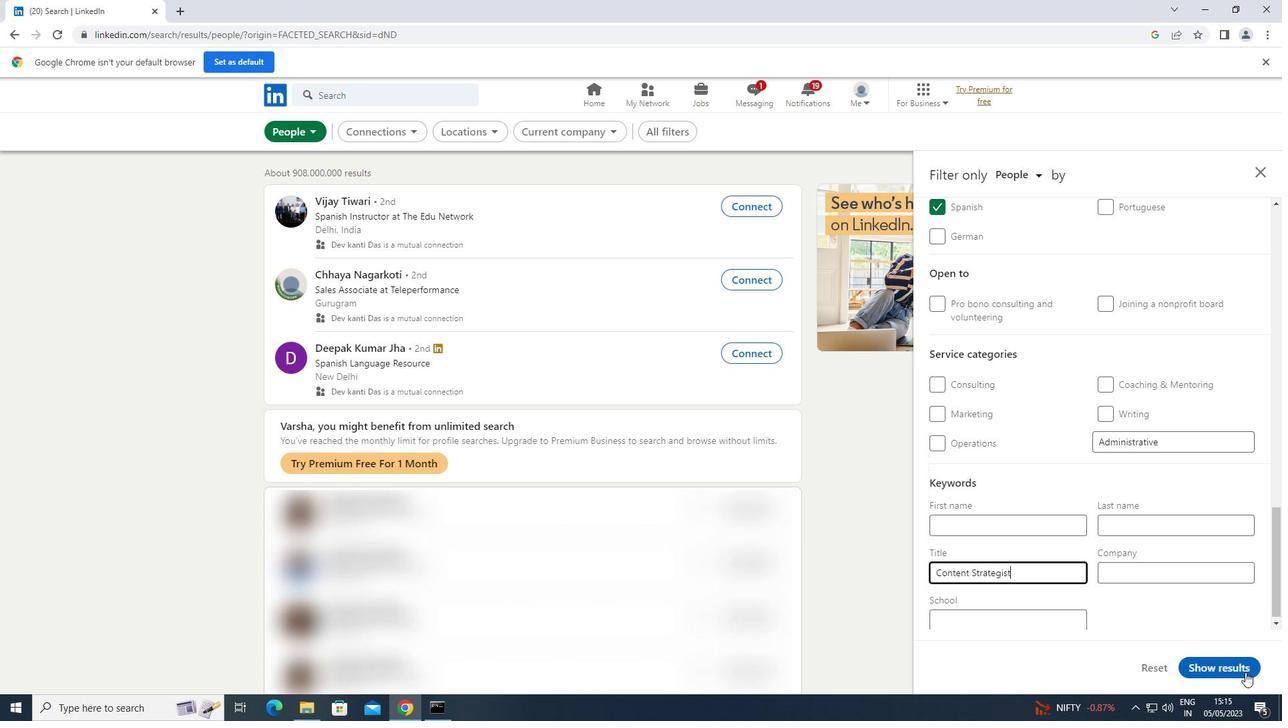 
Action: Mouse pressed left at (1246, 669)
Screenshot: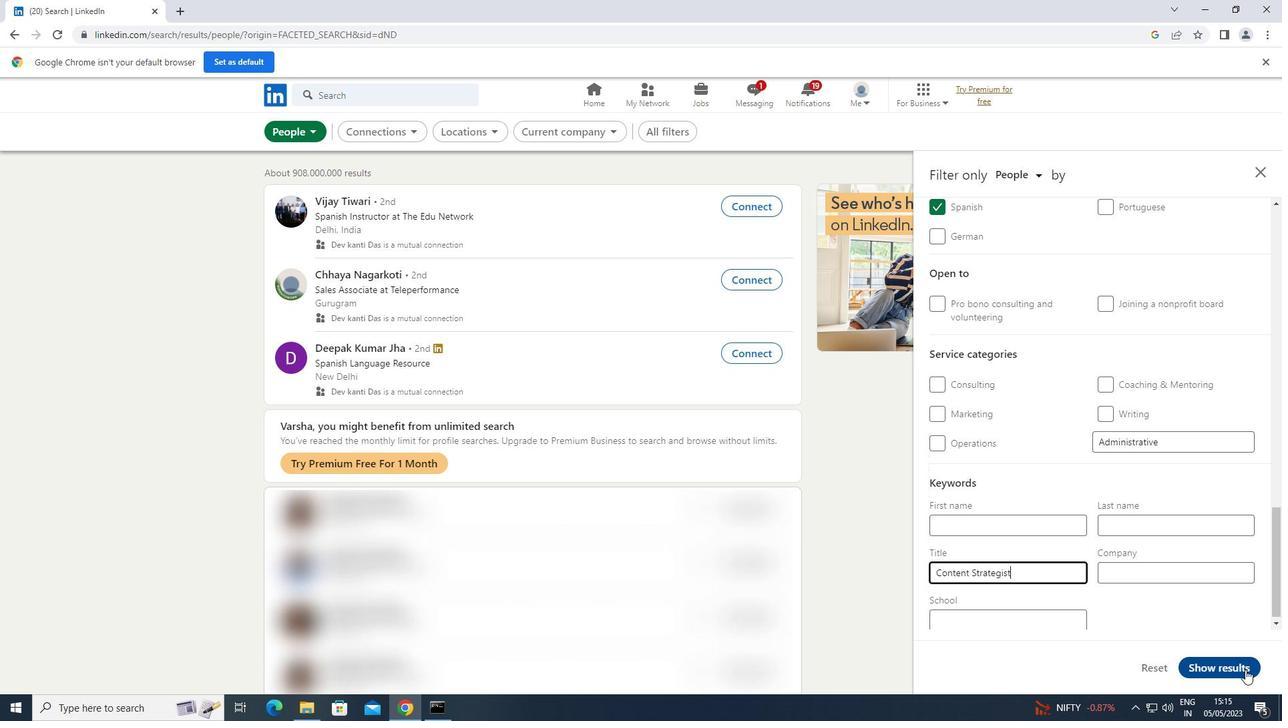 
